 Task: Find a one-way flight from Sarasota (SRQ) to Jacksonville (OAJ) for 9 passengers in Economy class on May 3, with 6 checked bags, a price limit of ₹350,000, and a departure time between 10:00 PM and 12:00 AM.
Action: Mouse moved to (348, 312)
Screenshot: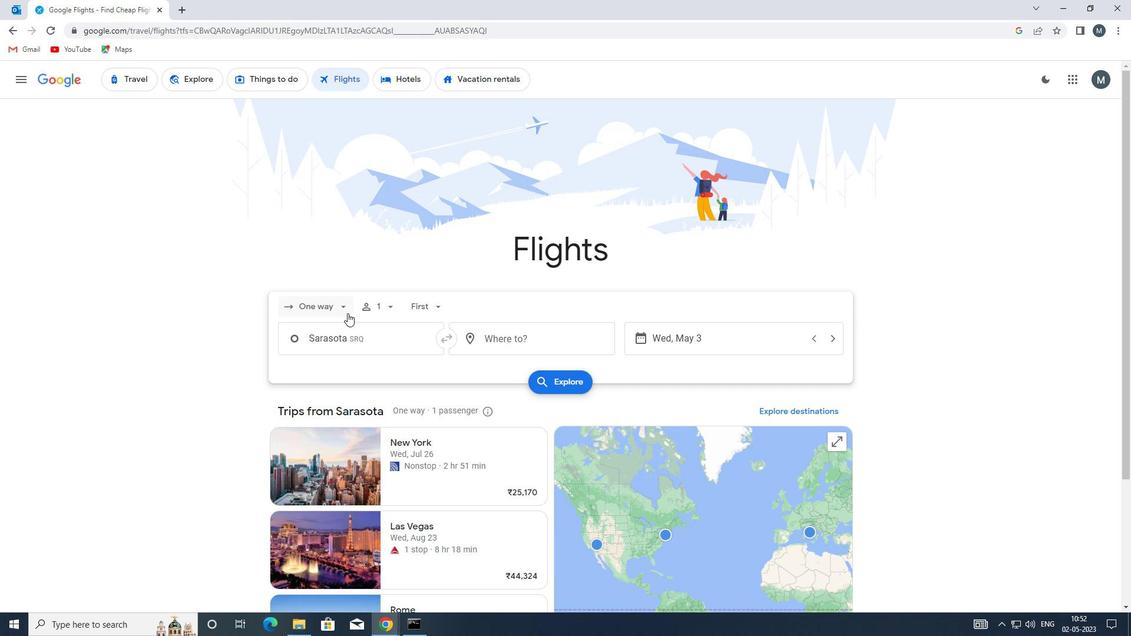 
Action: Mouse pressed left at (348, 312)
Screenshot: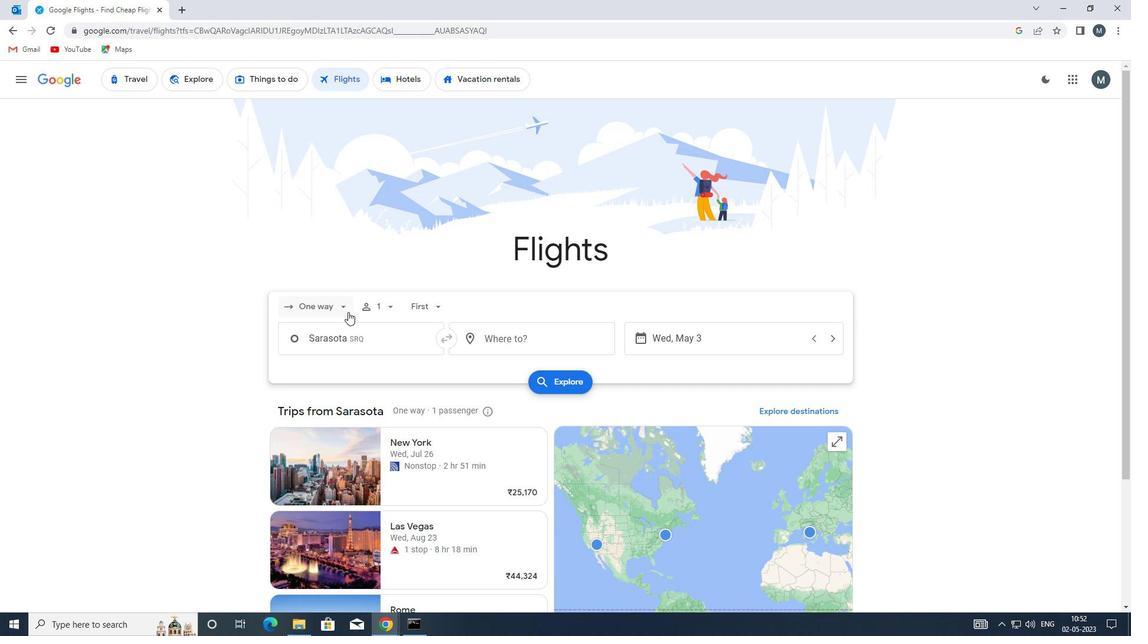 
Action: Mouse moved to (342, 359)
Screenshot: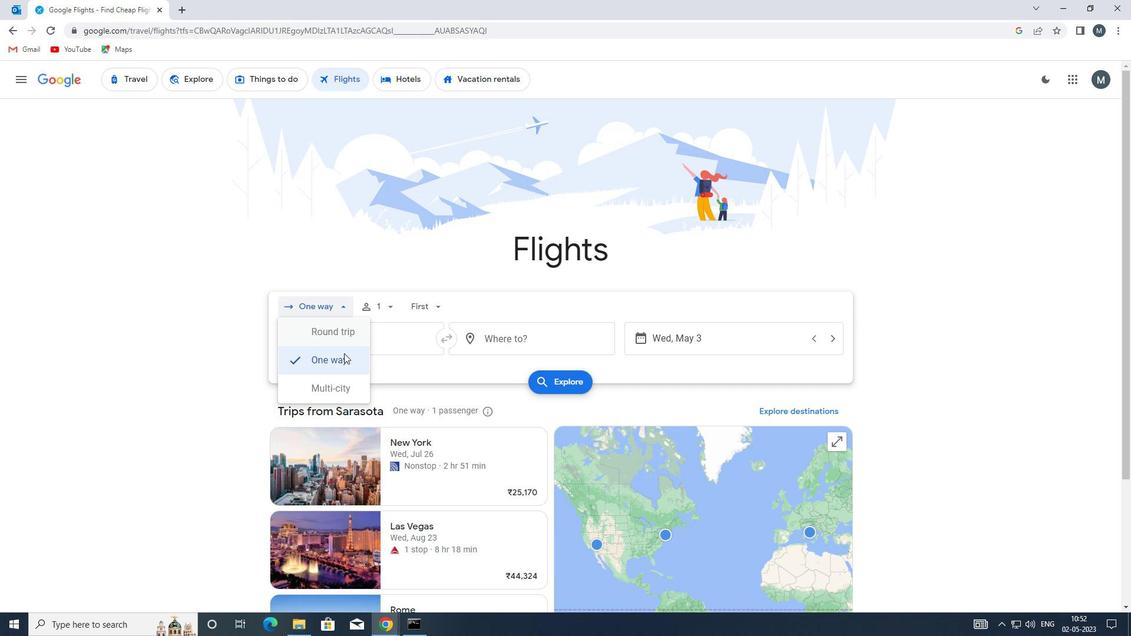 
Action: Mouse pressed left at (342, 359)
Screenshot: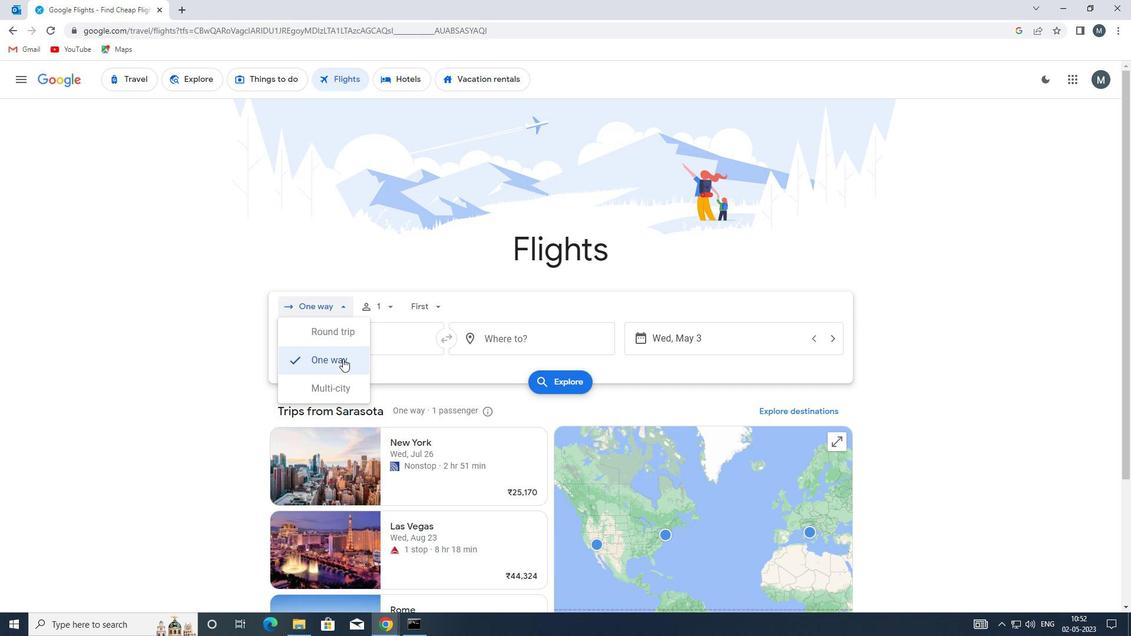 
Action: Mouse moved to (388, 308)
Screenshot: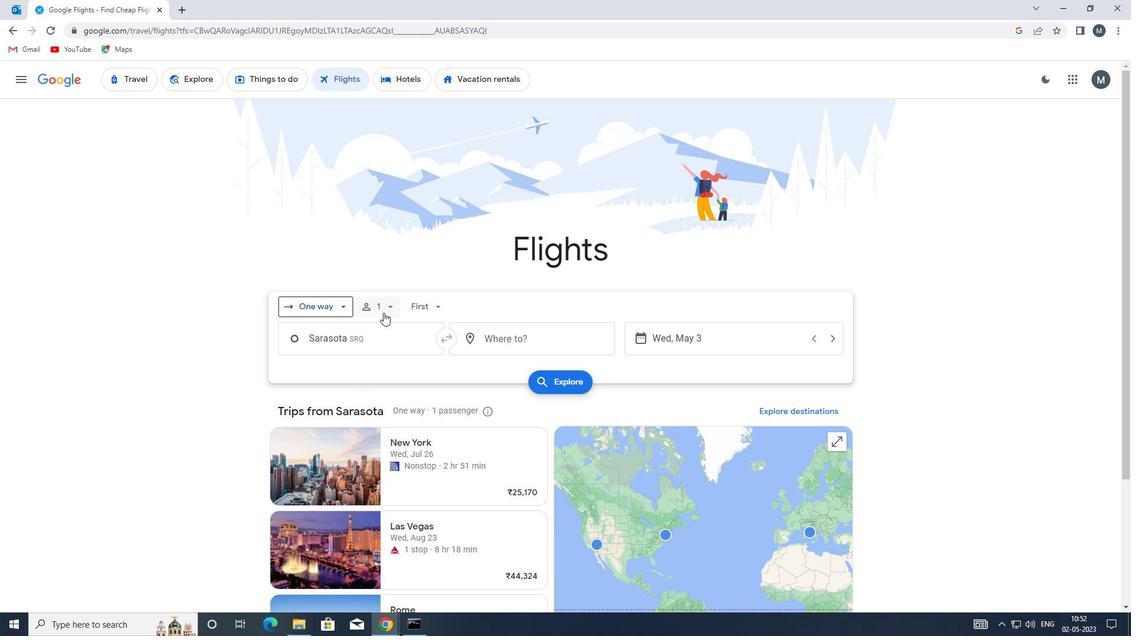 
Action: Mouse pressed left at (388, 308)
Screenshot: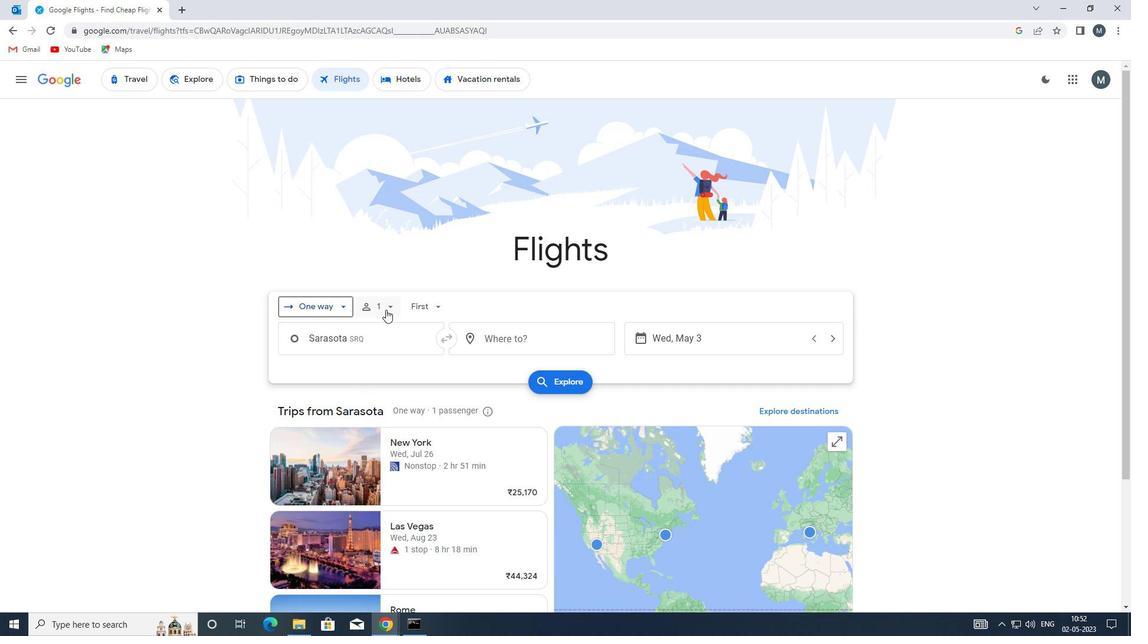 
Action: Mouse moved to (483, 340)
Screenshot: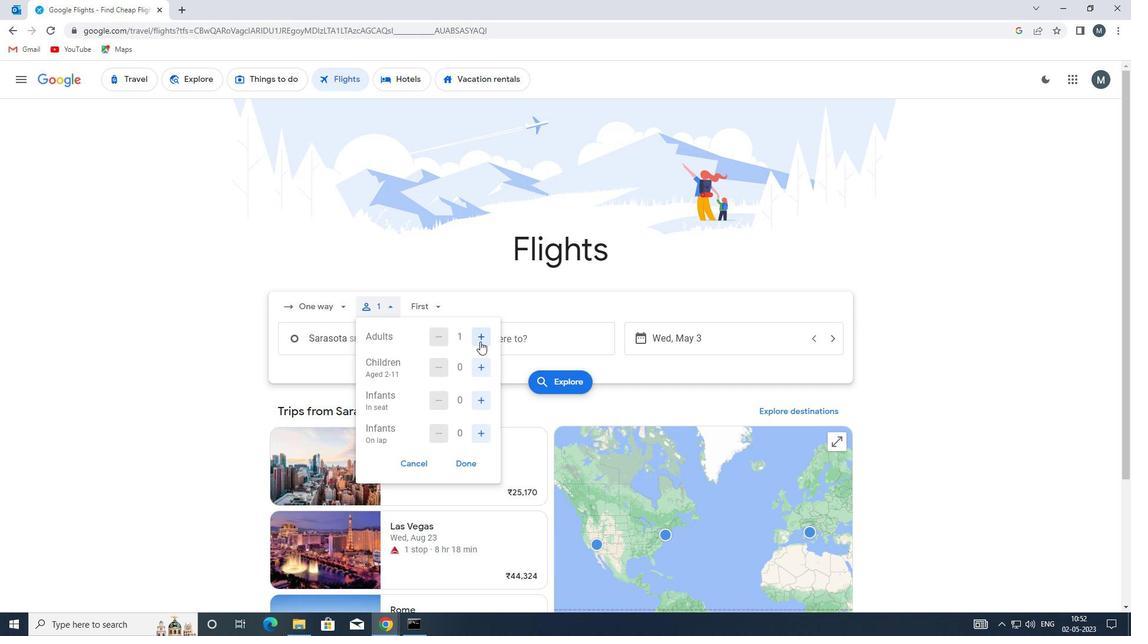 
Action: Mouse pressed left at (483, 340)
Screenshot: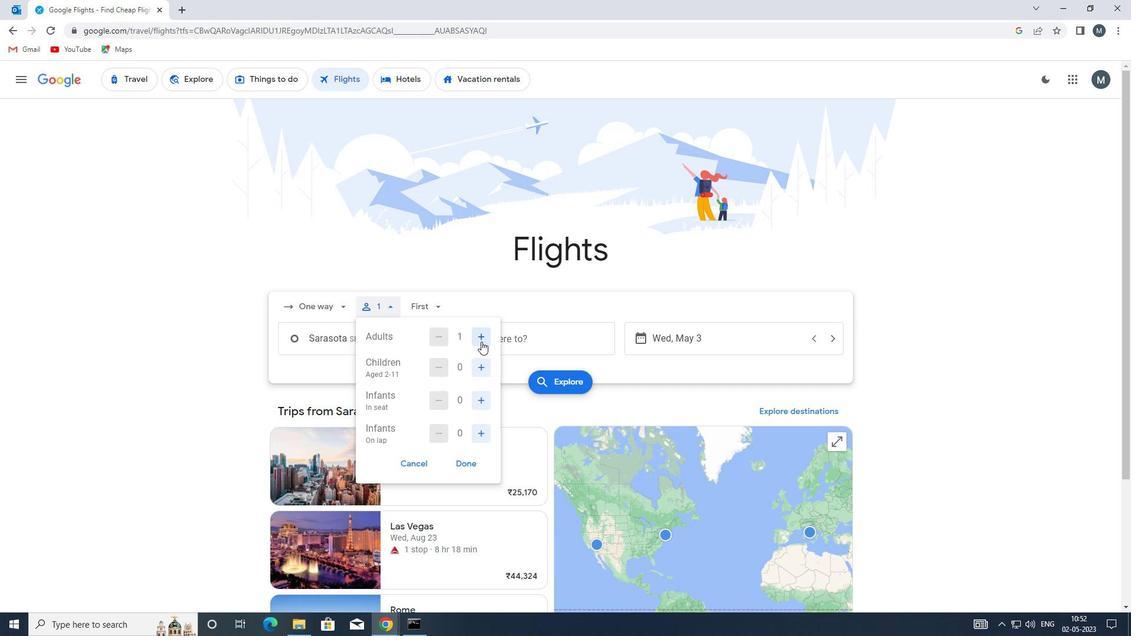 
Action: Mouse pressed left at (483, 340)
Screenshot: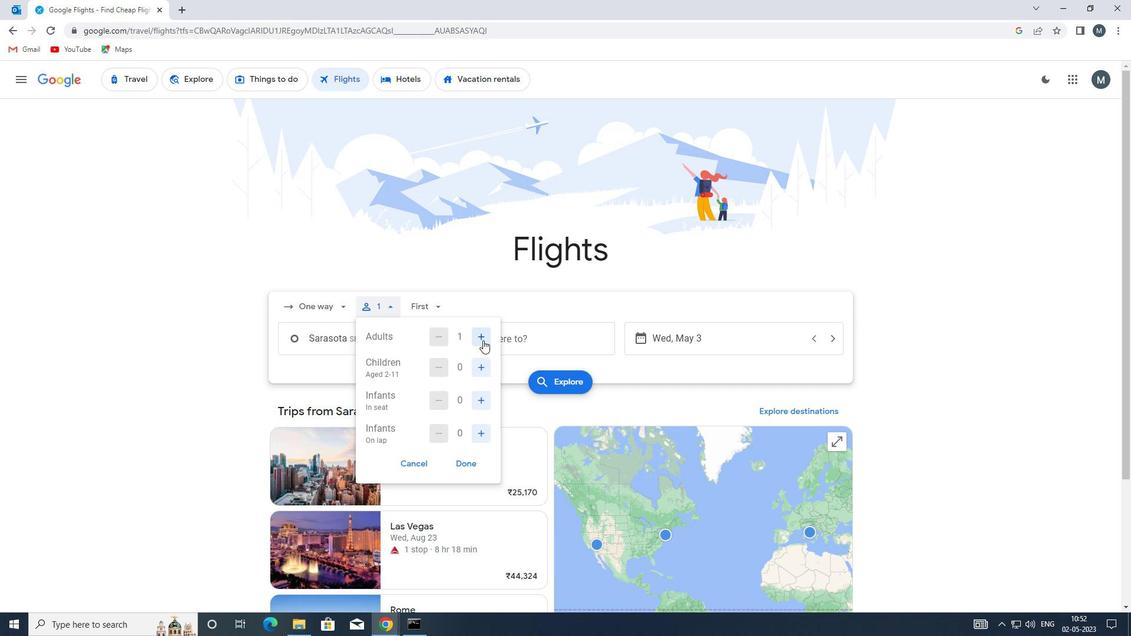 
Action: Mouse pressed left at (483, 340)
Screenshot: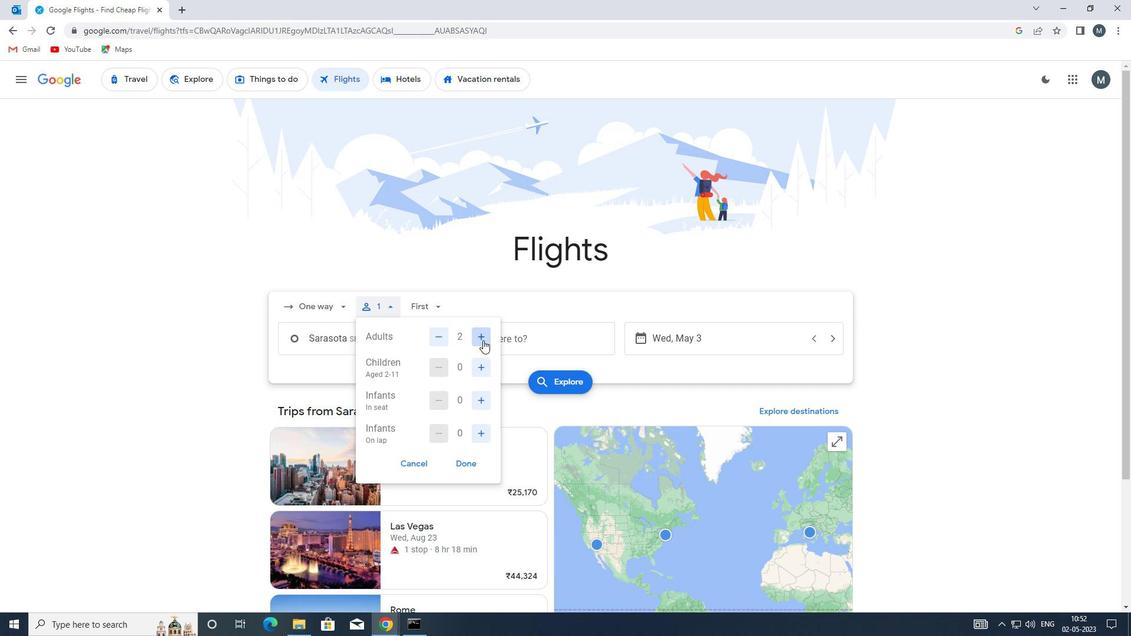 
Action: Mouse pressed left at (483, 340)
Screenshot: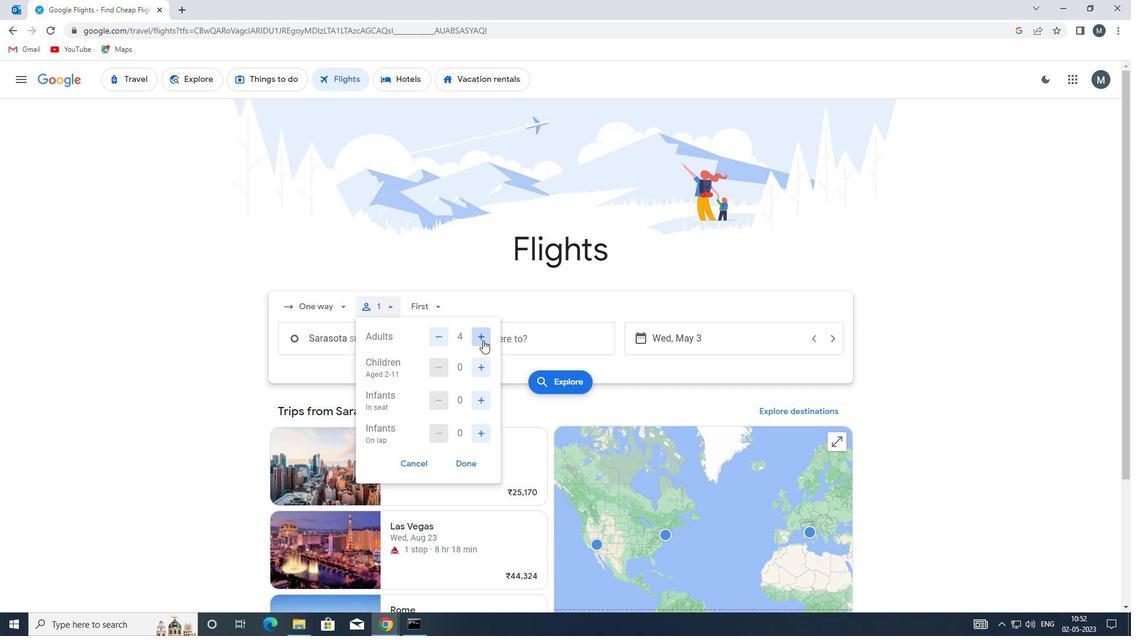 
Action: Mouse moved to (477, 367)
Screenshot: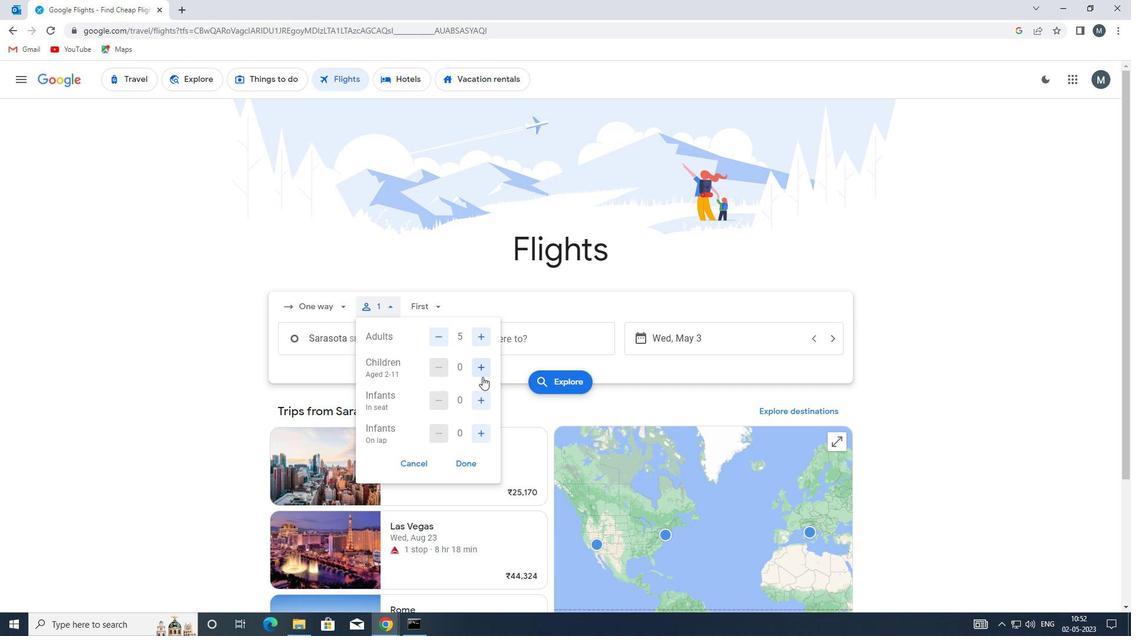 
Action: Mouse pressed left at (477, 367)
Screenshot: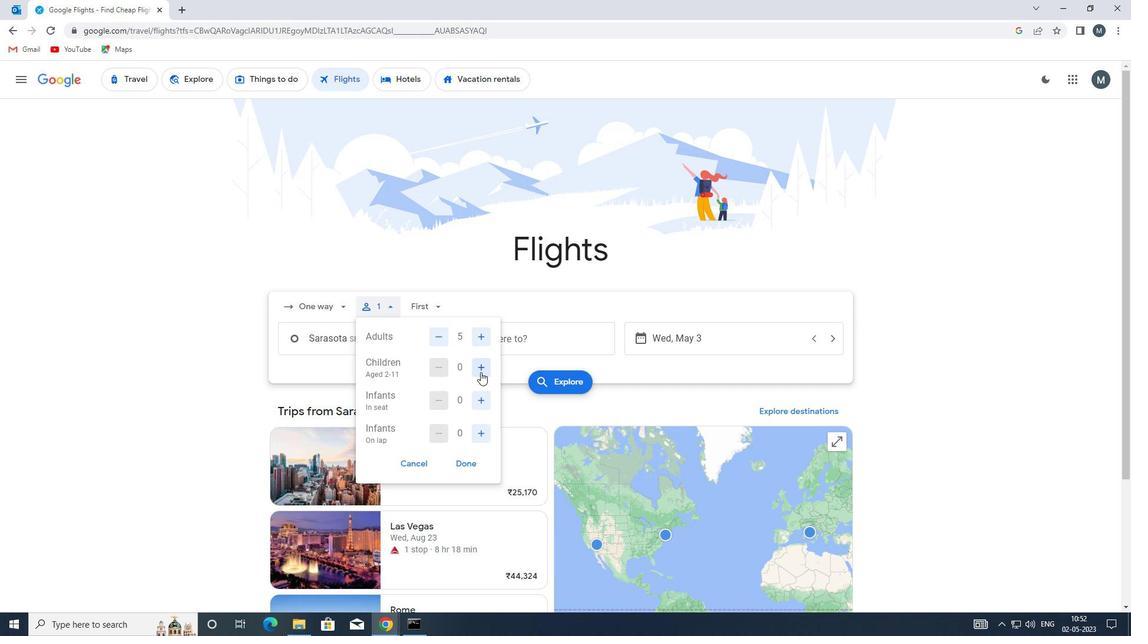 
Action: Mouse moved to (477, 366)
Screenshot: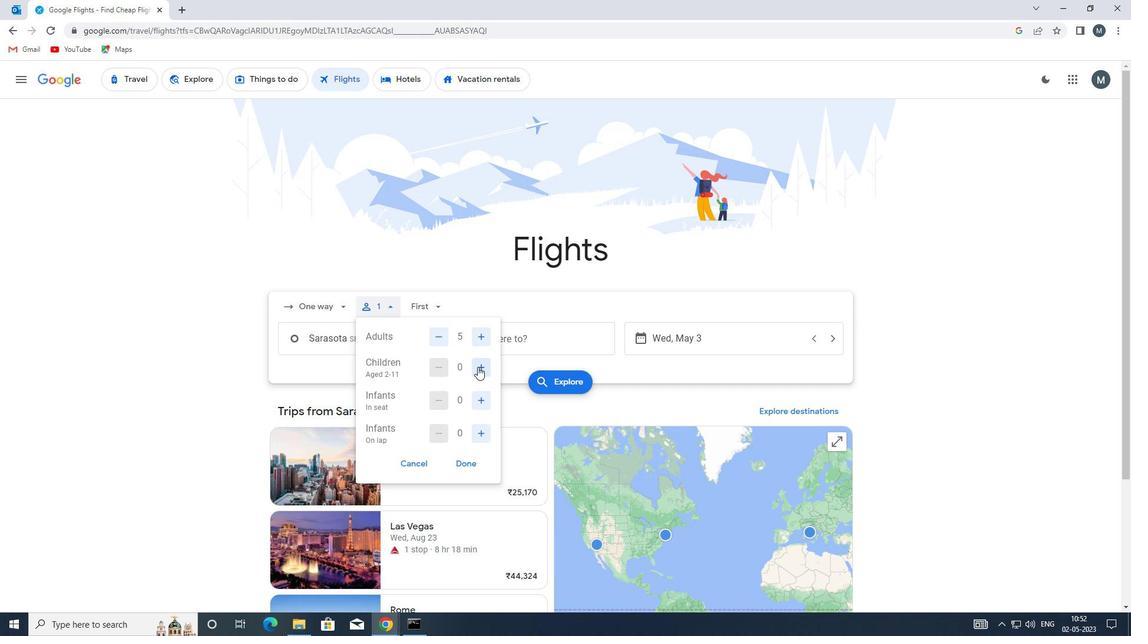 
Action: Mouse pressed left at (477, 366)
Screenshot: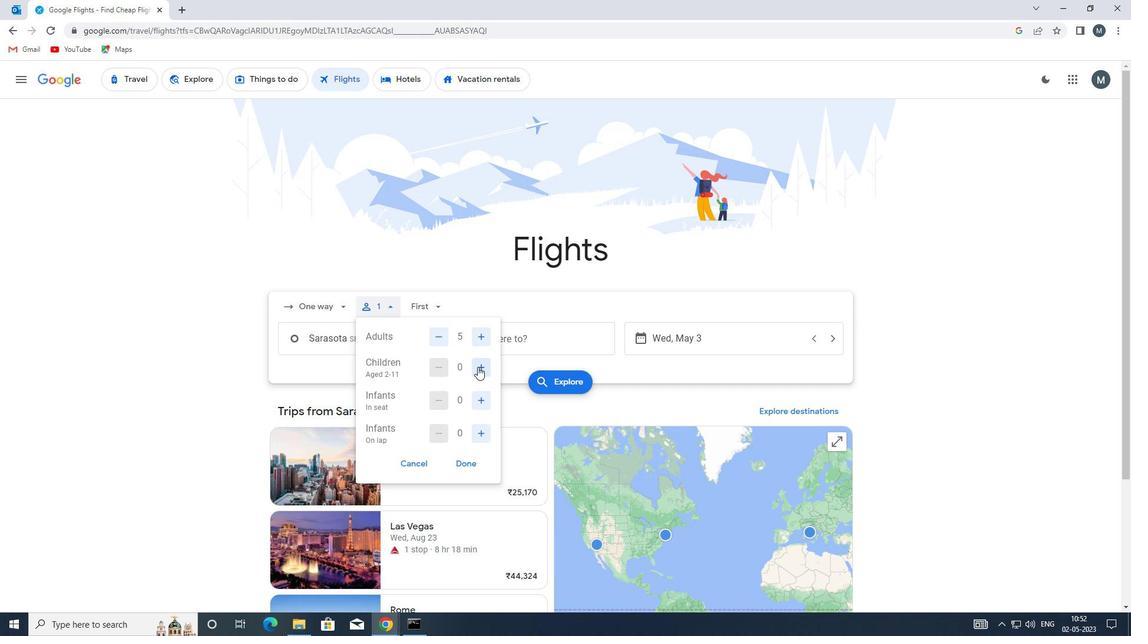 
Action: Mouse moved to (478, 400)
Screenshot: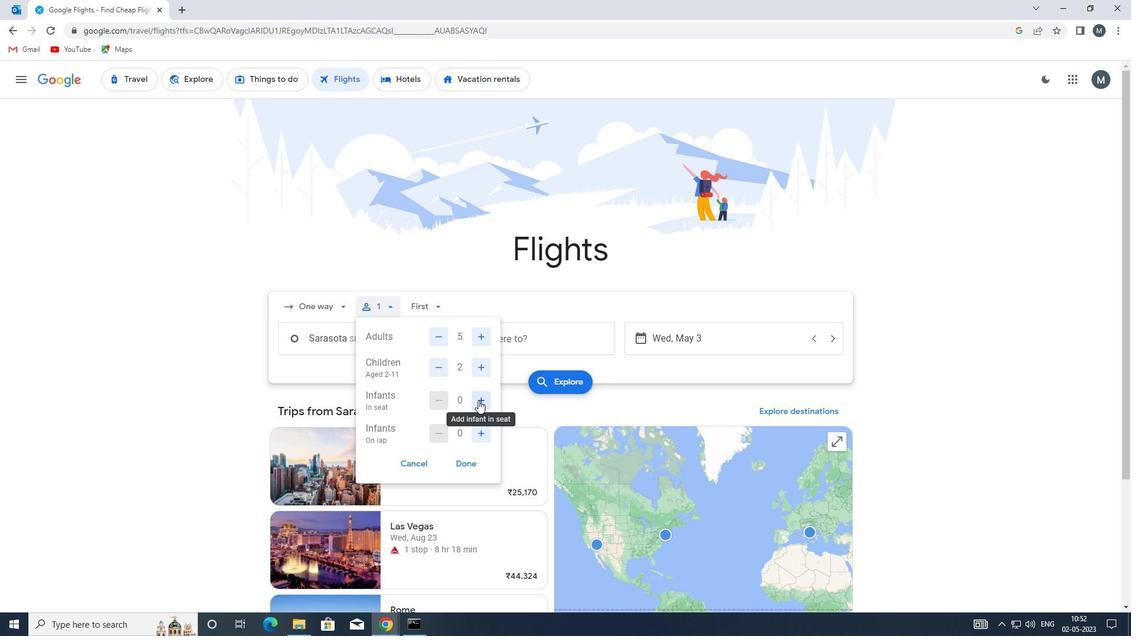 
Action: Mouse pressed left at (478, 400)
Screenshot: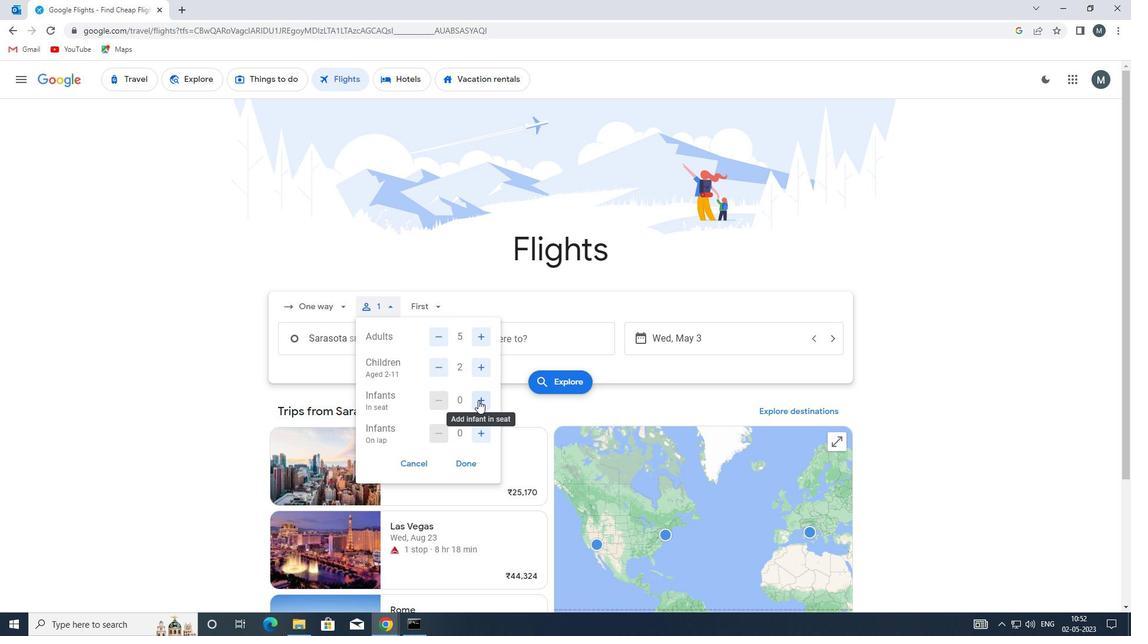 
Action: Mouse moved to (480, 434)
Screenshot: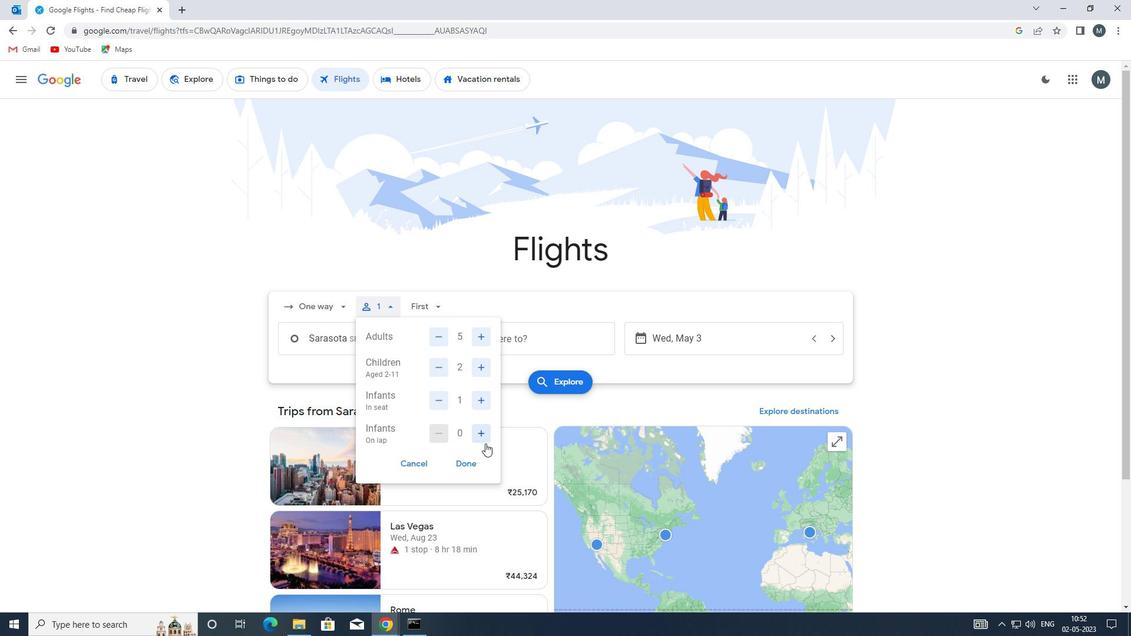 
Action: Mouse pressed left at (480, 434)
Screenshot: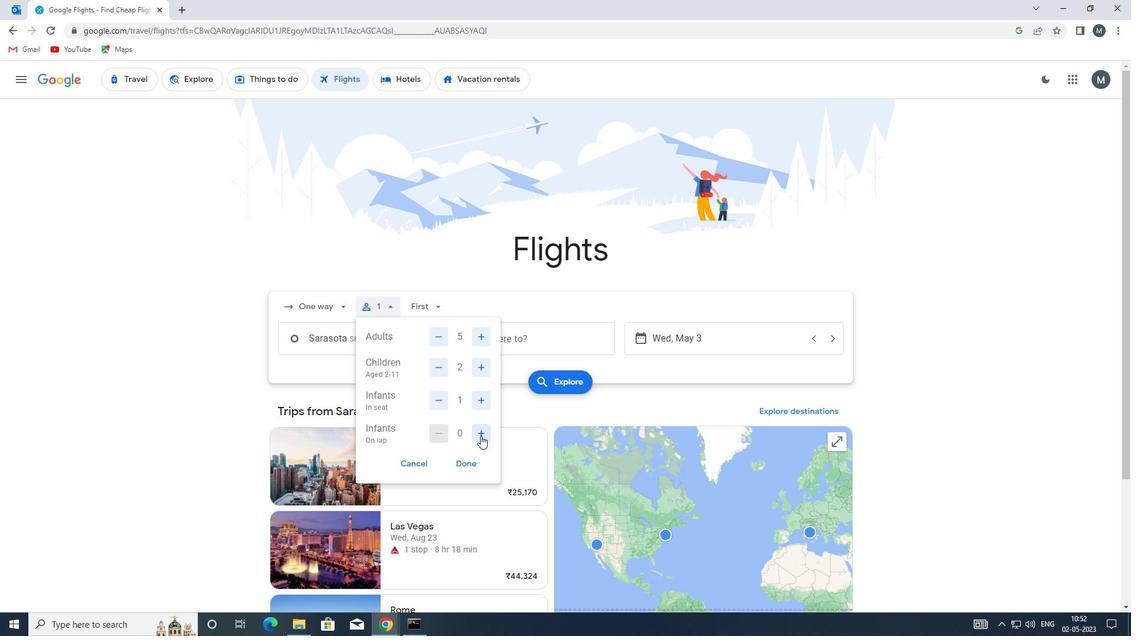 
Action: Mouse pressed left at (480, 434)
Screenshot: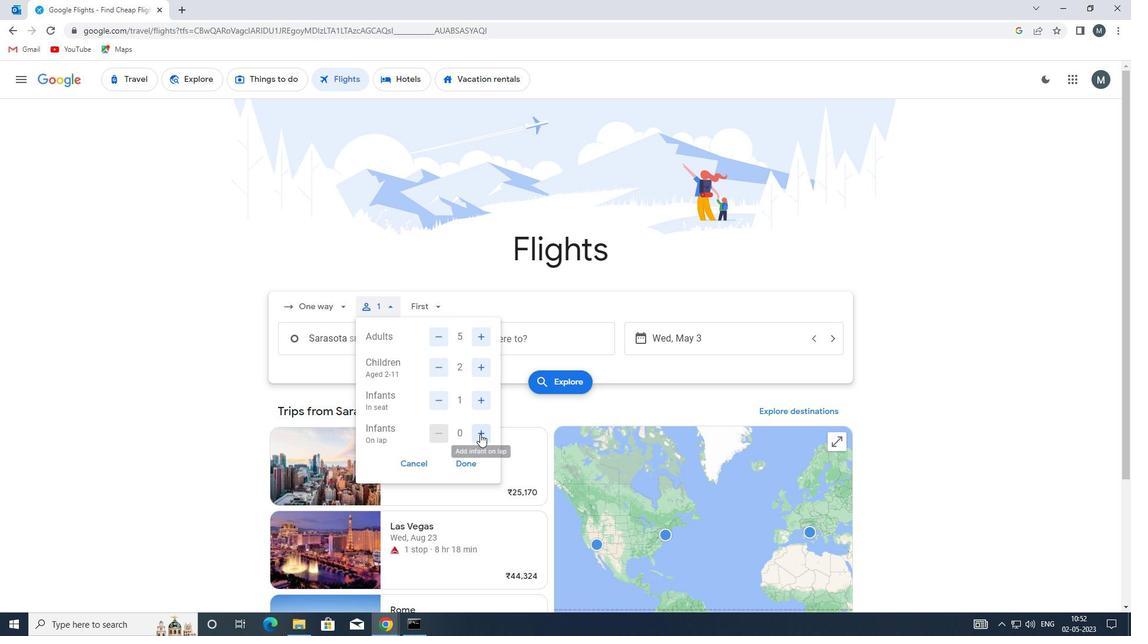 
Action: Mouse moved to (437, 434)
Screenshot: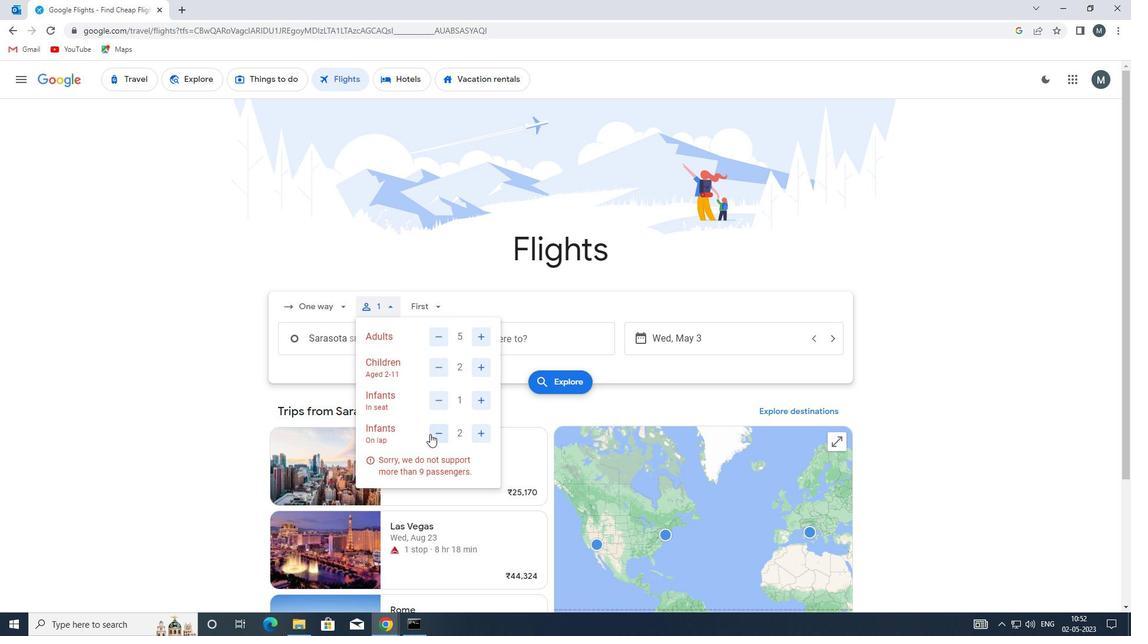 
Action: Mouse pressed left at (437, 434)
Screenshot: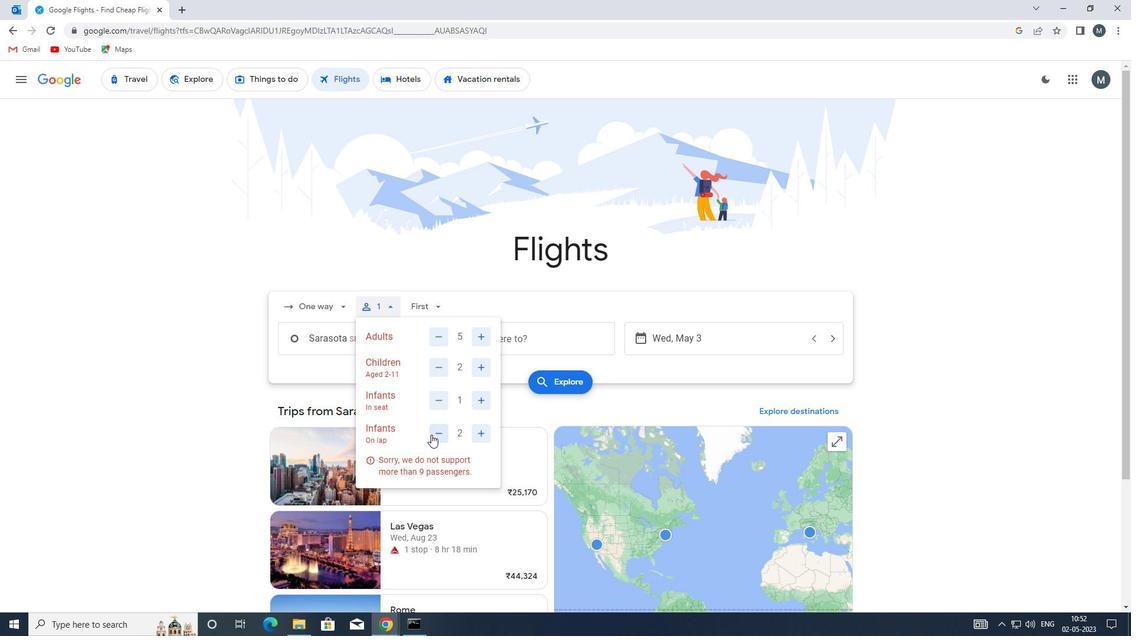 
Action: Mouse moved to (456, 463)
Screenshot: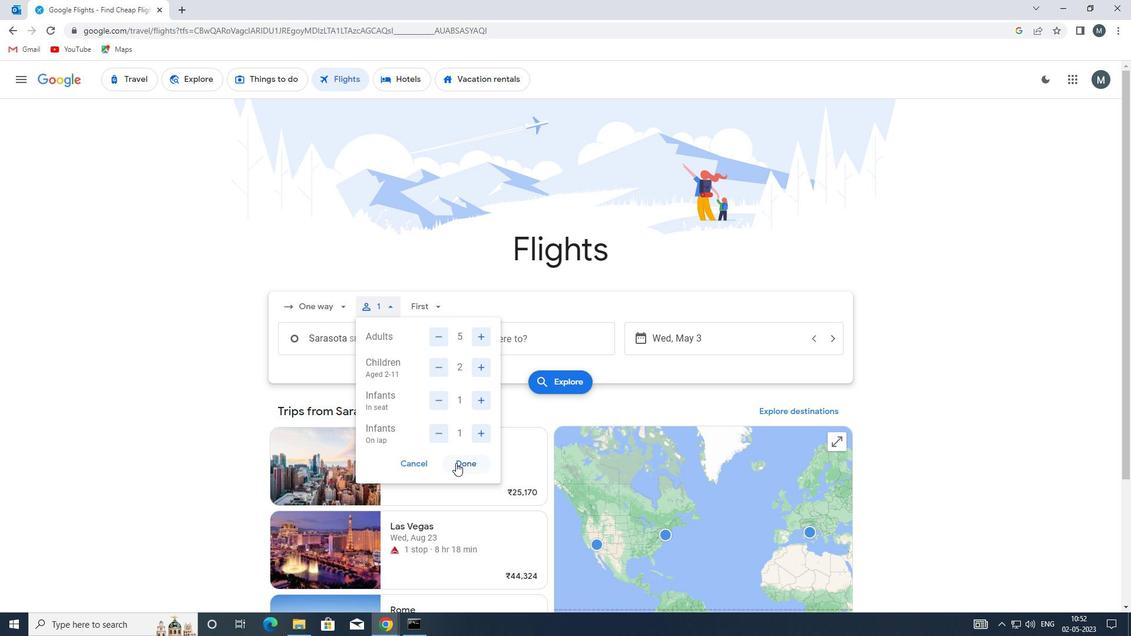 
Action: Mouse pressed left at (456, 463)
Screenshot: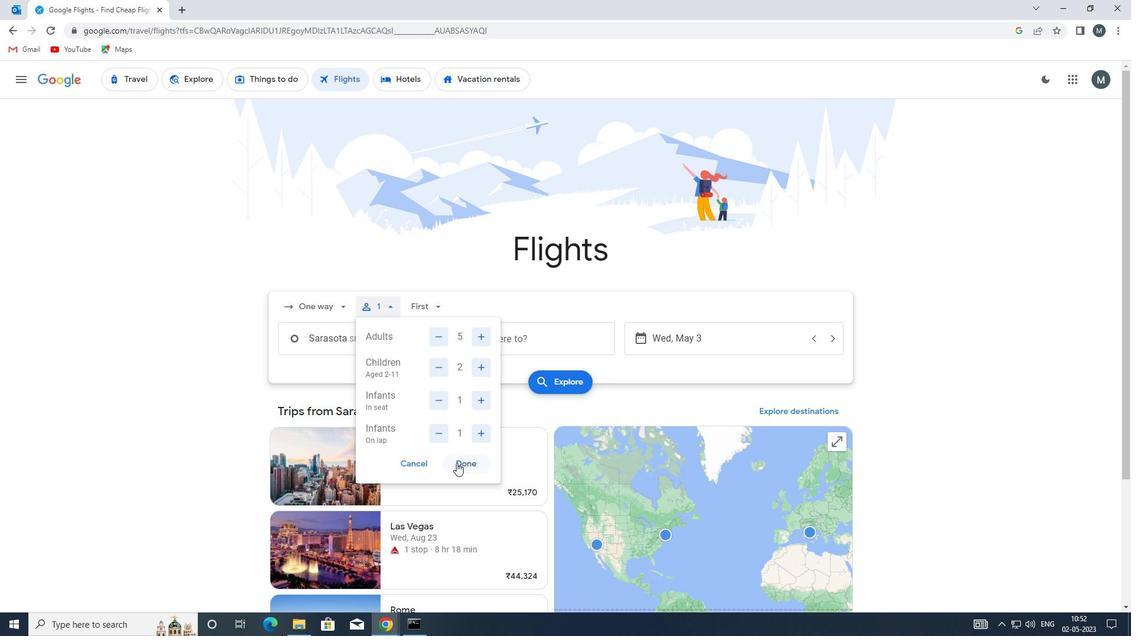 
Action: Mouse moved to (432, 303)
Screenshot: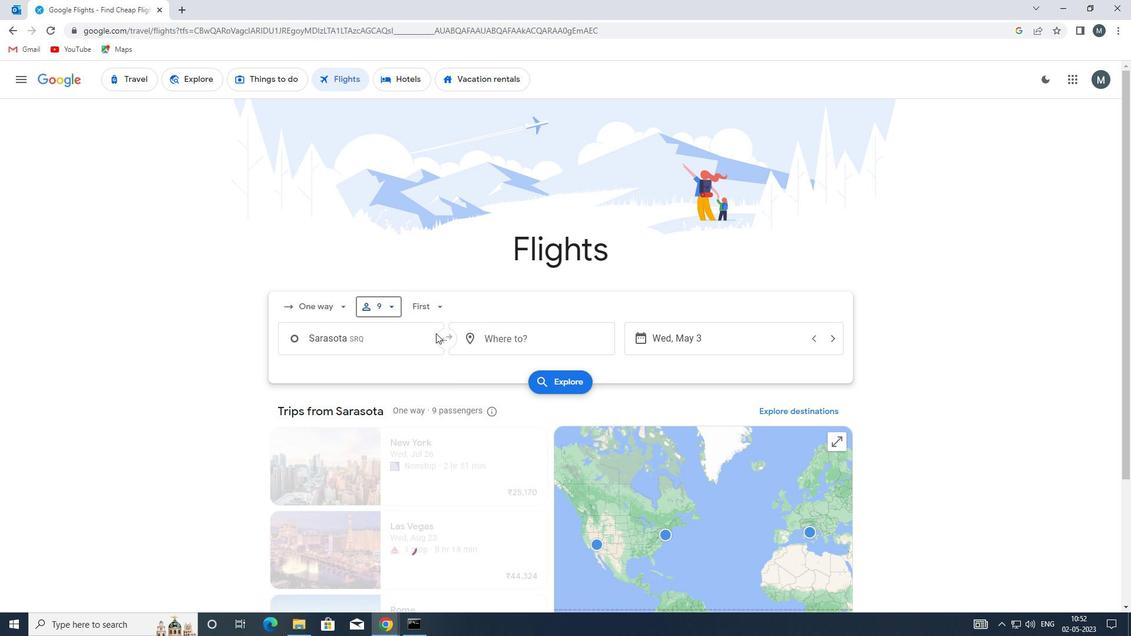
Action: Mouse pressed left at (432, 303)
Screenshot: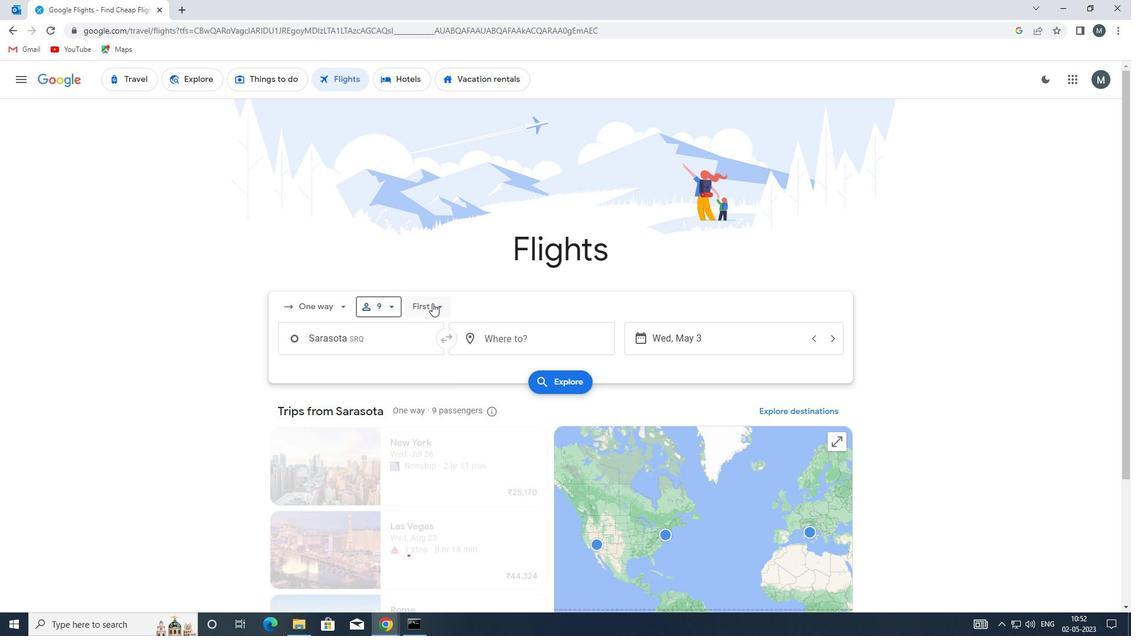 
Action: Mouse moved to (456, 334)
Screenshot: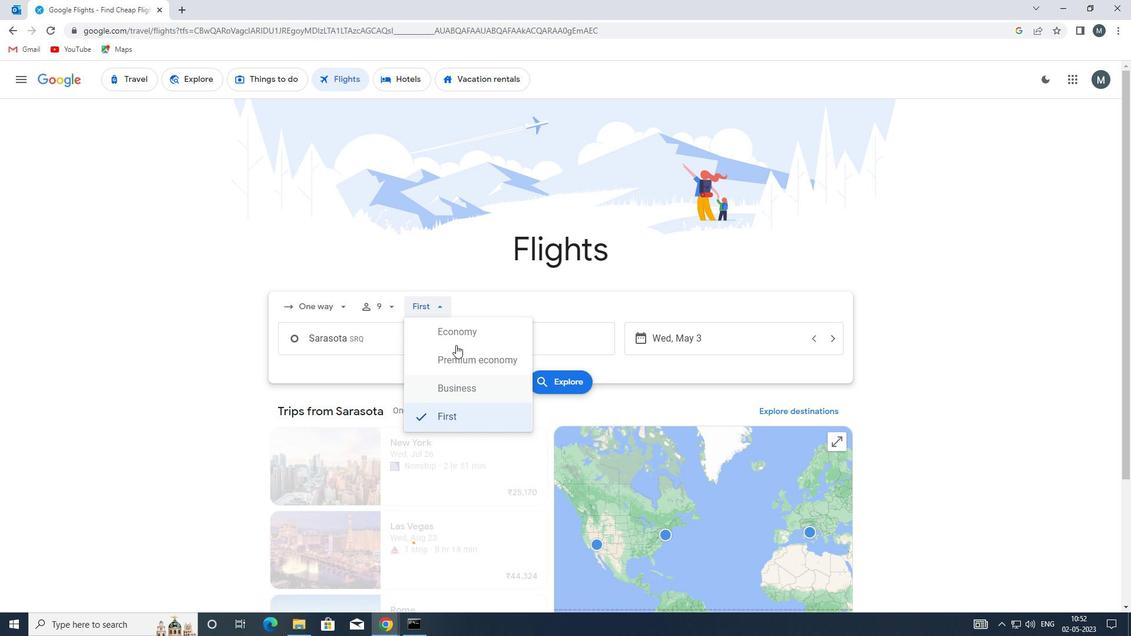 
Action: Mouse pressed left at (456, 334)
Screenshot: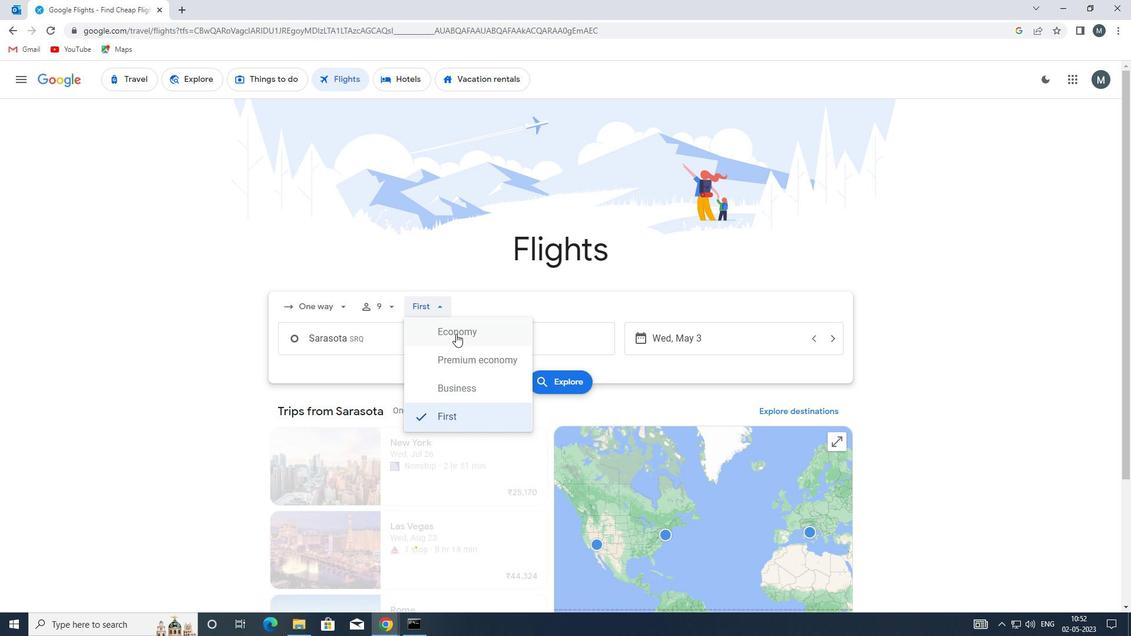 
Action: Mouse moved to (379, 344)
Screenshot: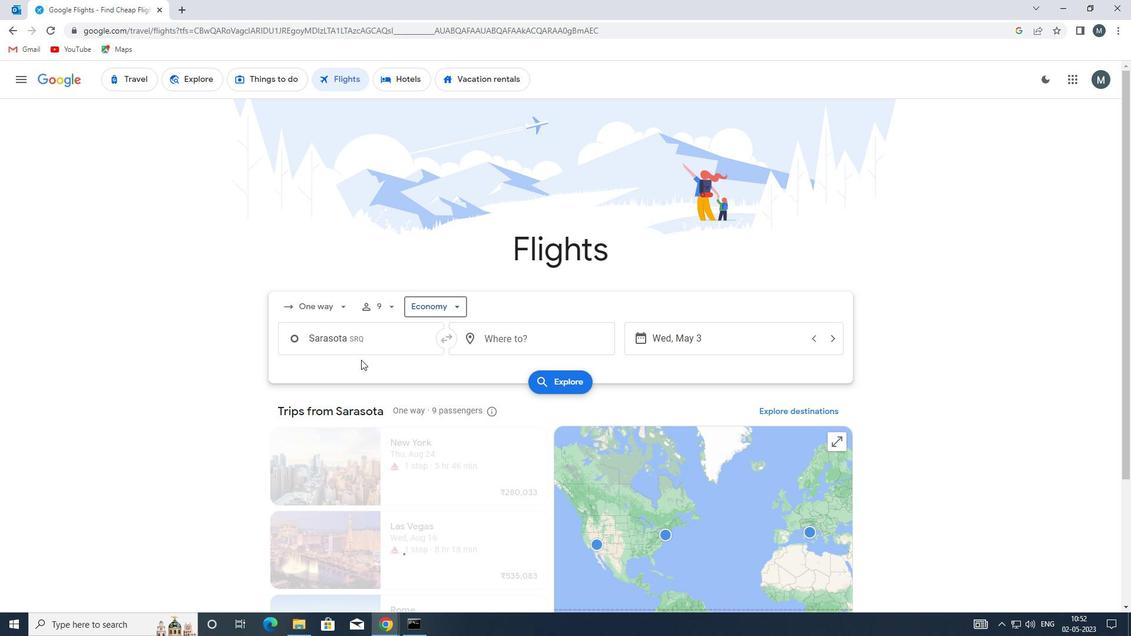 
Action: Mouse pressed left at (379, 344)
Screenshot: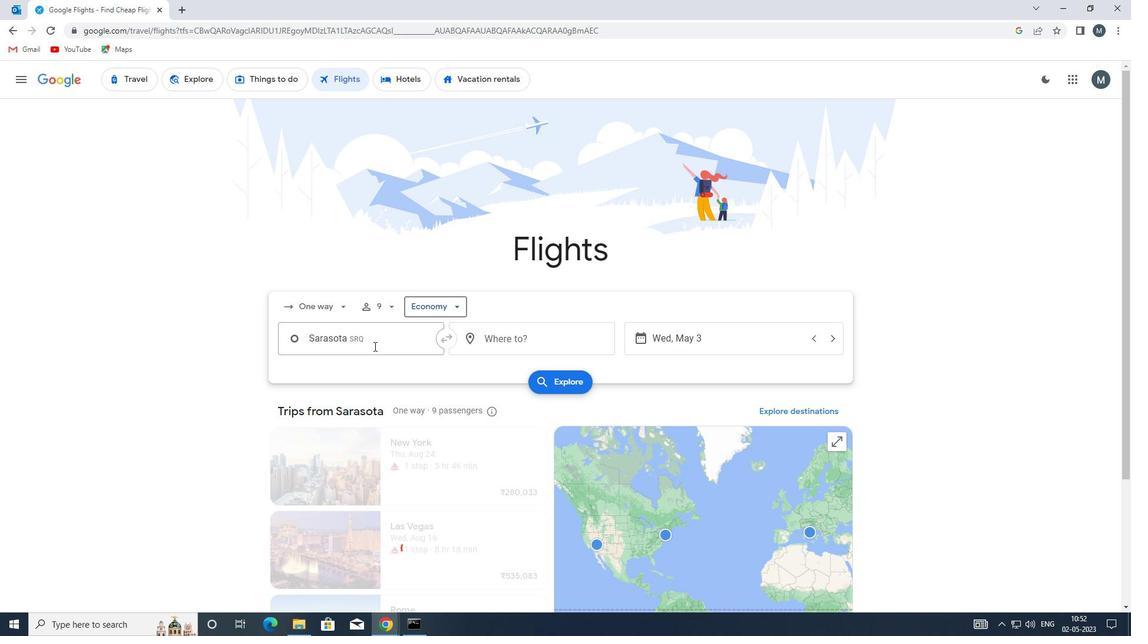 
Action: Mouse moved to (476, 365)
Screenshot: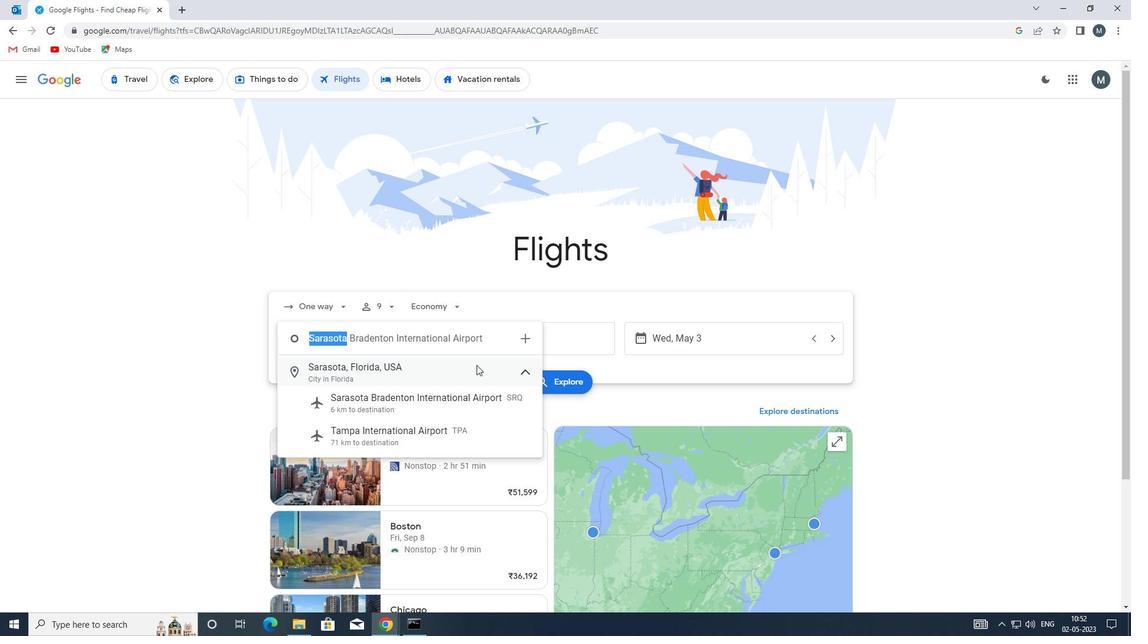 
Action: Key pressed <Key.enter>
Screenshot: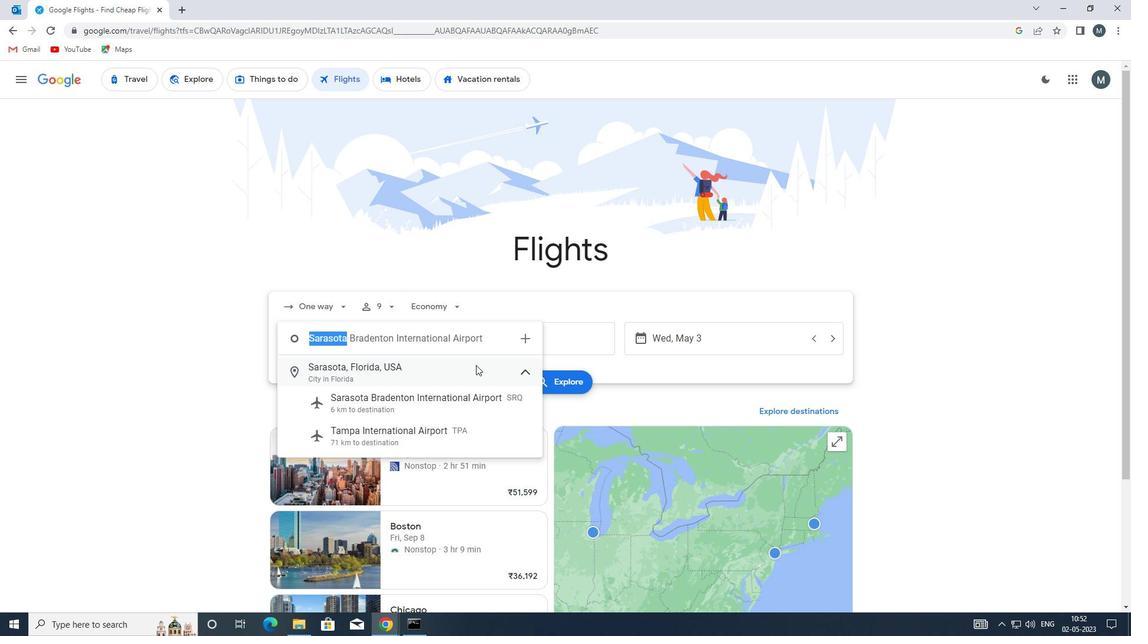 
Action: Mouse moved to (517, 342)
Screenshot: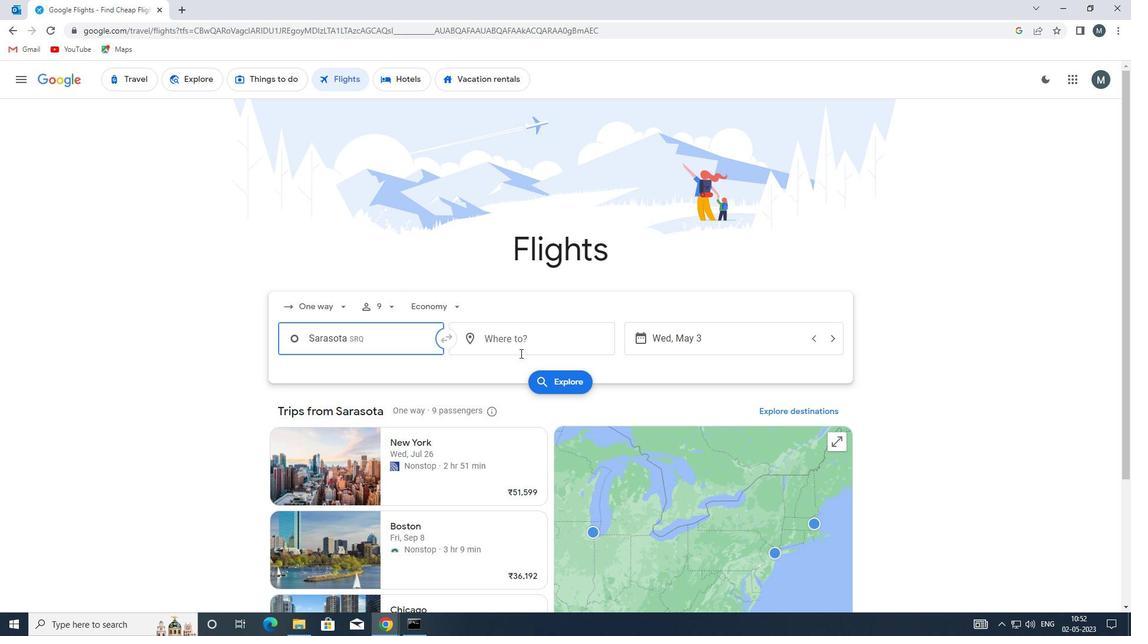 
Action: Mouse pressed left at (517, 342)
Screenshot: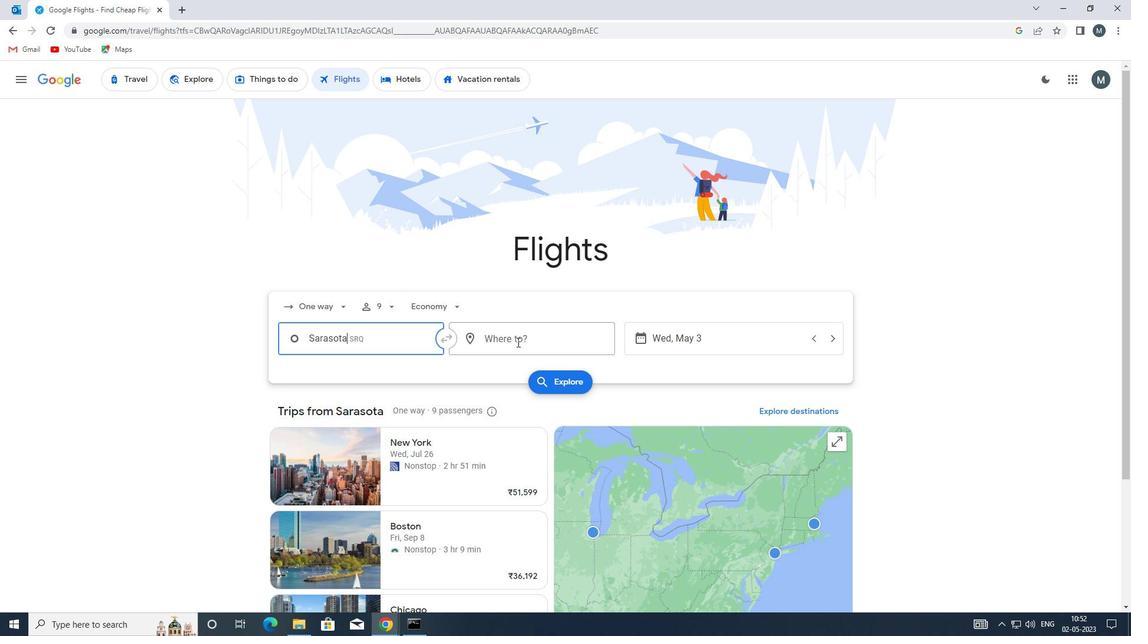 
Action: Mouse moved to (559, 336)
Screenshot: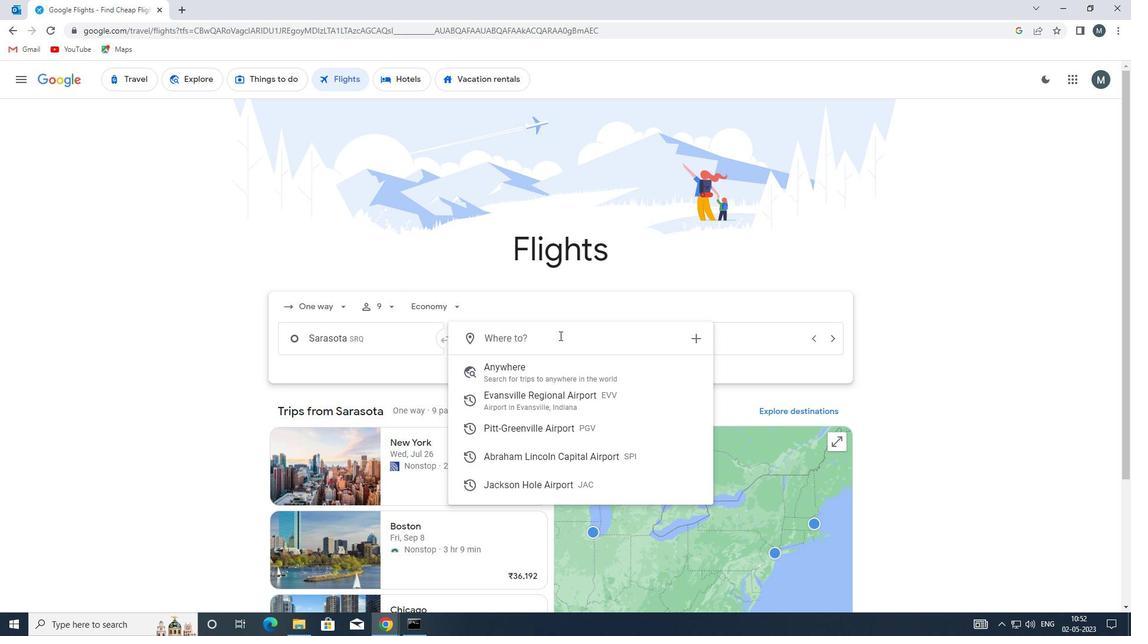 
Action: Key pressed oaj
Screenshot: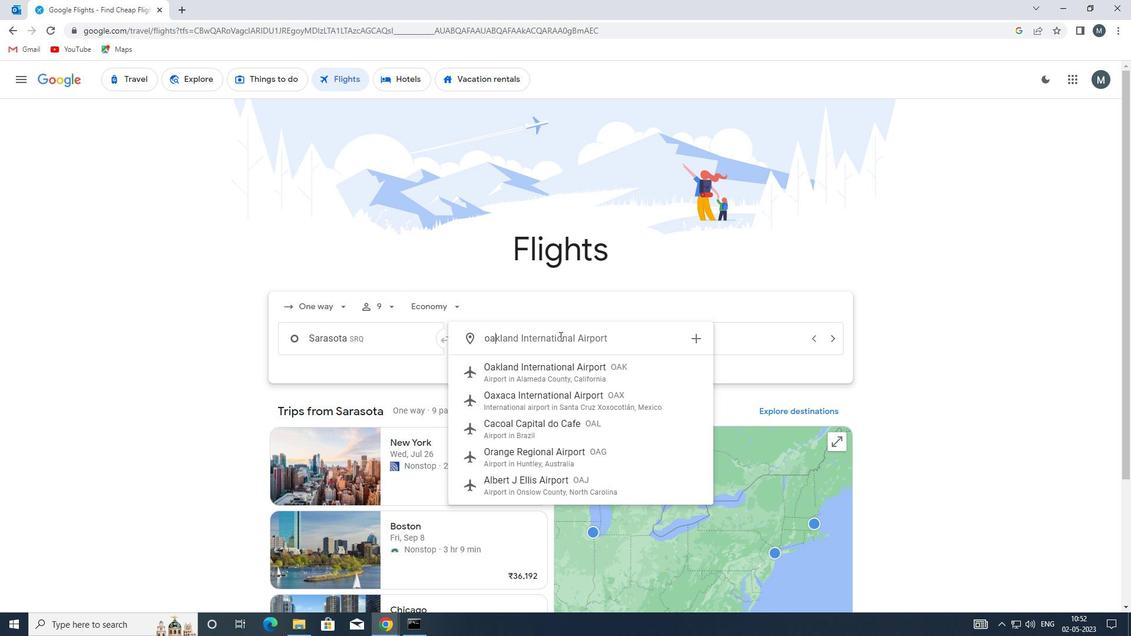 
Action: Mouse moved to (582, 381)
Screenshot: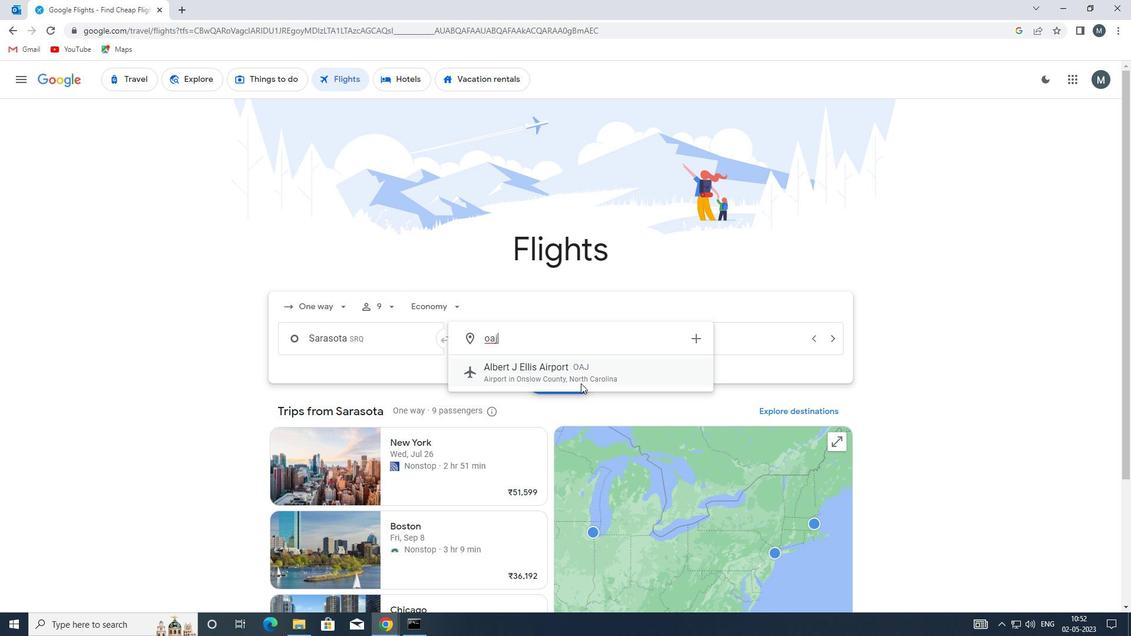 
Action: Mouse pressed left at (582, 381)
Screenshot: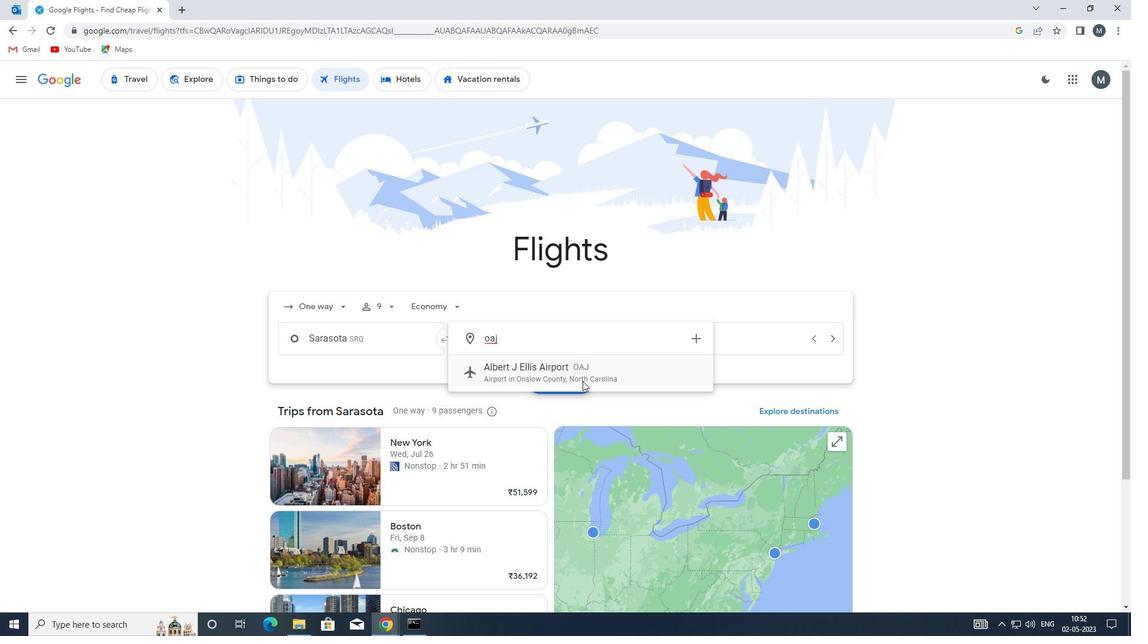 
Action: Mouse moved to (664, 333)
Screenshot: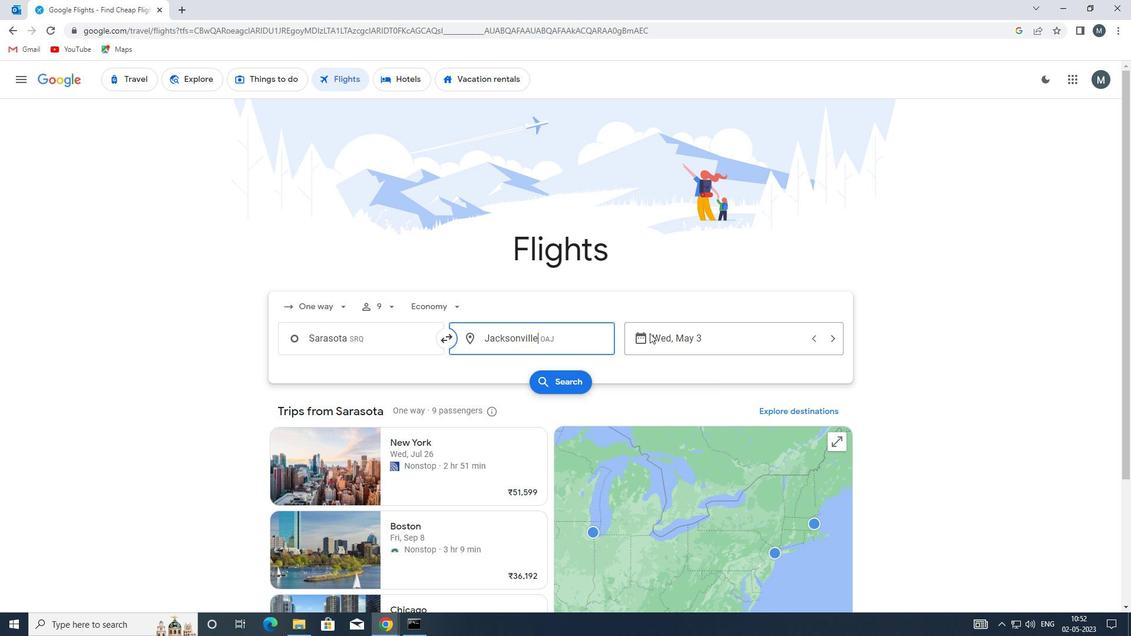 
Action: Mouse pressed left at (664, 333)
Screenshot: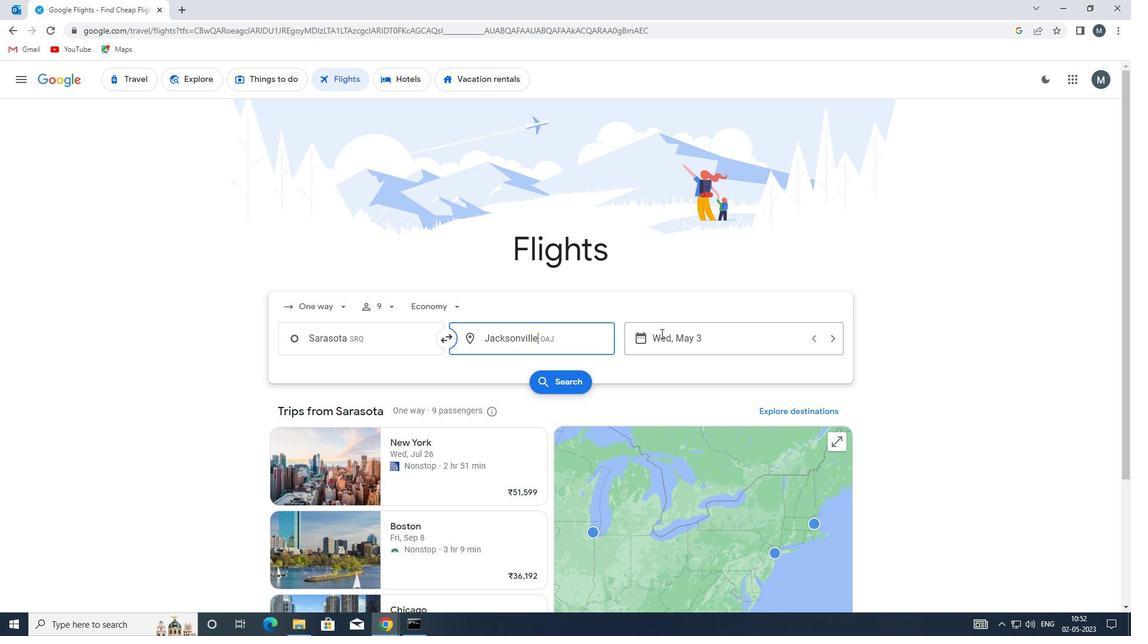 
Action: Mouse moved to (508, 403)
Screenshot: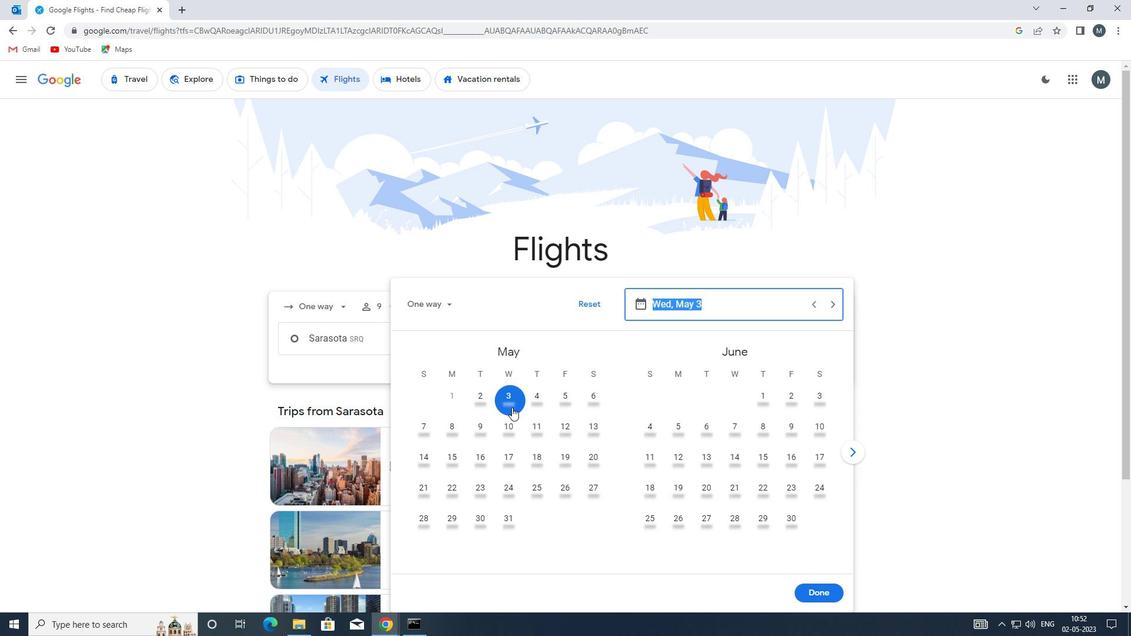 
Action: Mouse pressed left at (508, 403)
Screenshot: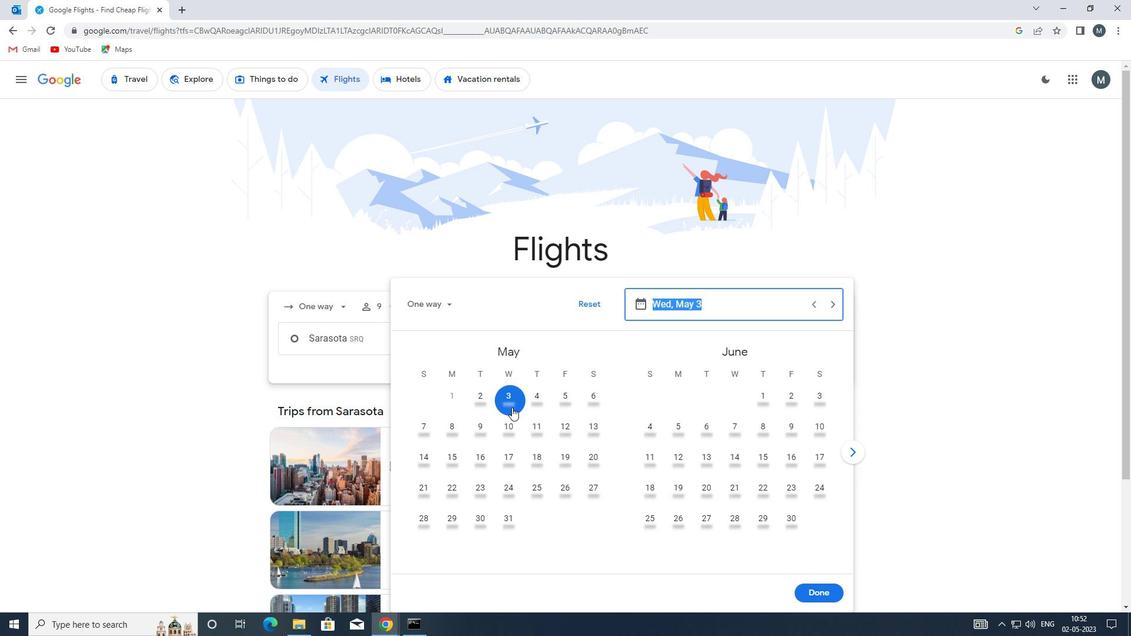 
Action: Mouse moved to (815, 594)
Screenshot: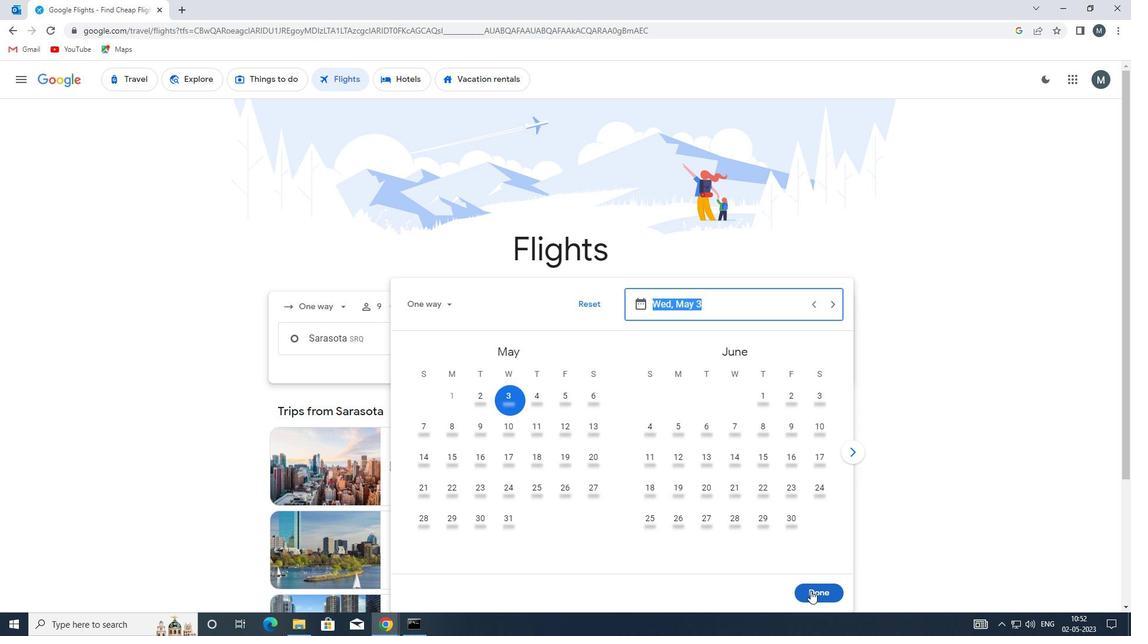 
Action: Mouse pressed left at (815, 594)
Screenshot: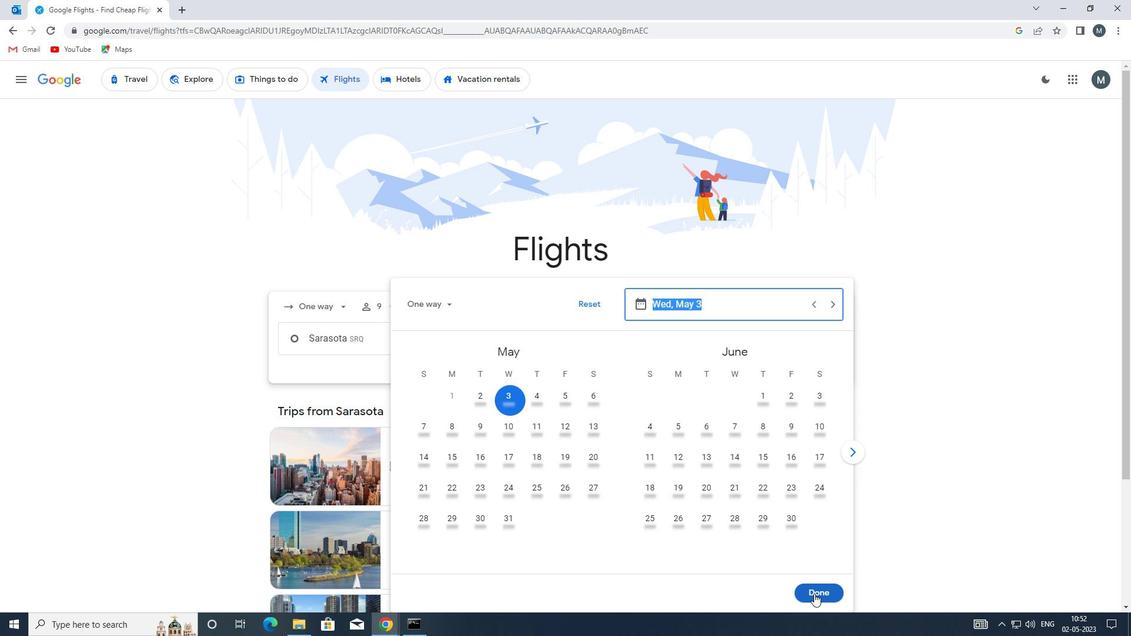 
Action: Mouse moved to (558, 381)
Screenshot: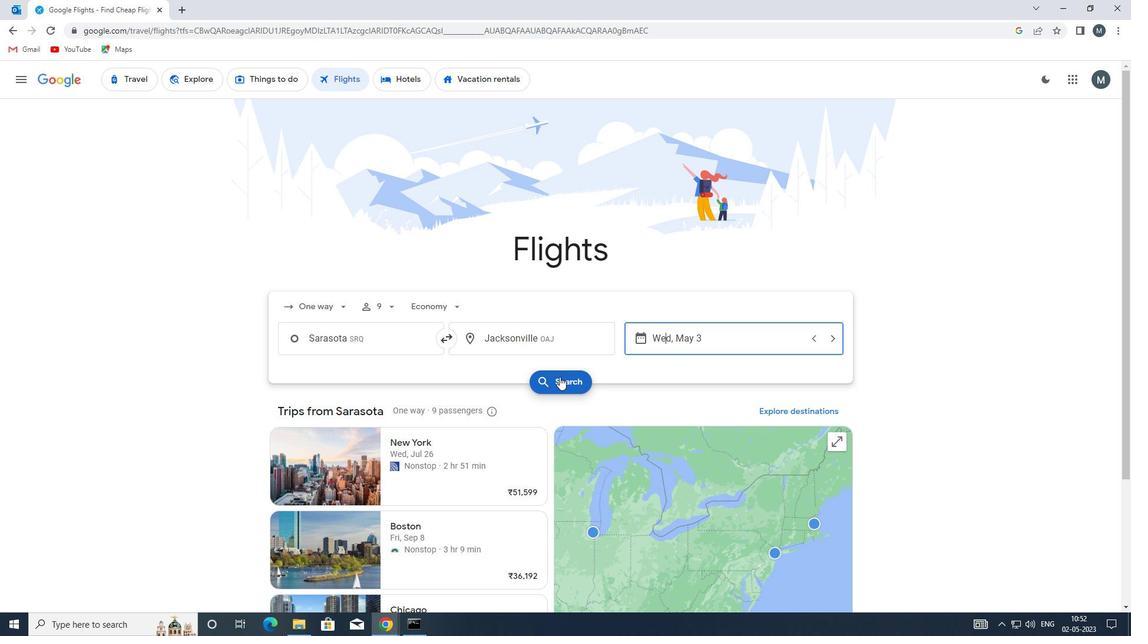 
Action: Mouse pressed left at (558, 381)
Screenshot: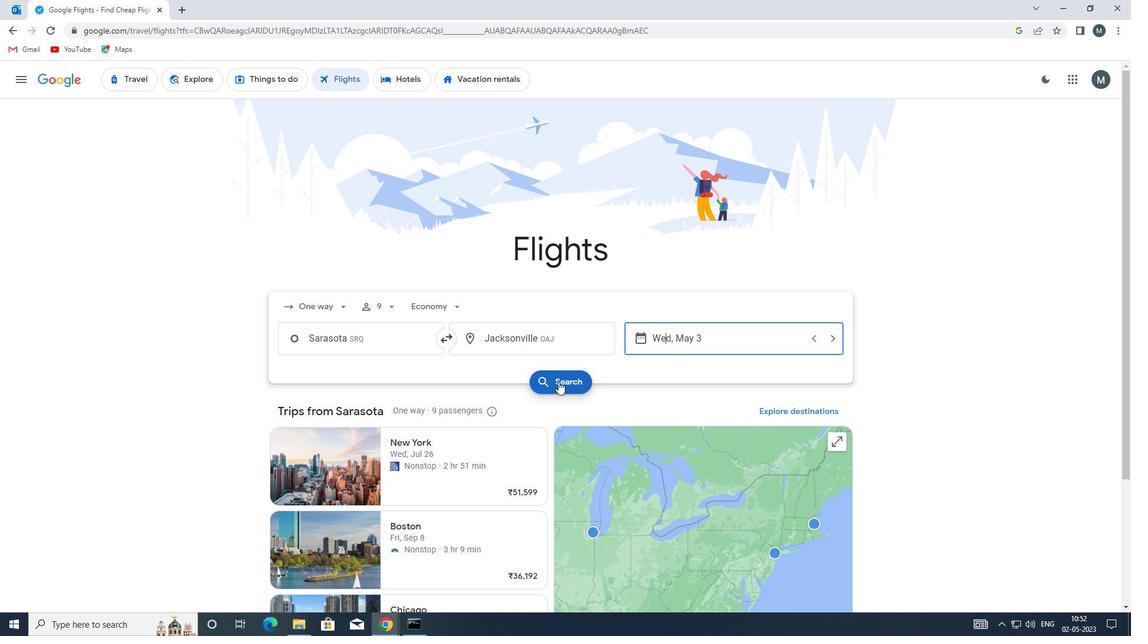 
Action: Mouse moved to (287, 185)
Screenshot: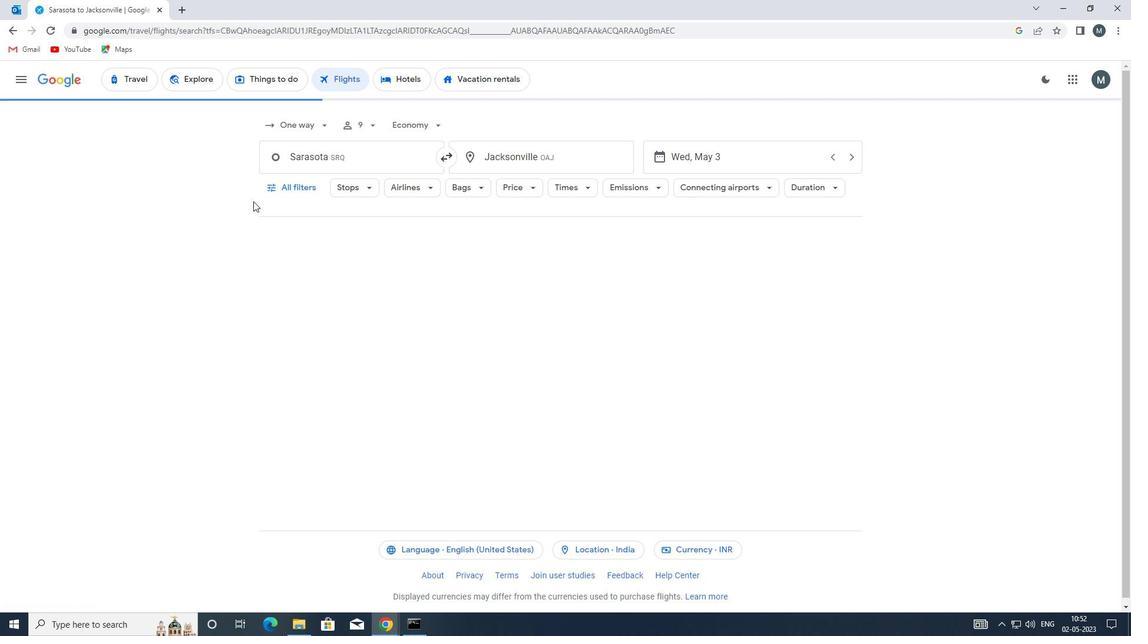 
Action: Mouse pressed left at (287, 185)
Screenshot: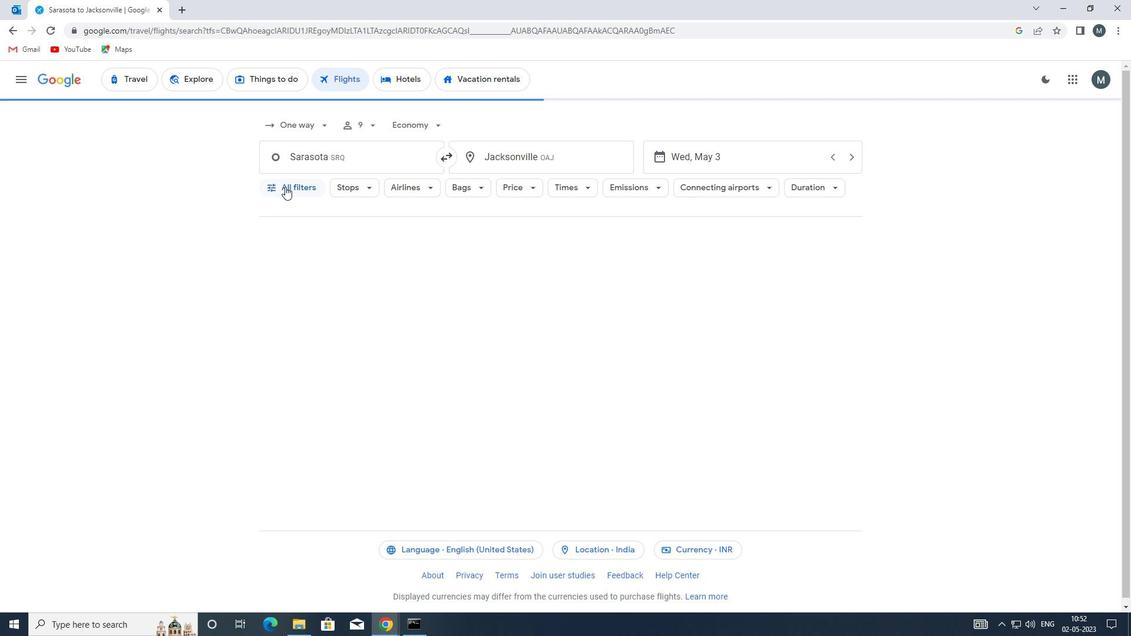 
Action: Mouse moved to (338, 320)
Screenshot: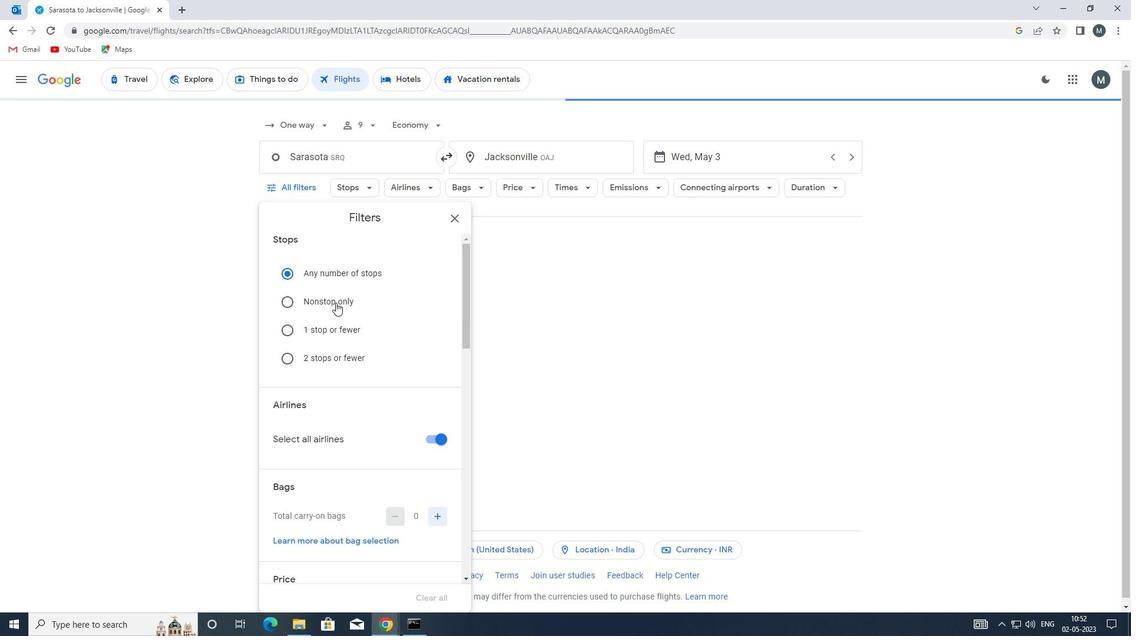 
Action: Mouse scrolled (338, 320) with delta (0, 0)
Screenshot: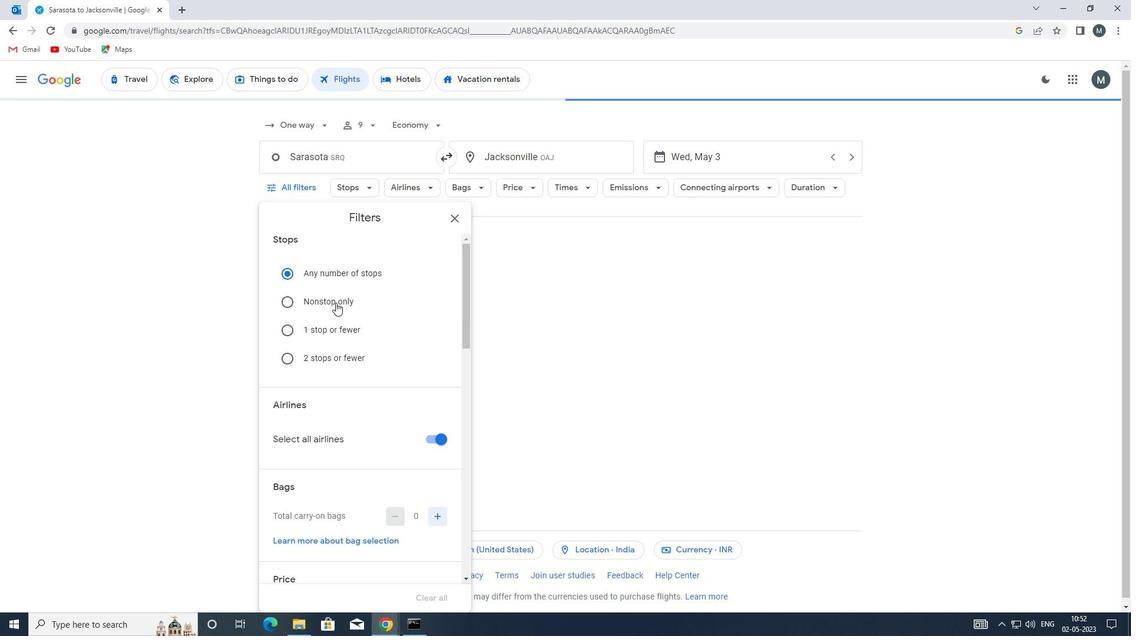 
Action: Mouse moved to (339, 322)
Screenshot: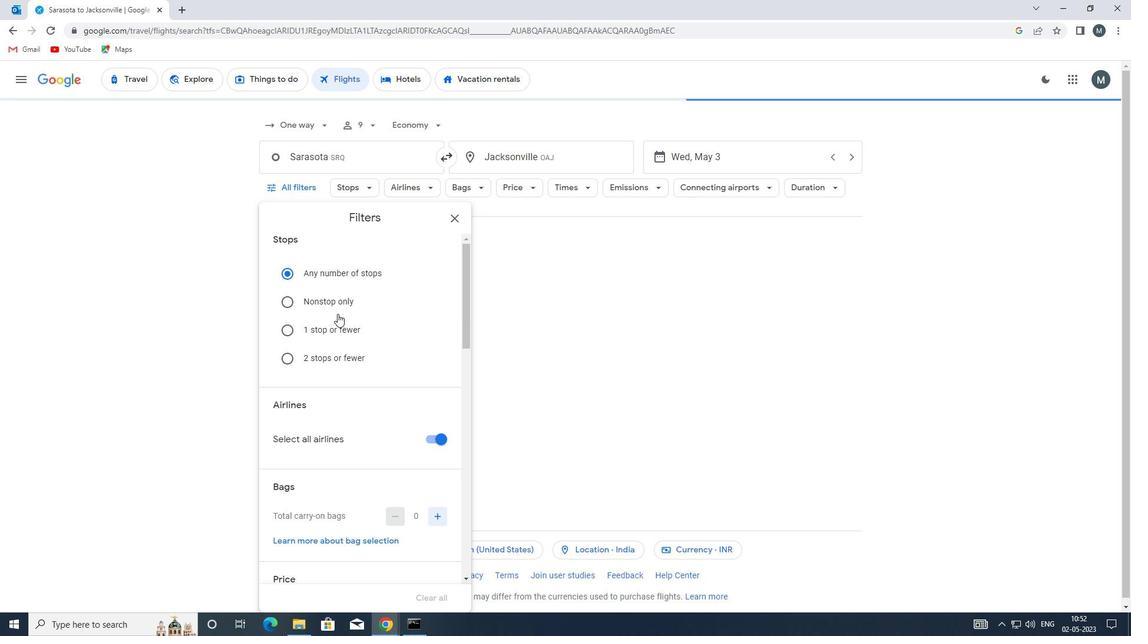 
Action: Mouse scrolled (339, 321) with delta (0, 0)
Screenshot: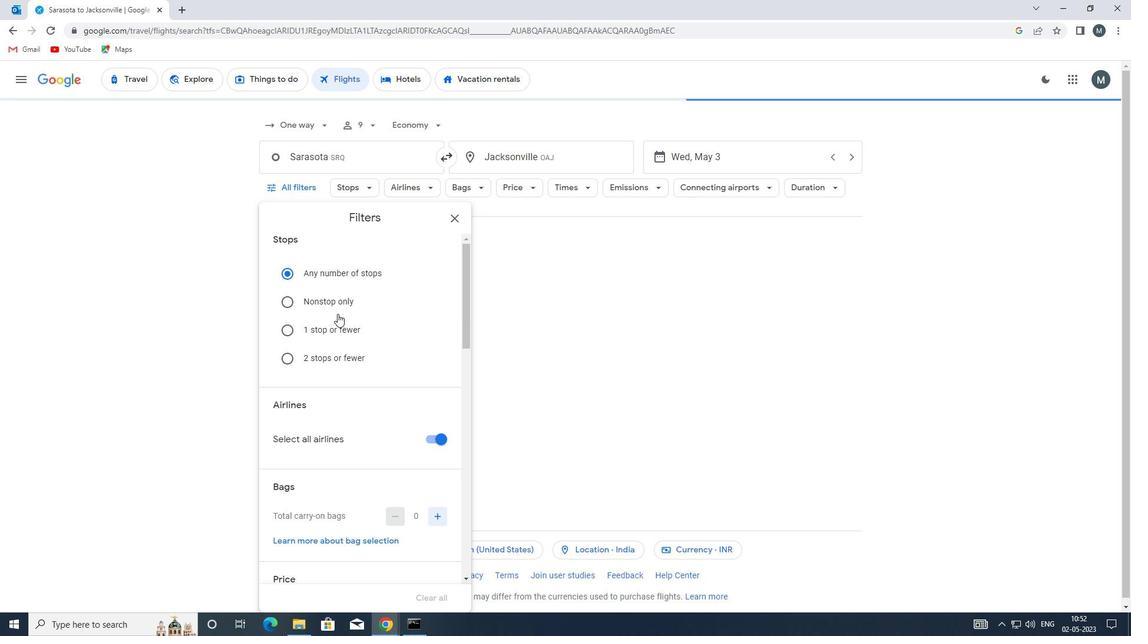 
Action: Mouse moved to (437, 322)
Screenshot: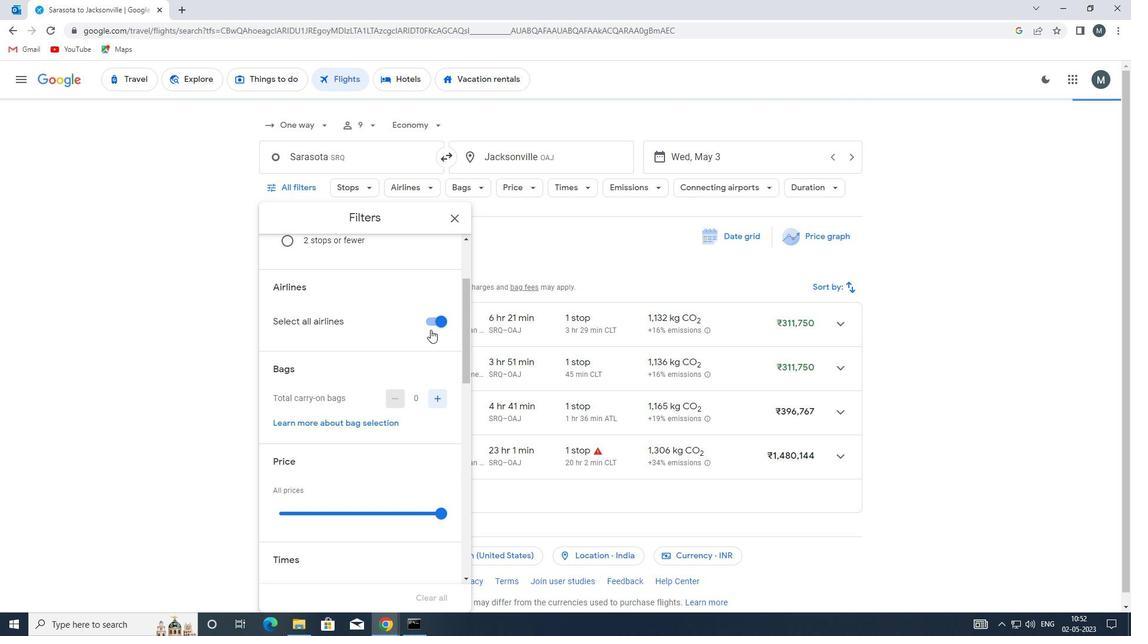 
Action: Mouse pressed left at (437, 322)
Screenshot: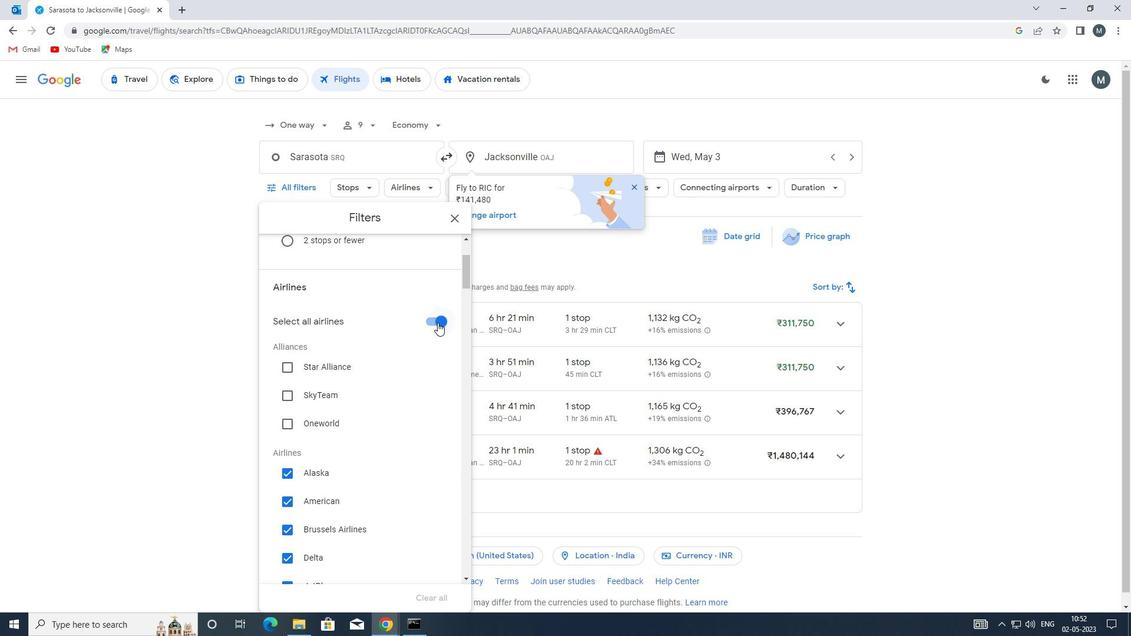 
Action: Mouse moved to (392, 338)
Screenshot: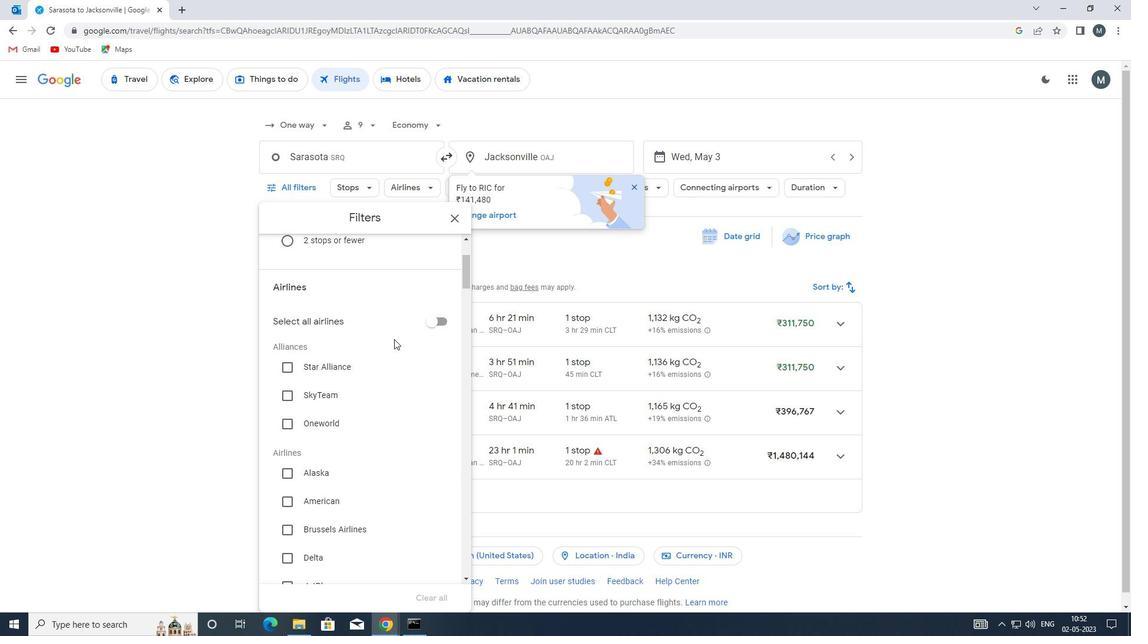 
Action: Mouse scrolled (392, 338) with delta (0, 0)
Screenshot: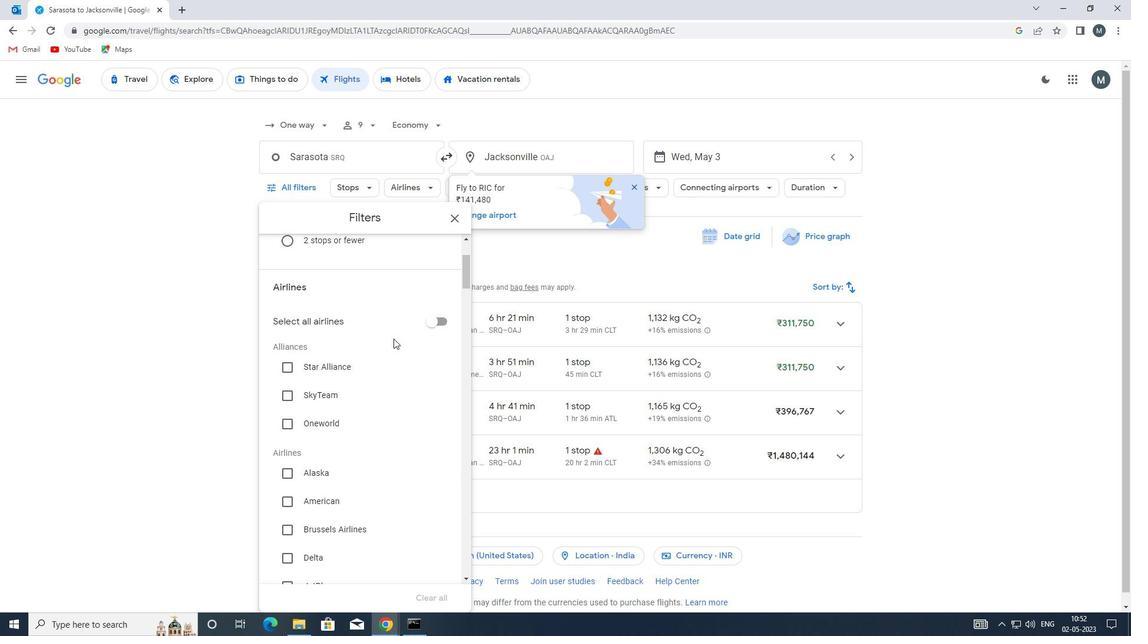 
Action: Mouse moved to (388, 341)
Screenshot: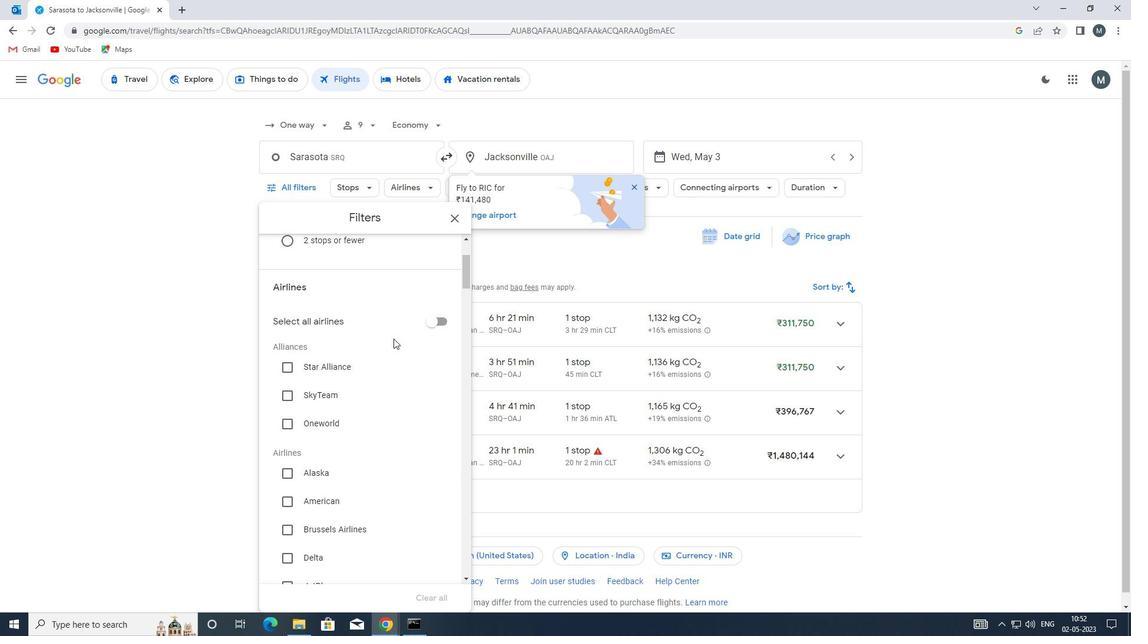 
Action: Mouse scrolled (388, 341) with delta (0, 0)
Screenshot: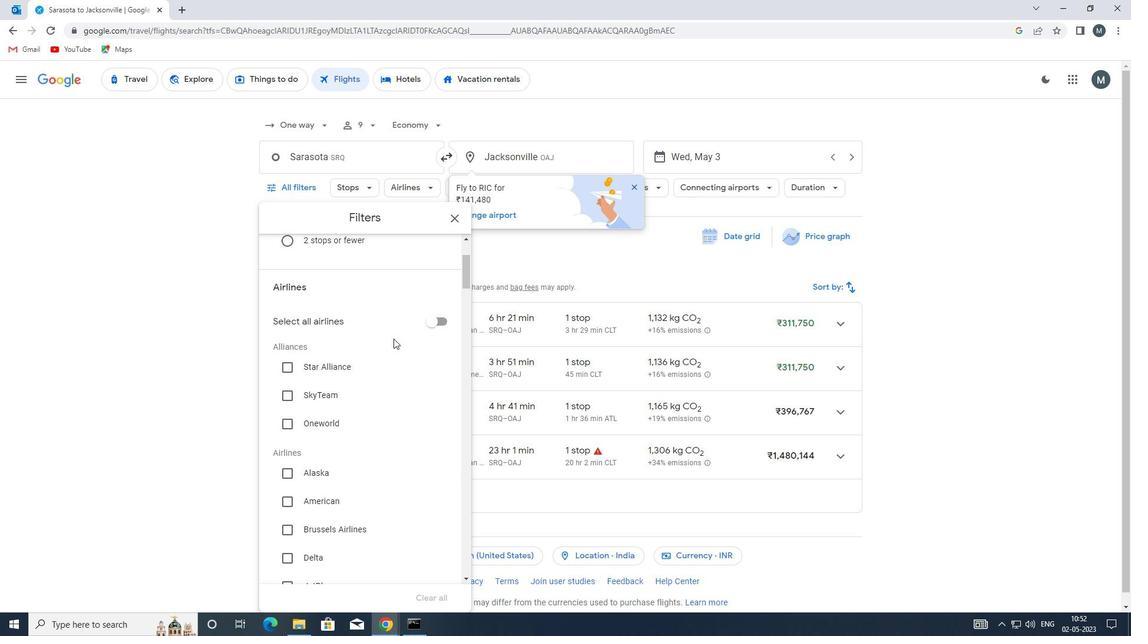 
Action: Mouse moved to (357, 356)
Screenshot: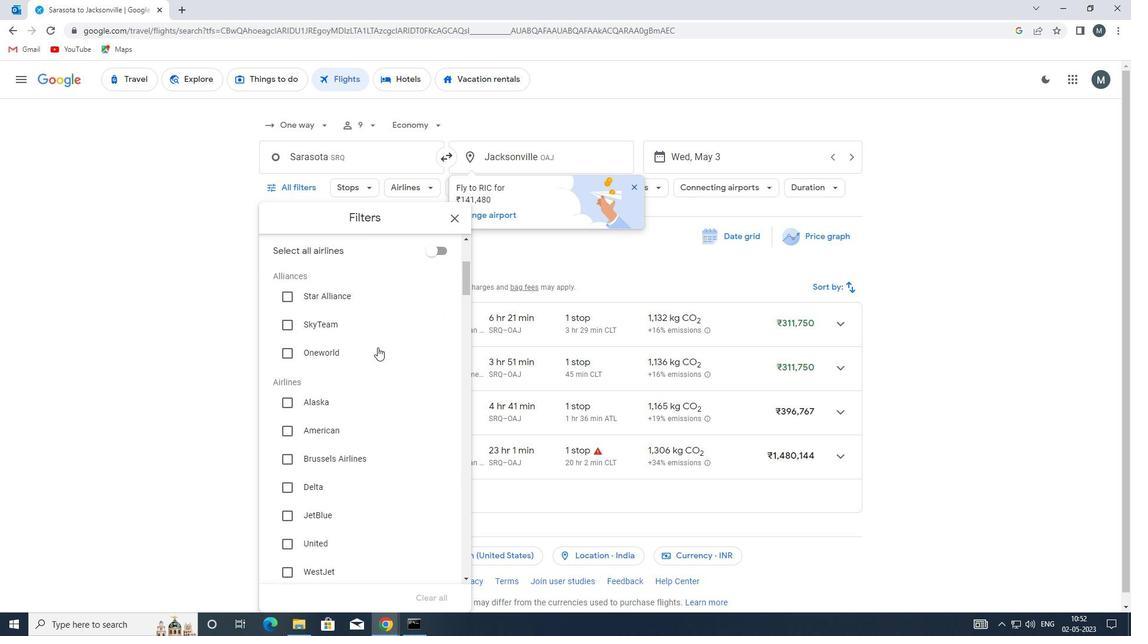 
Action: Mouse scrolled (357, 355) with delta (0, 0)
Screenshot: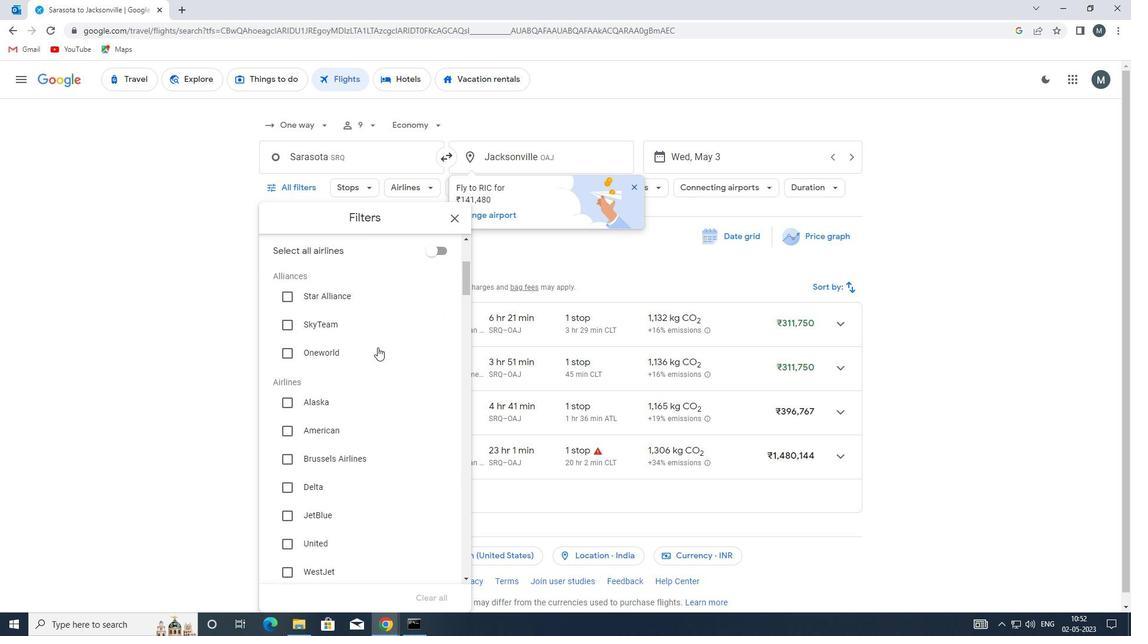 
Action: Mouse moved to (343, 353)
Screenshot: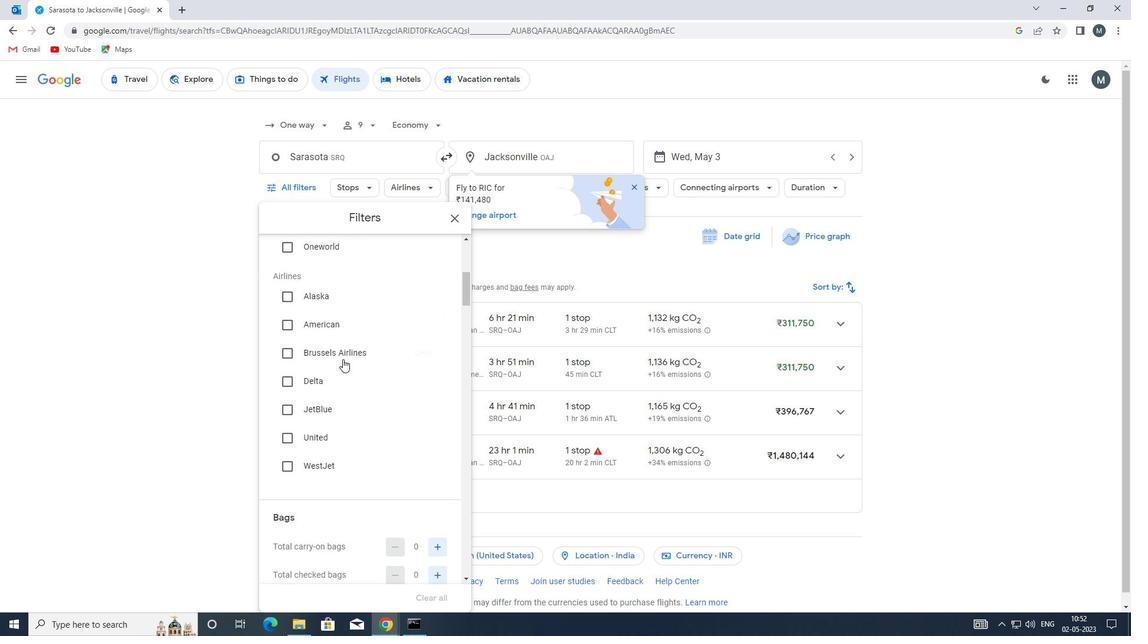 
Action: Mouse scrolled (343, 354) with delta (0, 0)
Screenshot: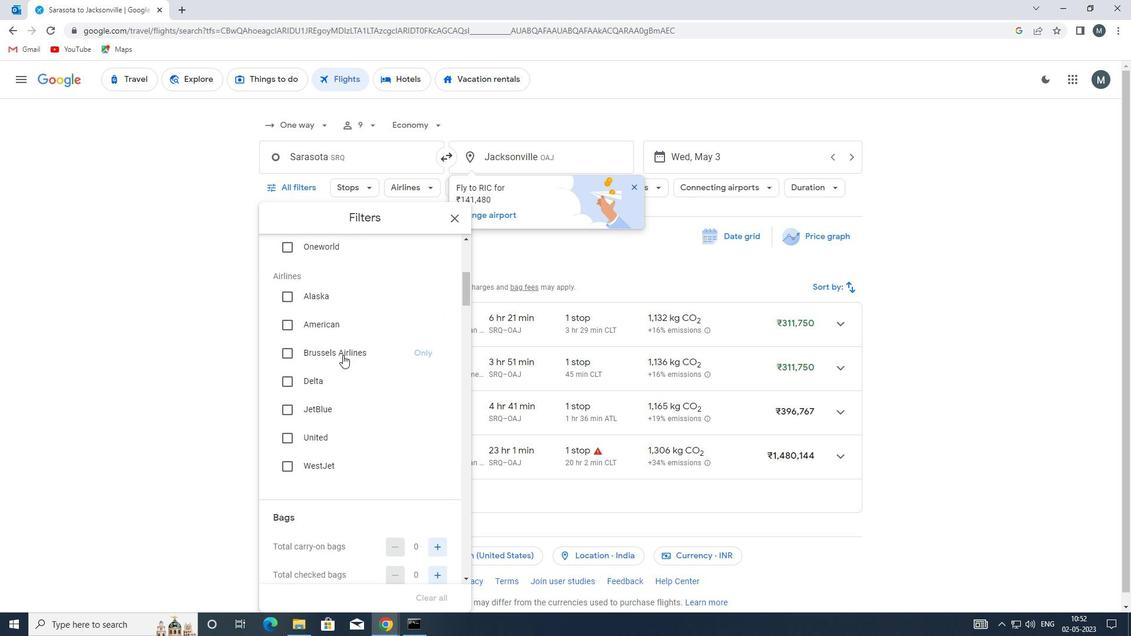 
Action: Mouse scrolled (343, 353) with delta (0, 0)
Screenshot: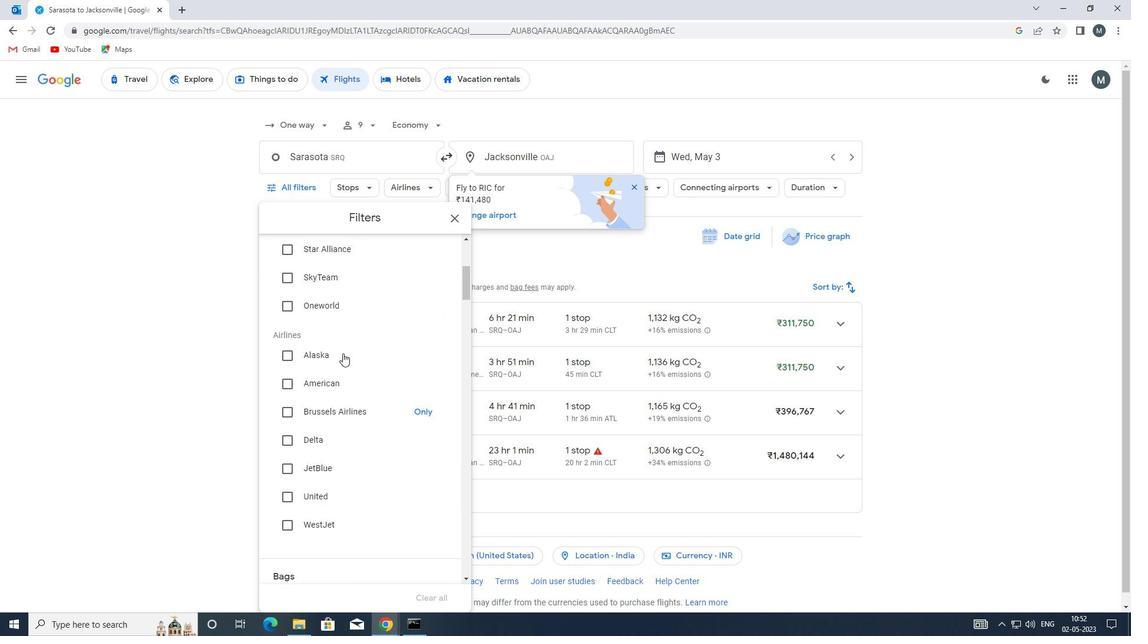 
Action: Mouse scrolled (343, 353) with delta (0, 0)
Screenshot: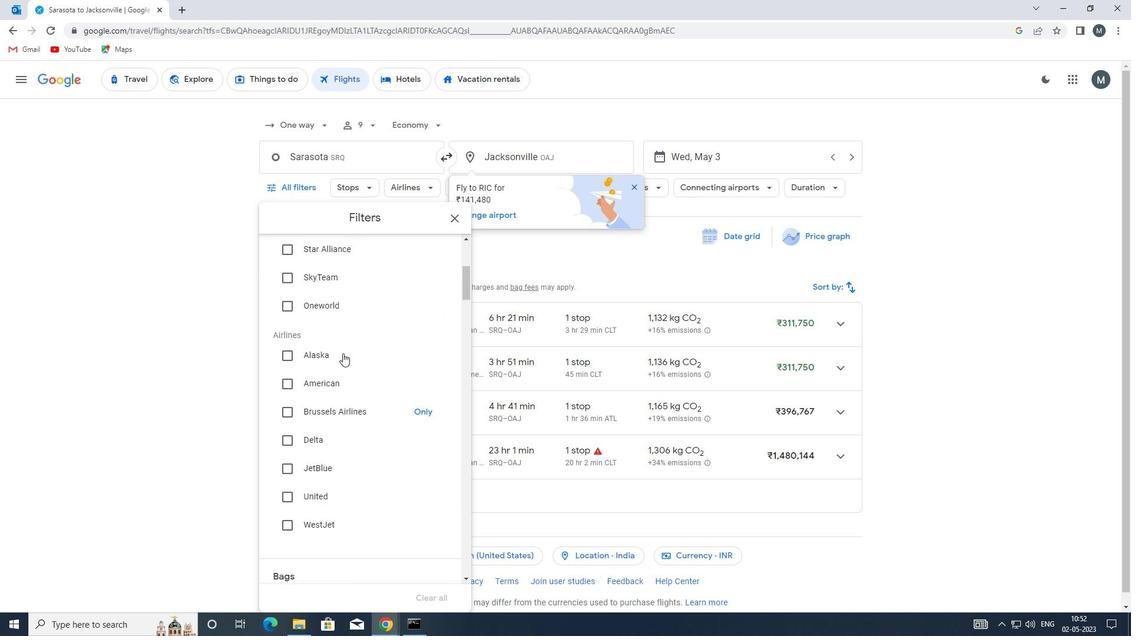 
Action: Mouse scrolled (343, 353) with delta (0, 0)
Screenshot: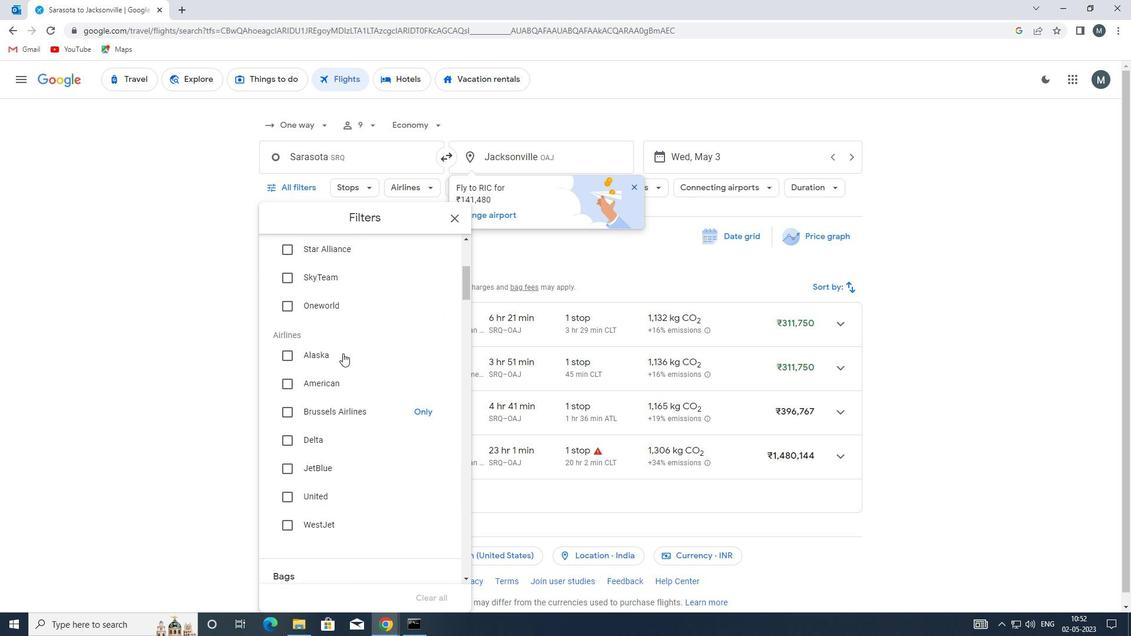 
Action: Mouse moved to (369, 384)
Screenshot: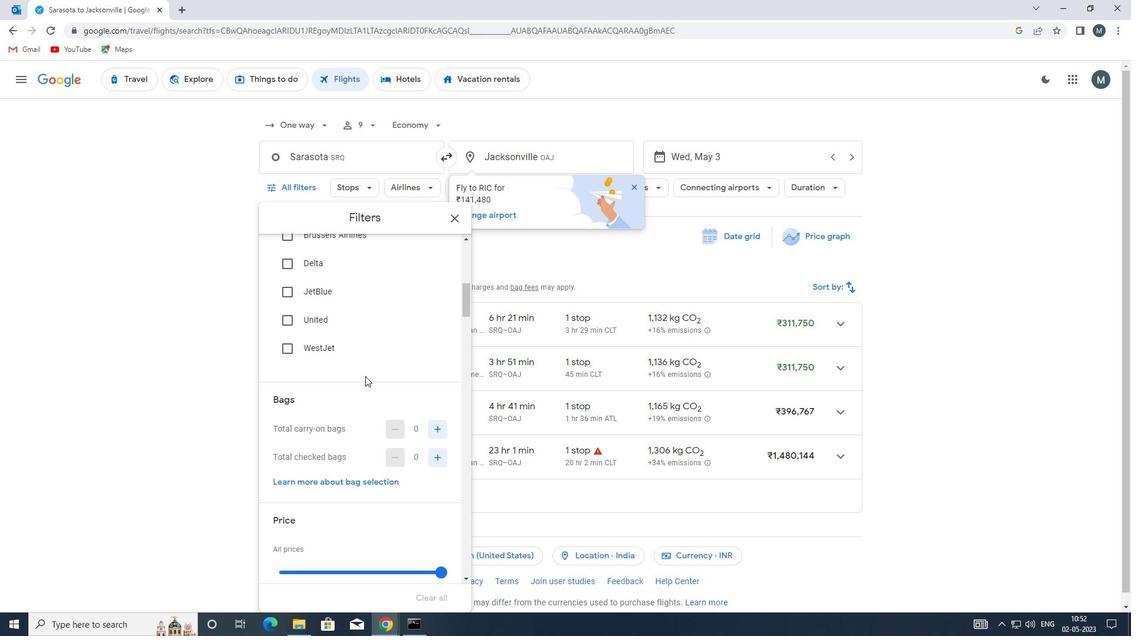 
Action: Mouse scrolled (369, 383) with delta (0, 0)
Screenshot: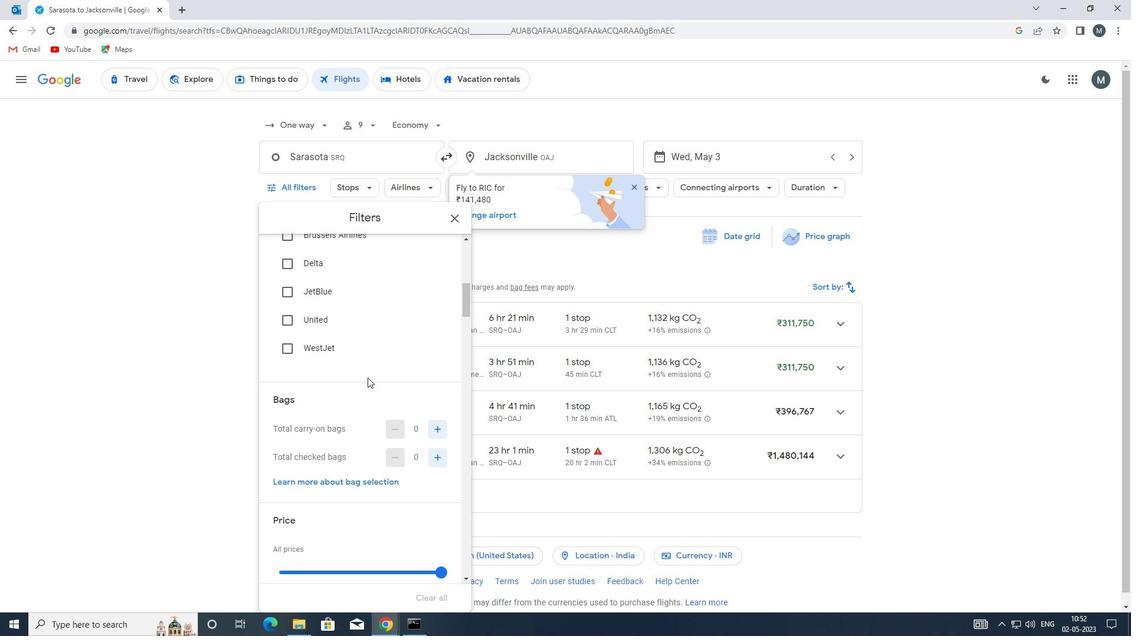 
Action: Mouse moved to (439, 401)
Screenshot: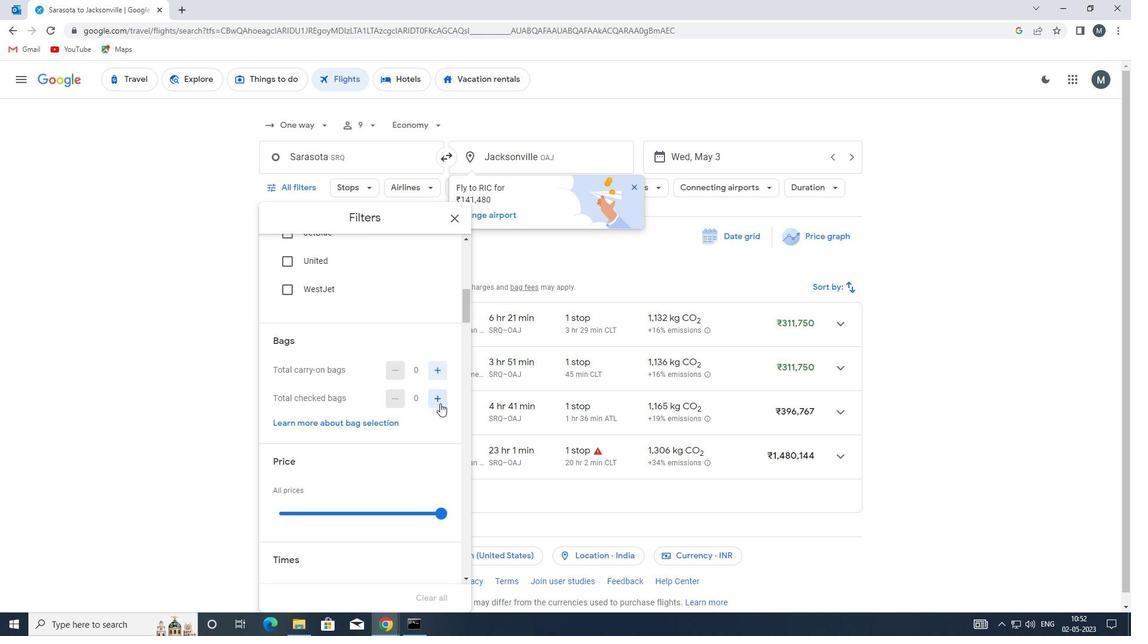 
Action: Mouse pressed left at (439, 401)
Screenshot: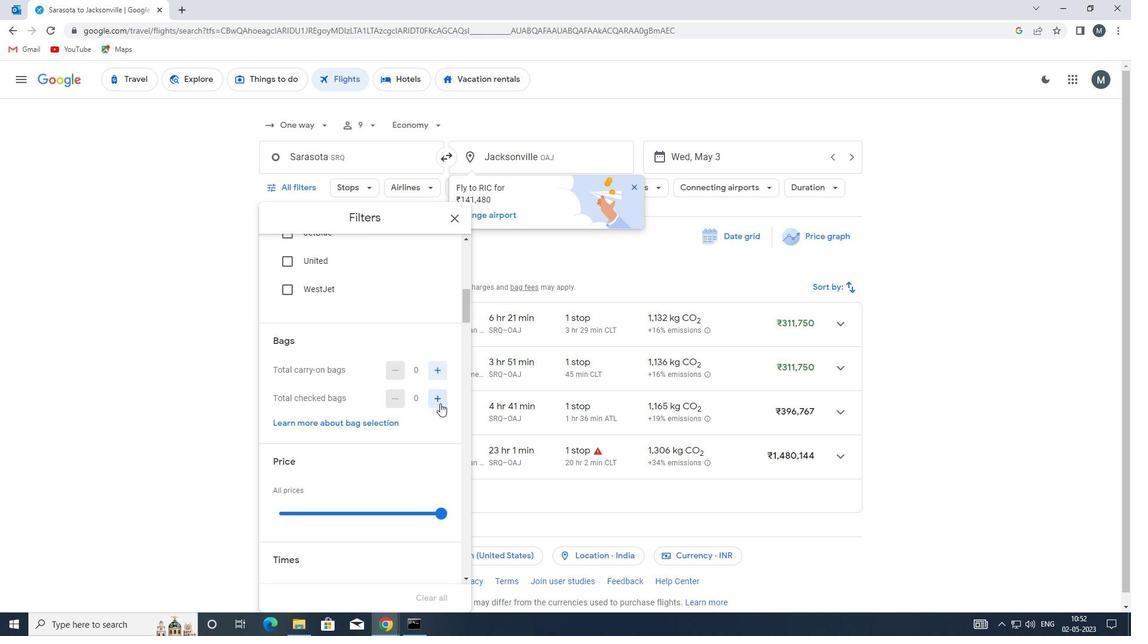 
Action: Mouse pressed left at (439, 401)
Screenshot: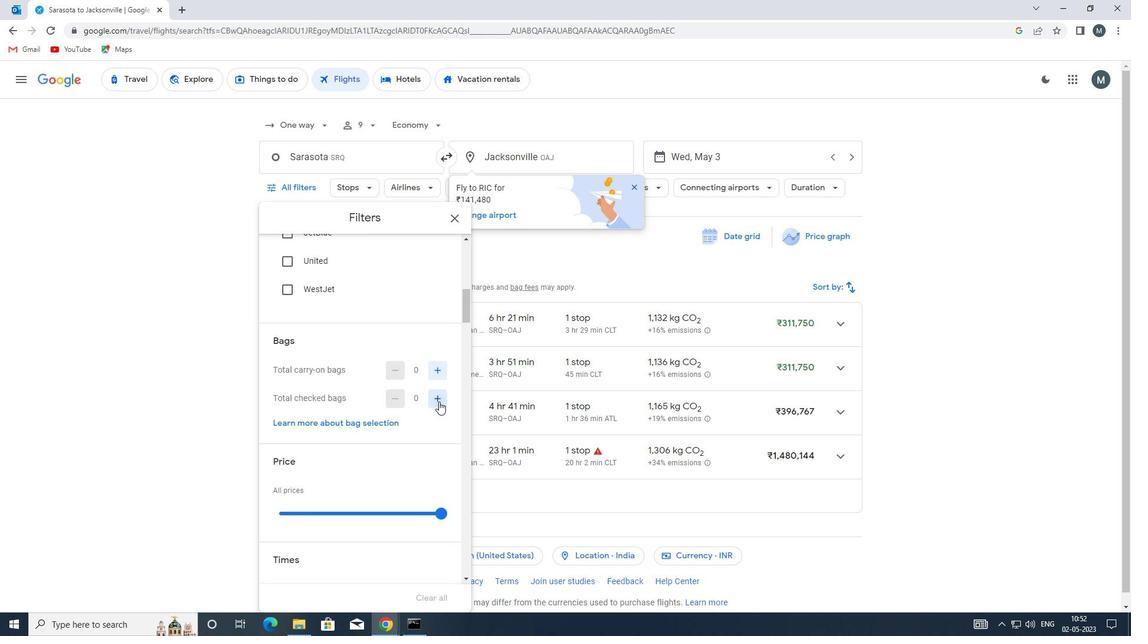 
Action: Mouse pressed left at (439, 401)
Screenshot: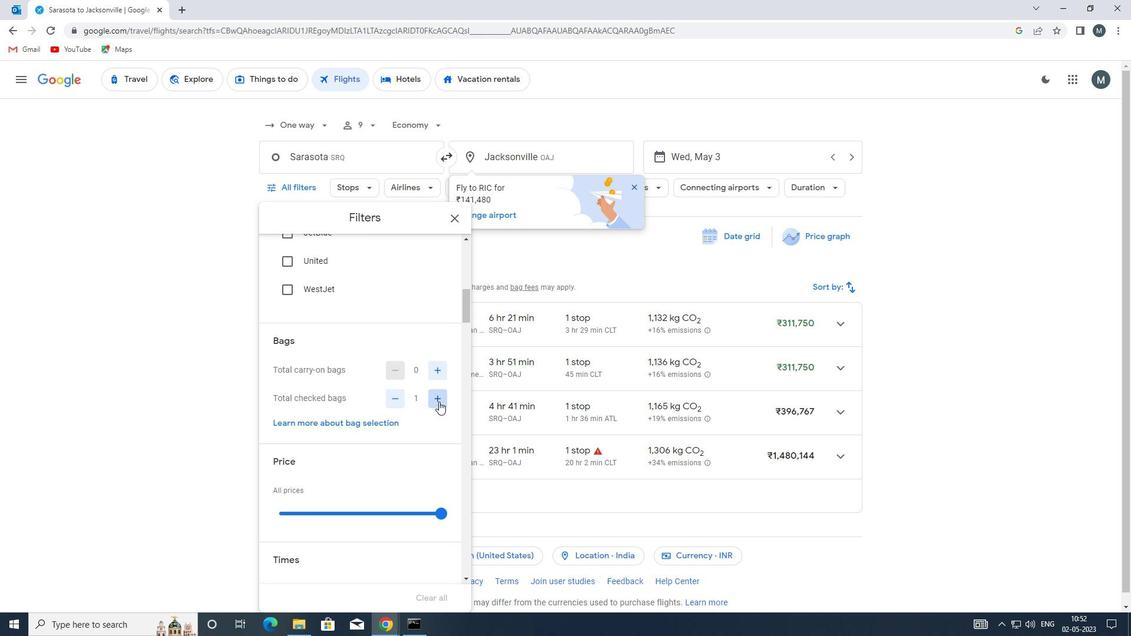 
Action: Mouse pressed left at (439, 401)
Screenshot: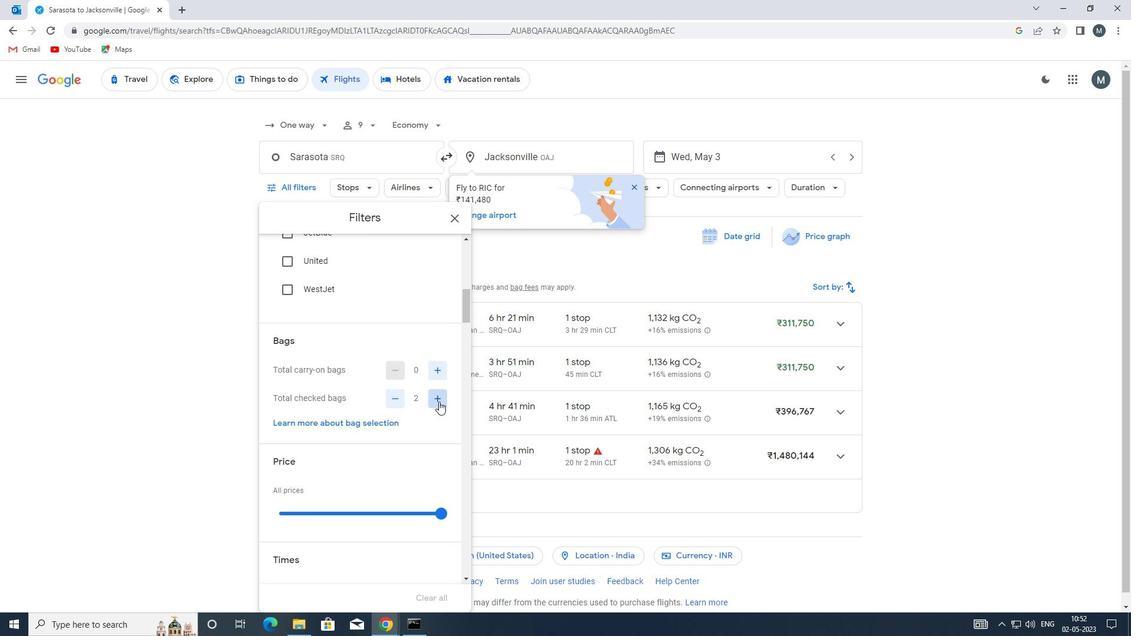 
Action: Mouse pressed left at (439, 401)
Screenshot: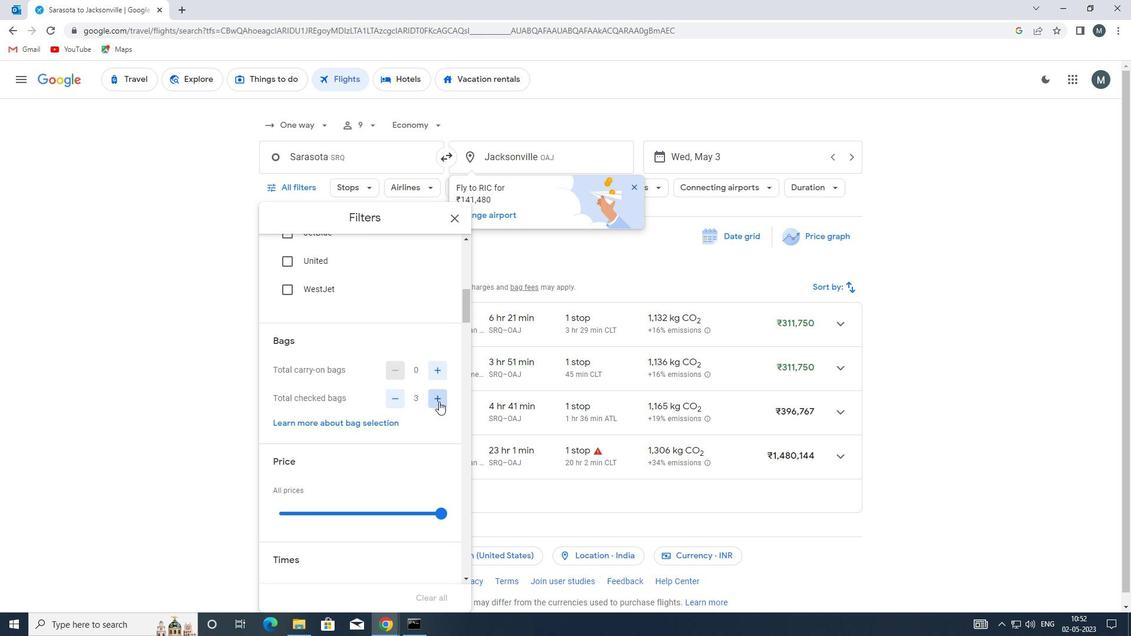 
Action: Mouse pressed left at (439, 401)
Screenshot: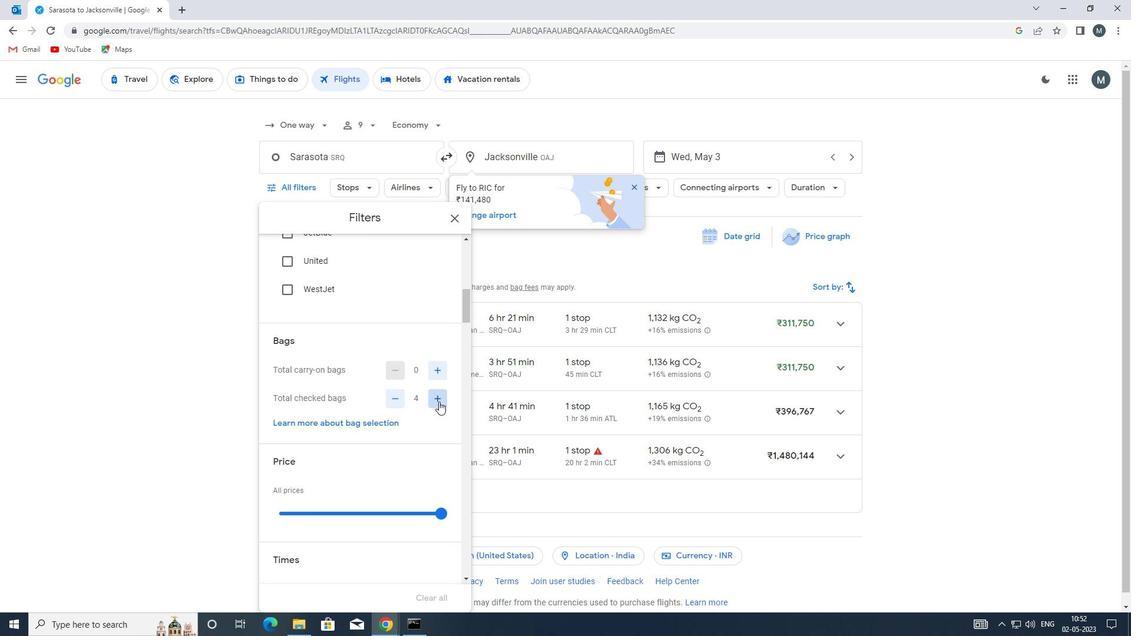 
Action: Mouse moved to (438, 401)
Screenshot: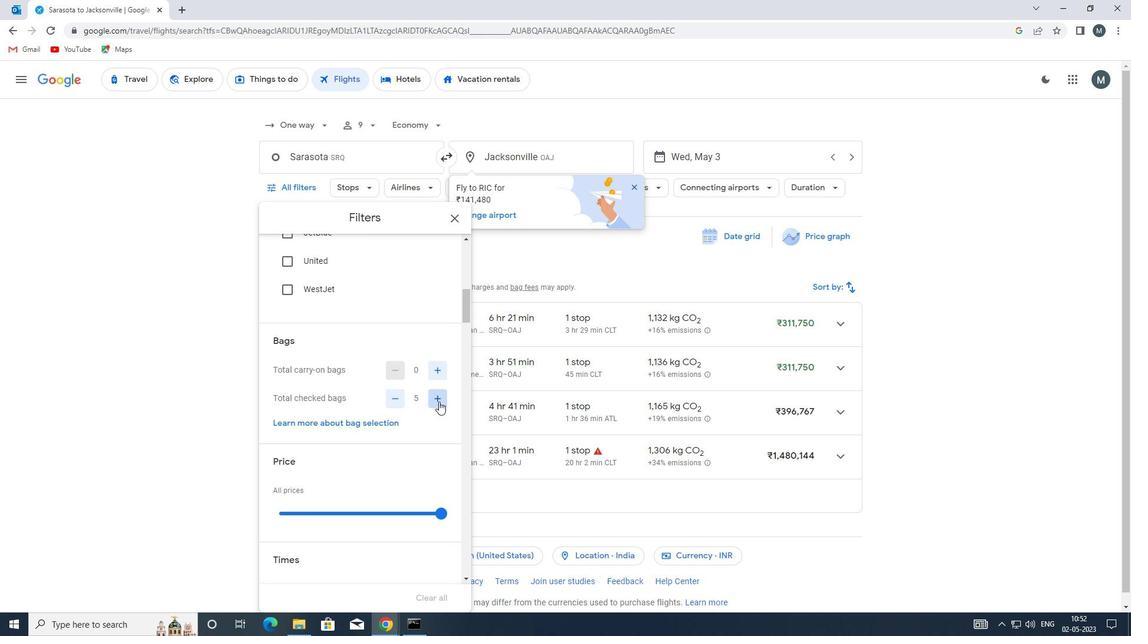 
Action: Mouse pressed left at (438, 401)
Screenshot: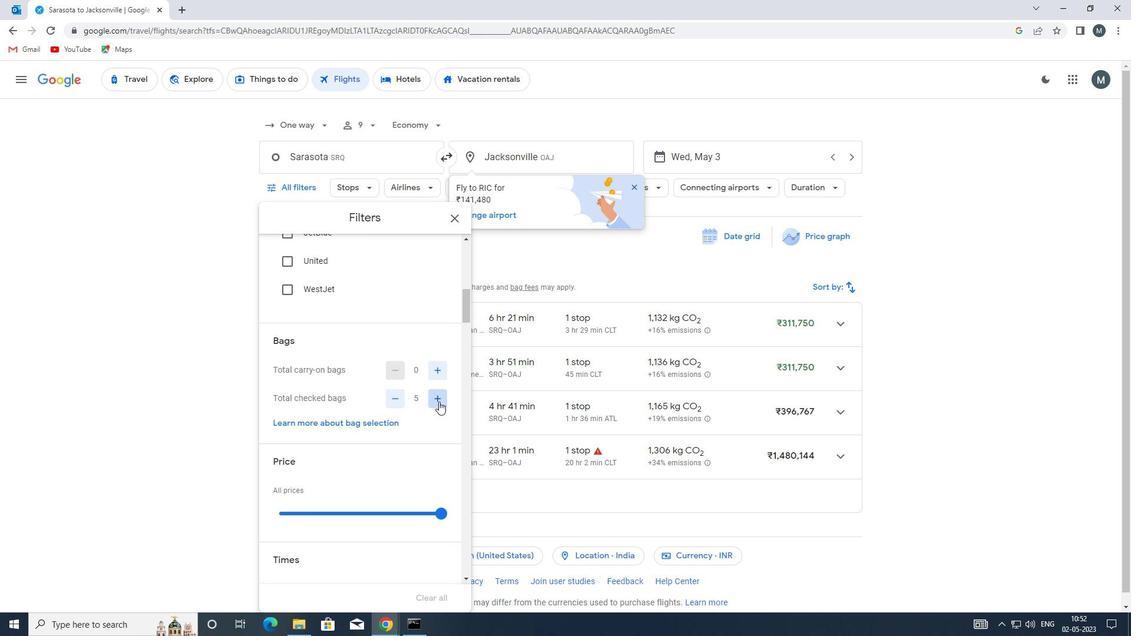 
Action: Mouse moved to (400, 401)
Screenshot: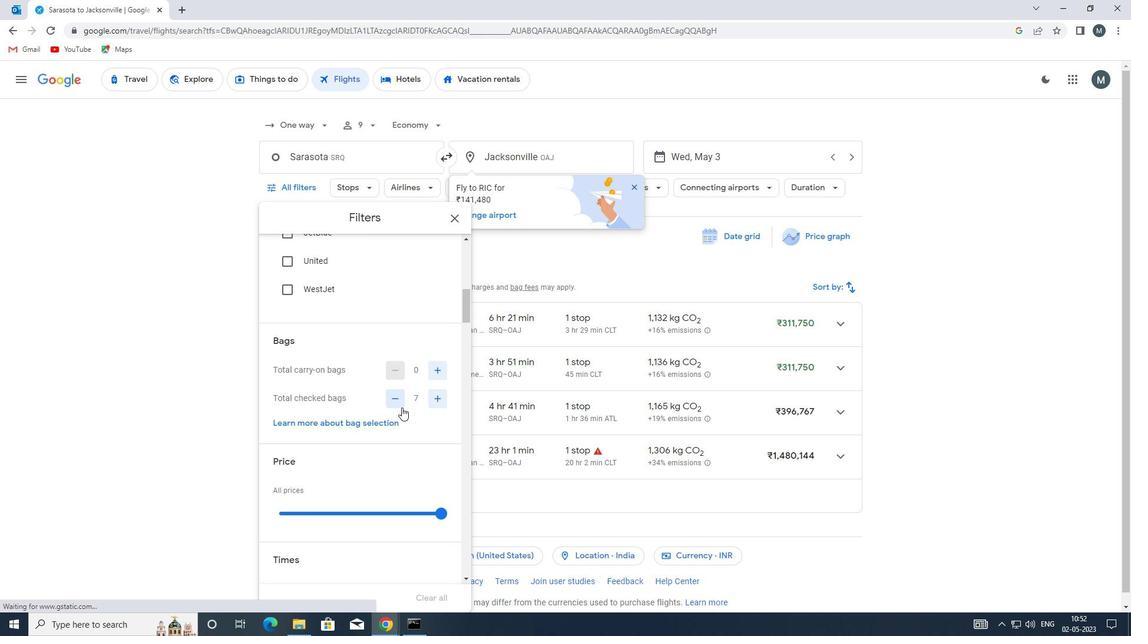 
Action: Mouse pressed left at (400, 401)
Screenshot: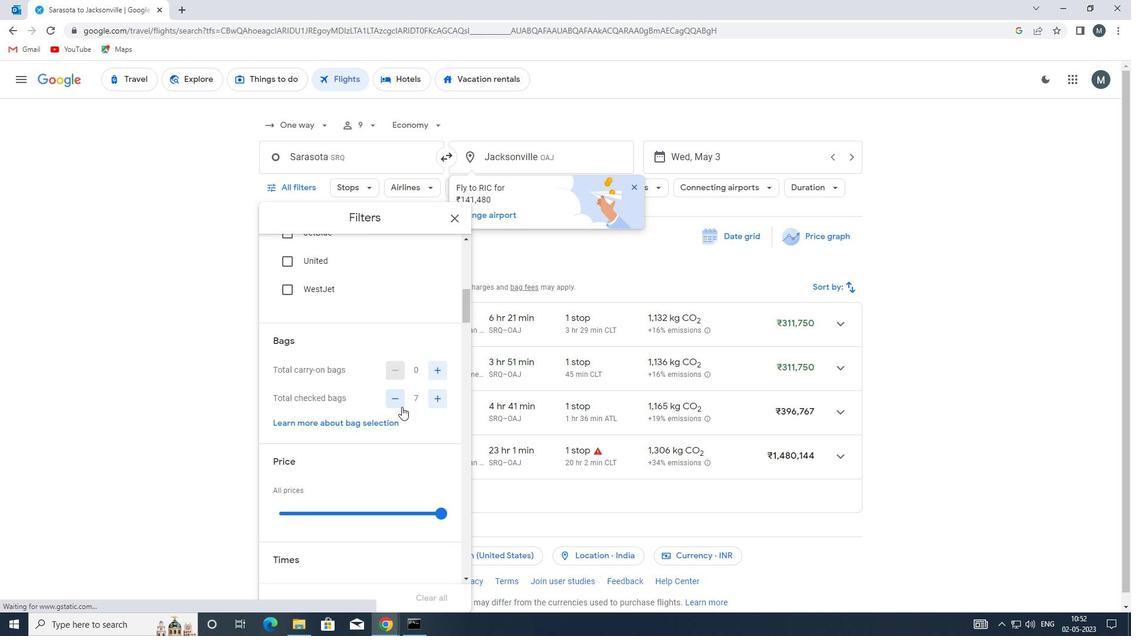 
Action: Mouse moved to (402, 393)
Screenshot: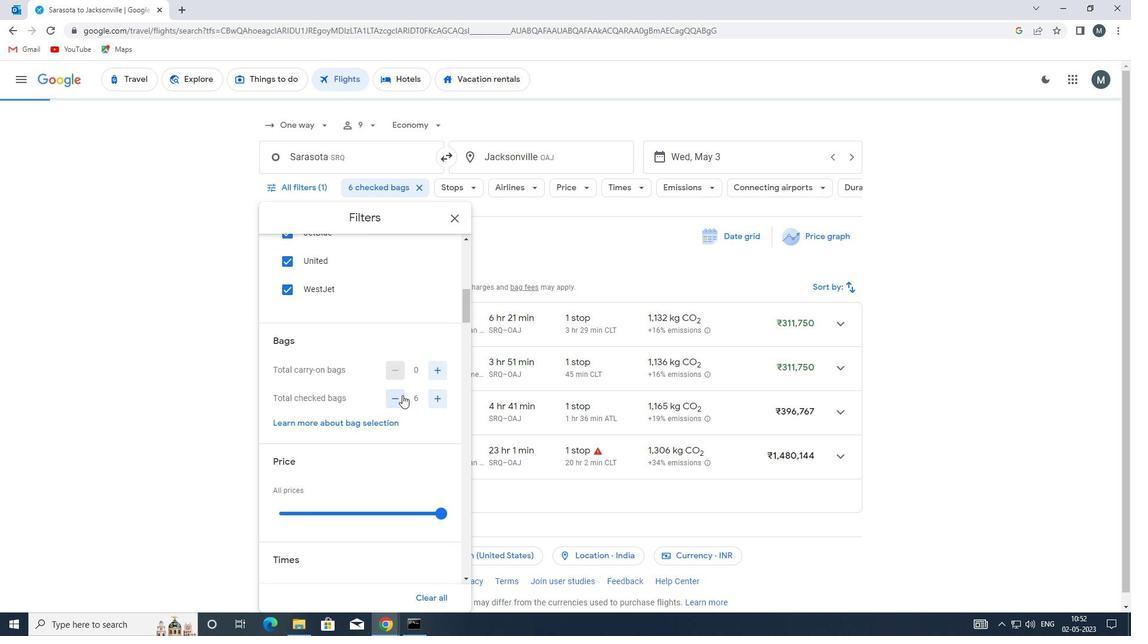 
Action: Mouse scrolled (402, 393) with delta (0, 0)
Screenshot: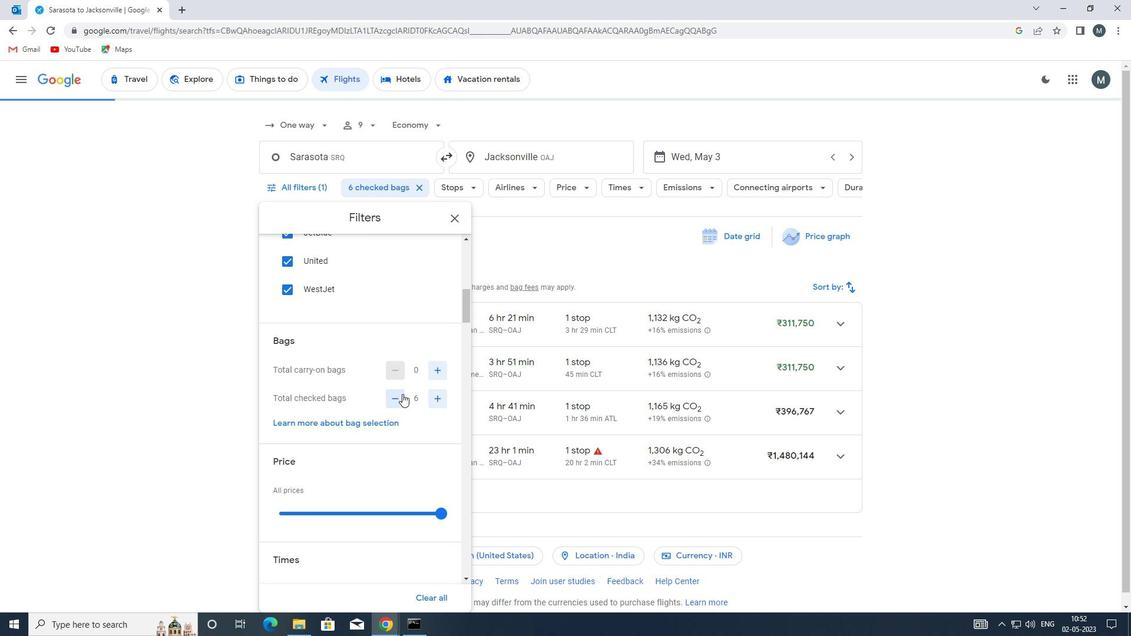 
Action: Mouse scrolled (402, 393) with delta (0, 0)
Screenshot: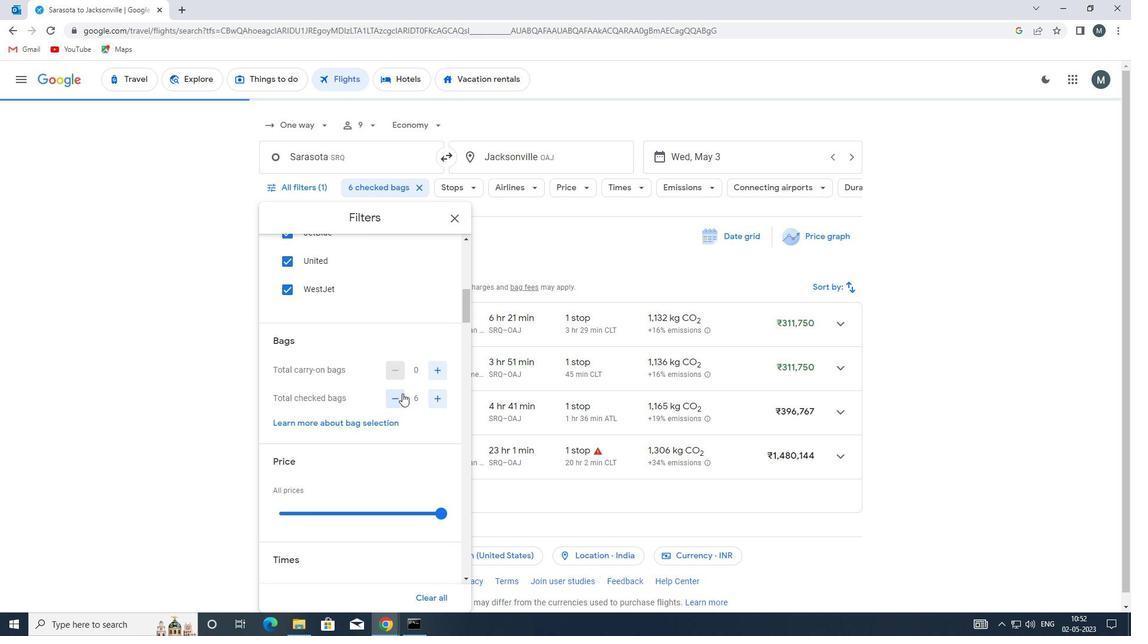 
Action: Mouse moved to (315, 394)
Screenshot: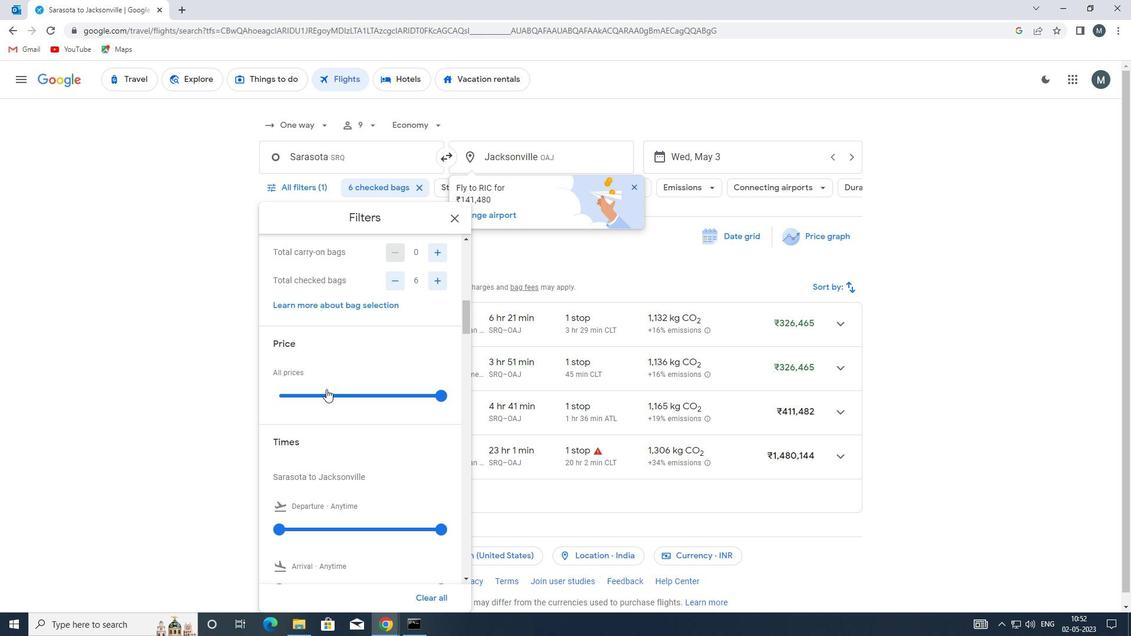 
Action: Mouse pressed left at (315, 394)
Screenshot: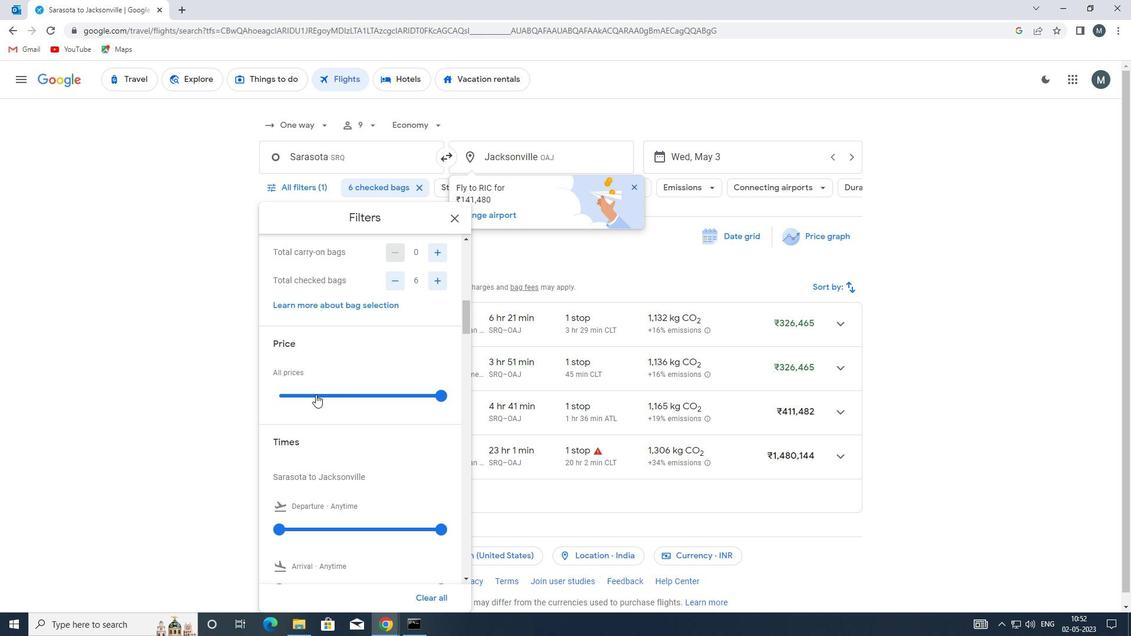 
Action: Mouse pressed left at (315, 394)
Screenshot: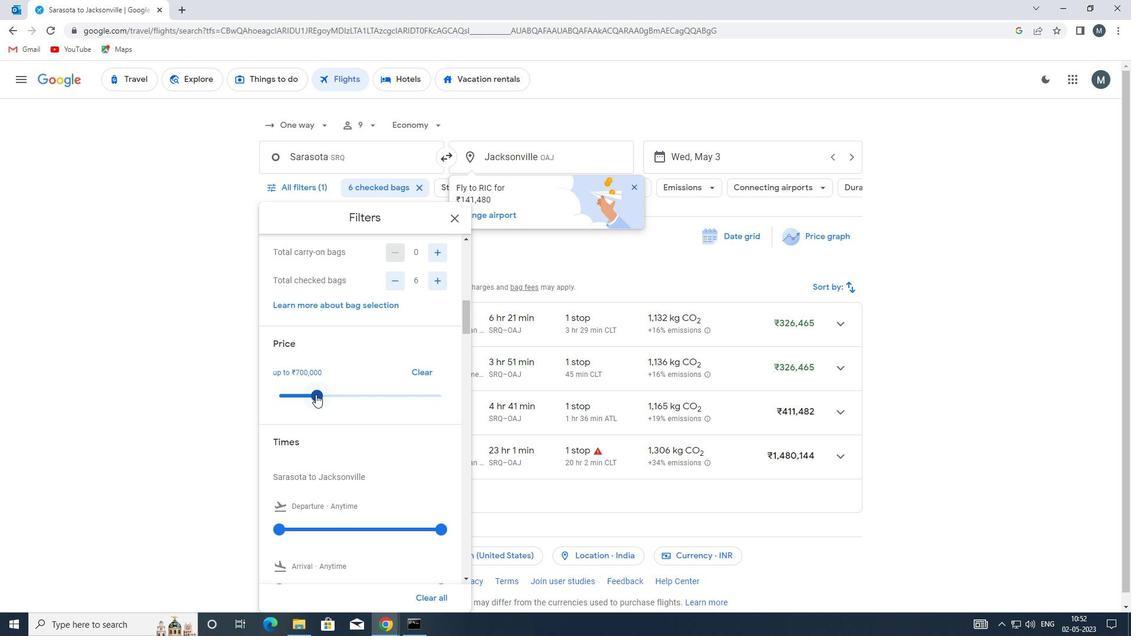 
Action: Mouse moved to (356, 364)
Screenshot: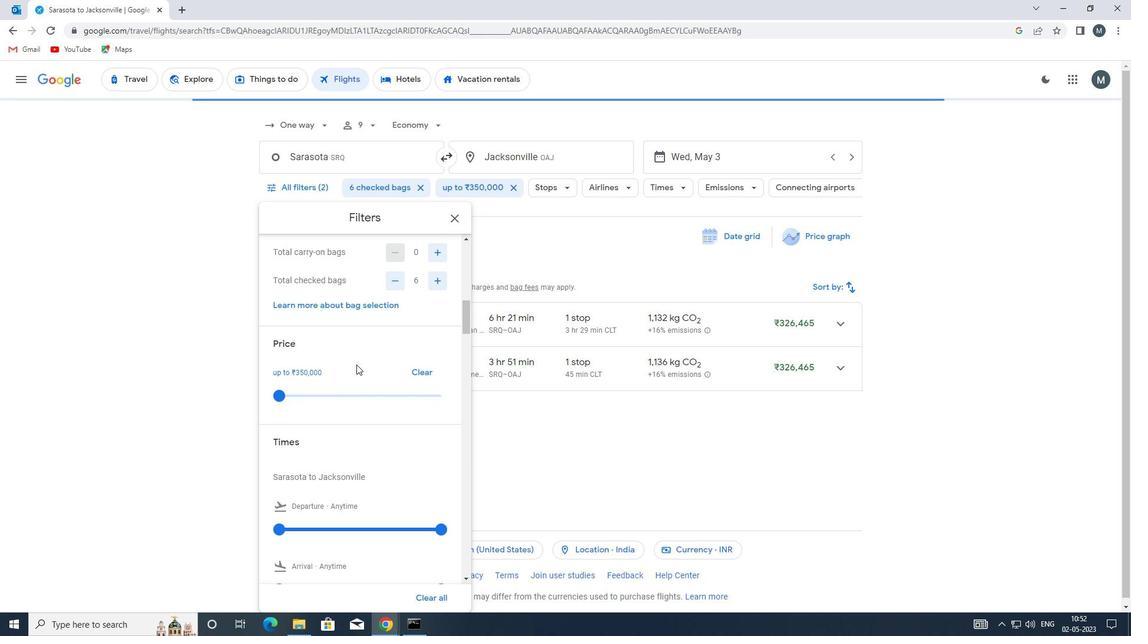 
Action: Mouse scrolled (356, 364) with delta (0, 0)
Screenshot: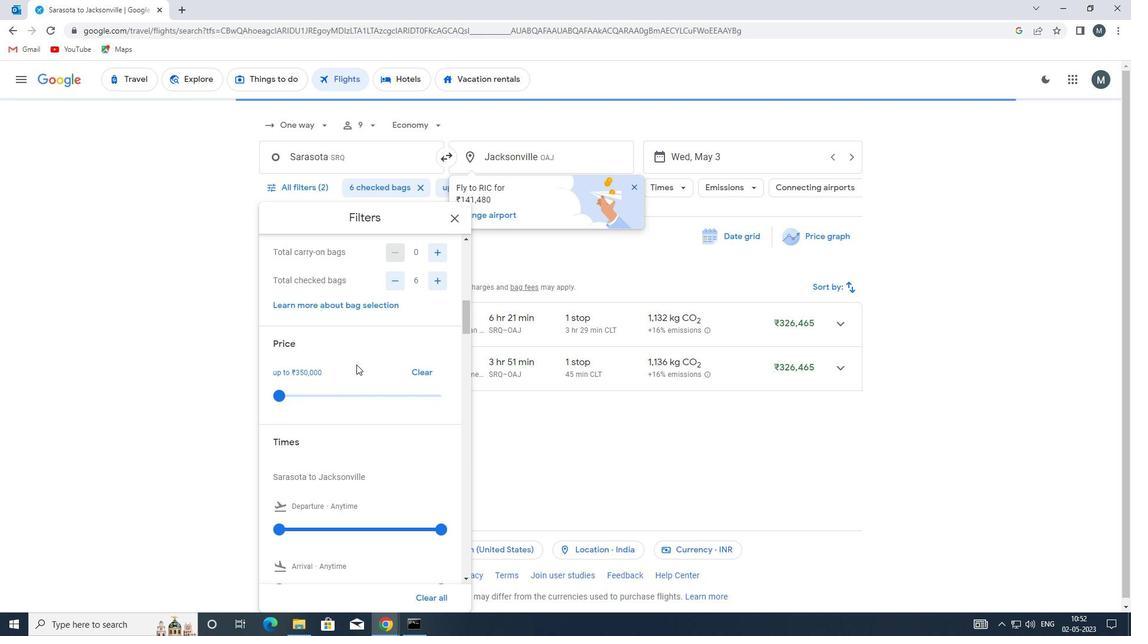 
Action: Mouse scrolled (356, 364) with delta (0, 0)
Screenshot: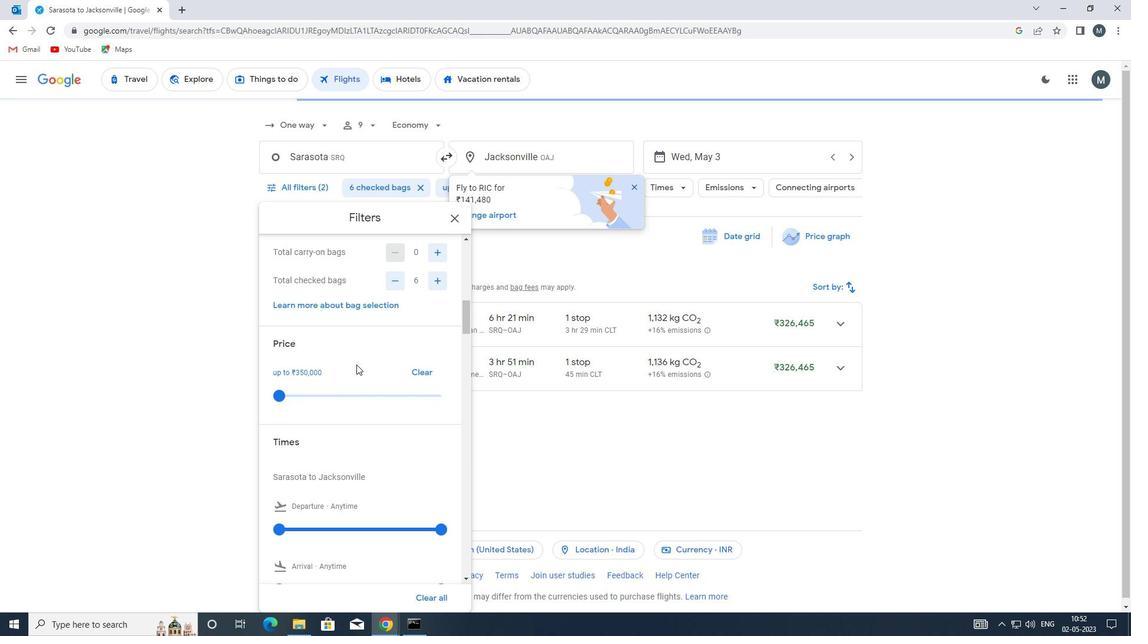 
Action: Mouse moved to (356, 363)
Screenshot: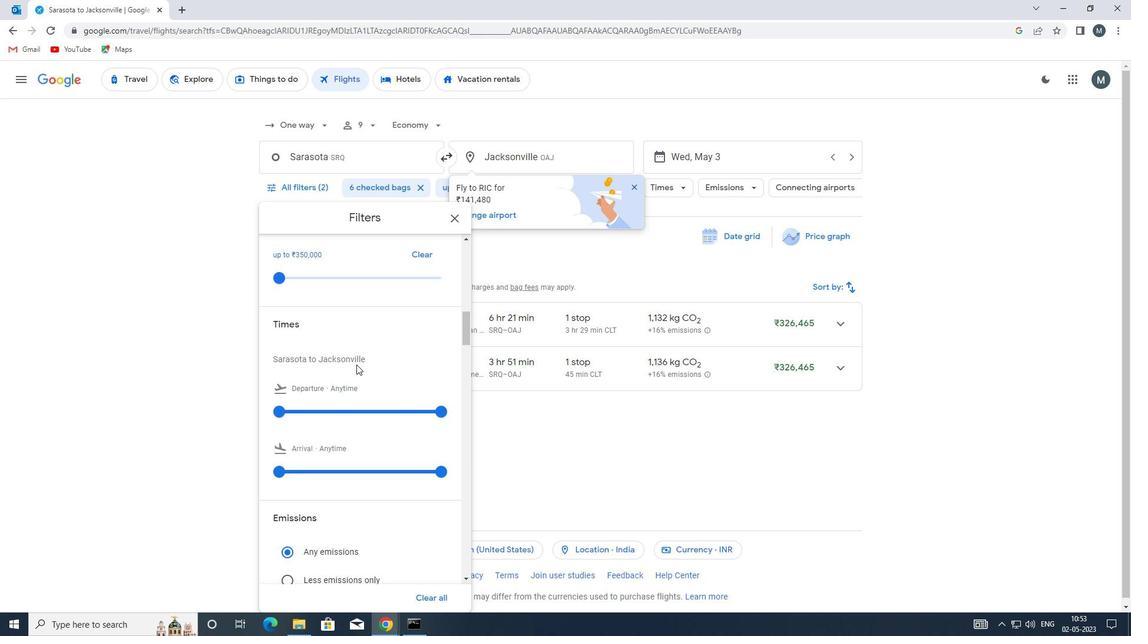 
Action: Mouse scrolled (356, 362) with delta (0, 0)
Screenshot: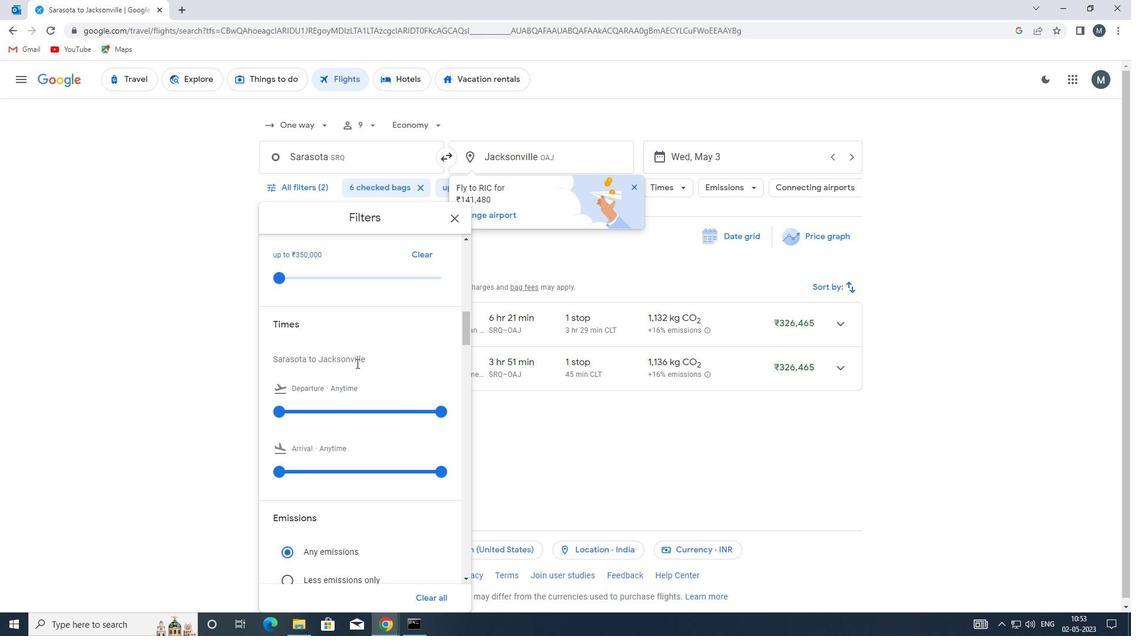 
Action: Mouse moved to (285, 351)
Screenshot: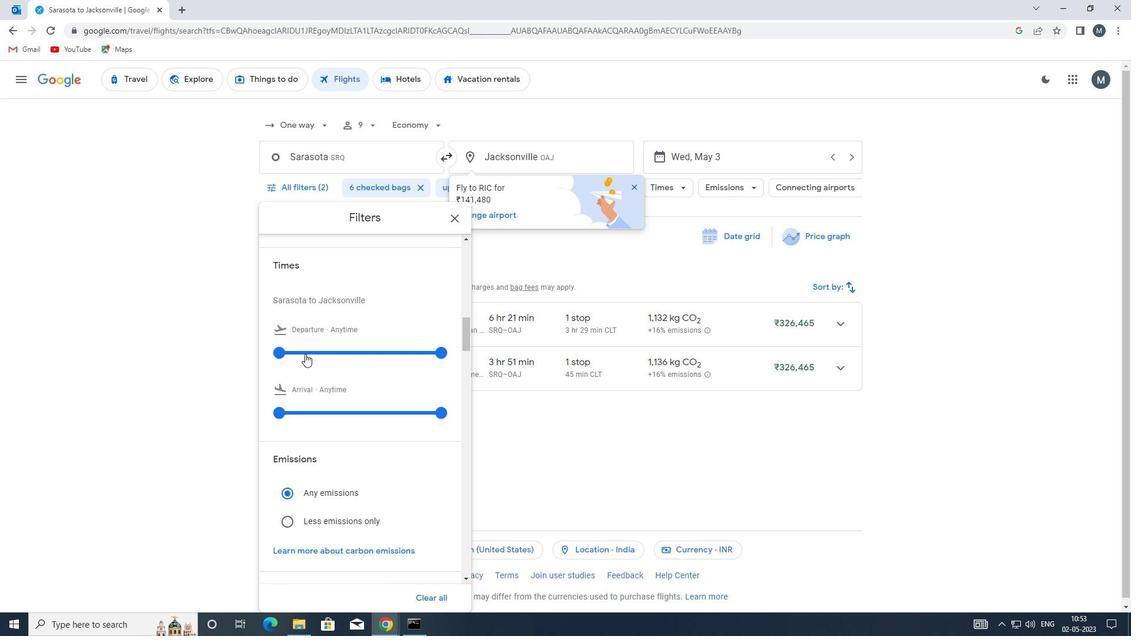 
Action: Mouse pressed left at (285, 351)
Screenshot: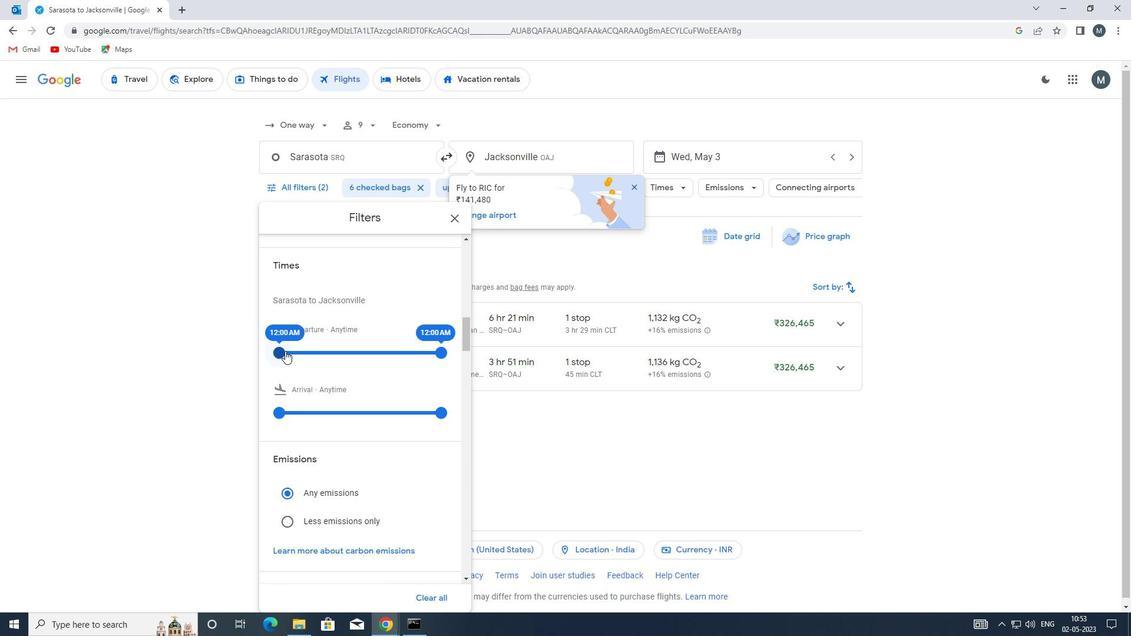 
Action: Mouse moved to (423, 353)
Screenshot: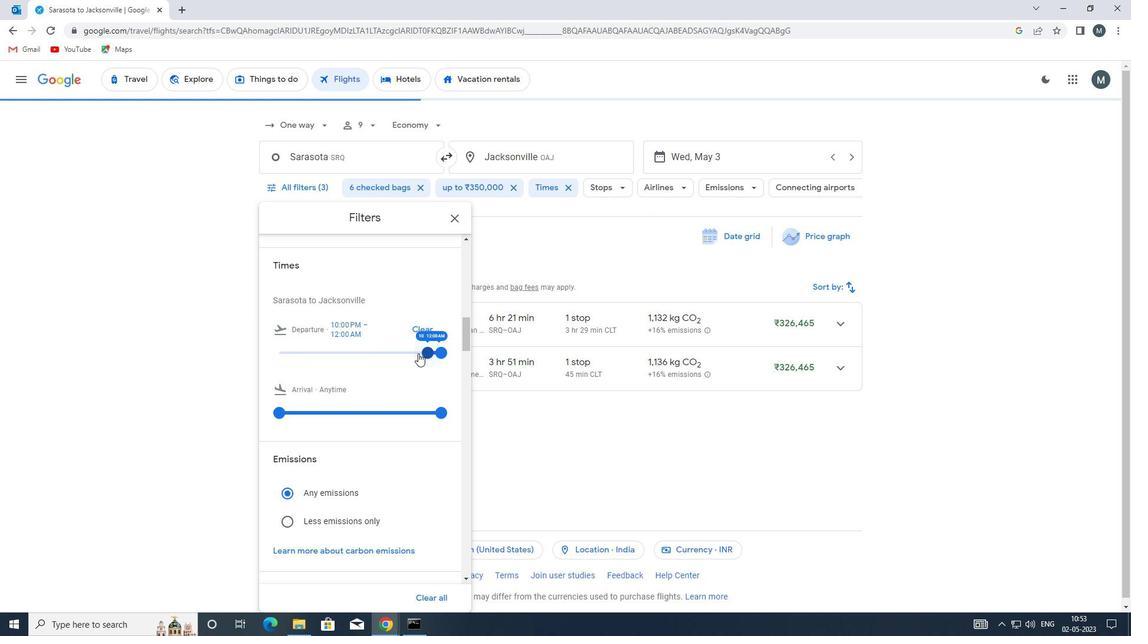 
Action: Mouse pressed left at (423, 353)
Screenshot: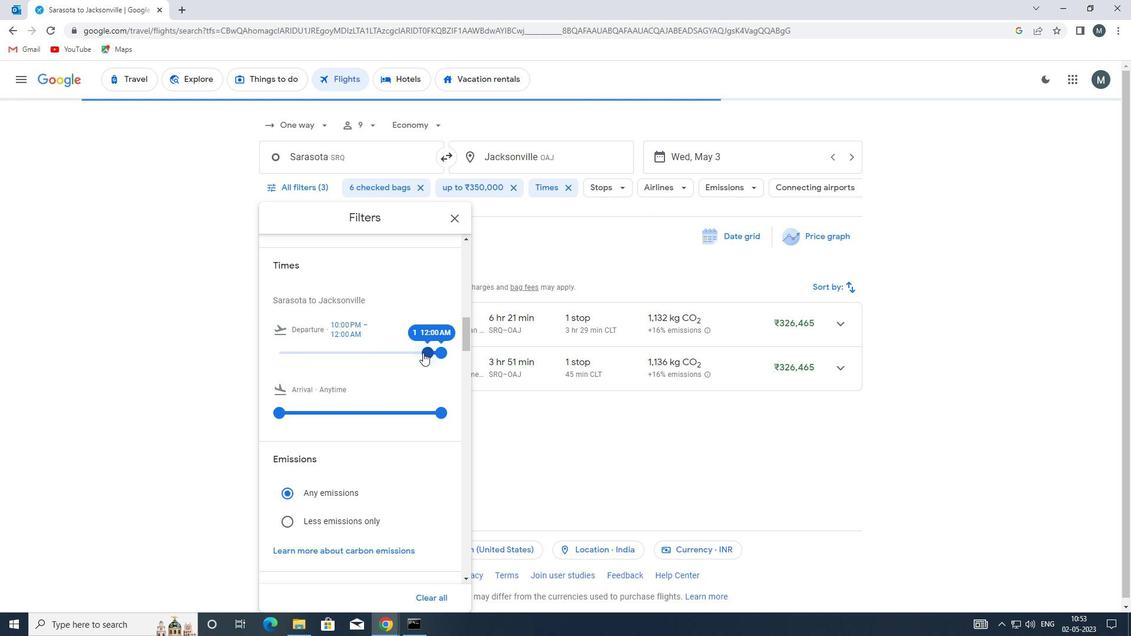
Action: Mouse moved to (388, 354)
Screenshot: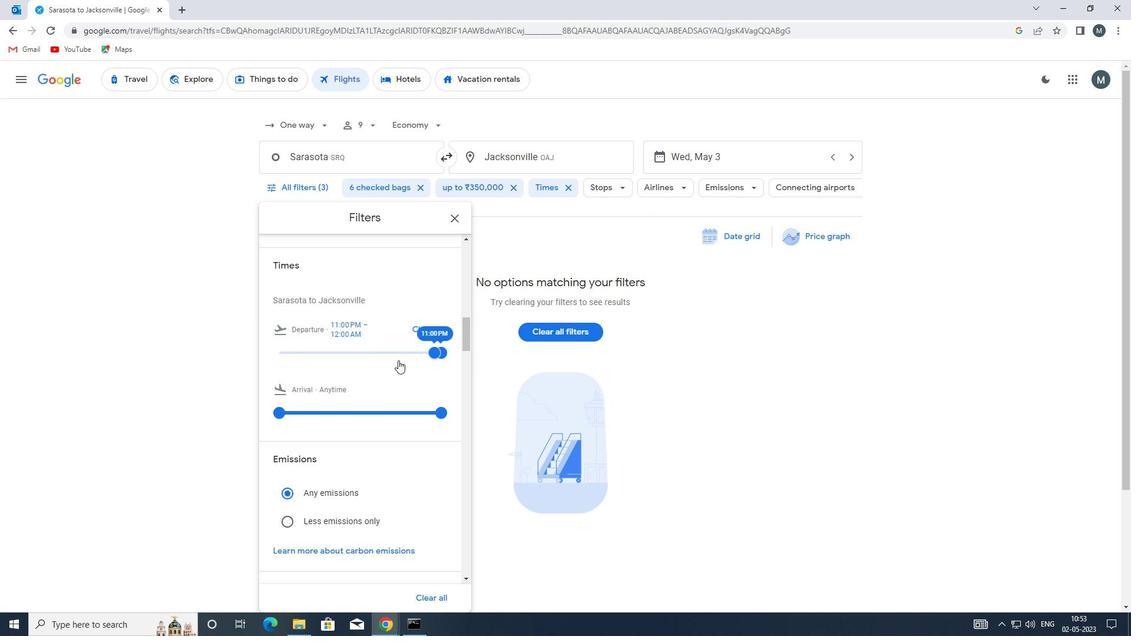 
Action: Mouse scrolled (388, 353) with delta (0, 0)
Screenshot: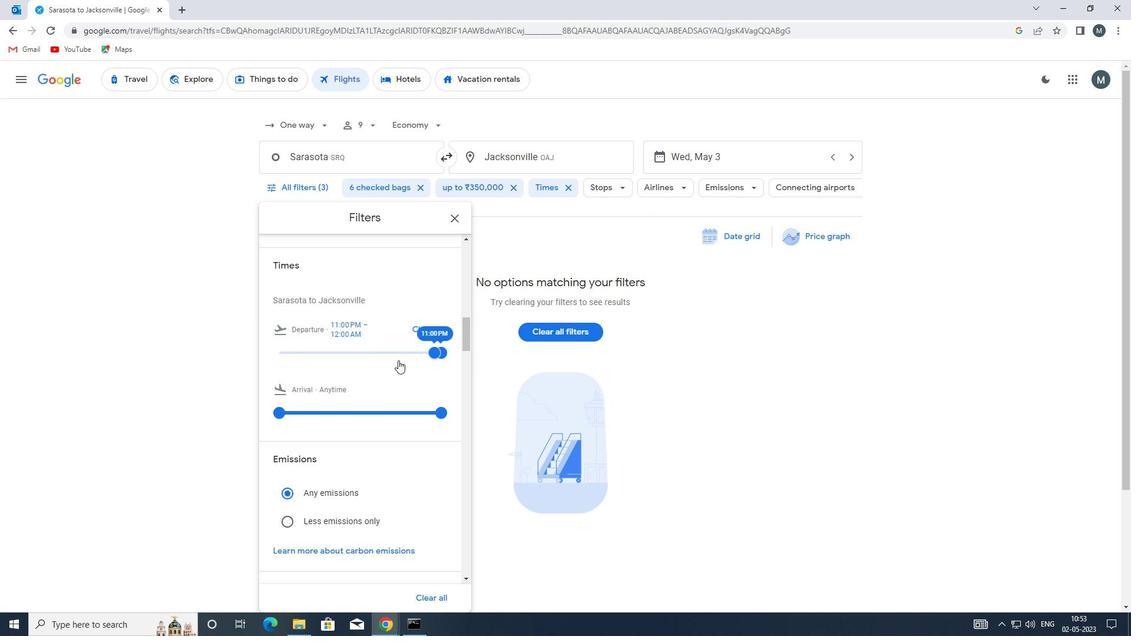 
Action: Mouse moved to (388, 354)
Screenshot: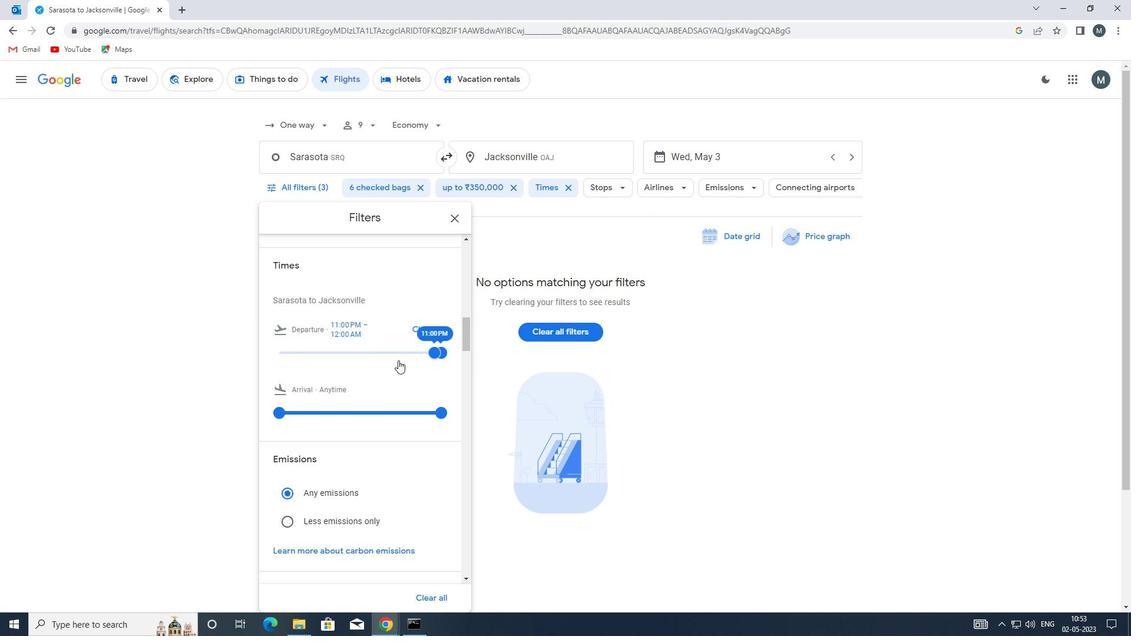 
Action: Mouse scrolled (388, 353) with delta (0, 0)
Screenshot: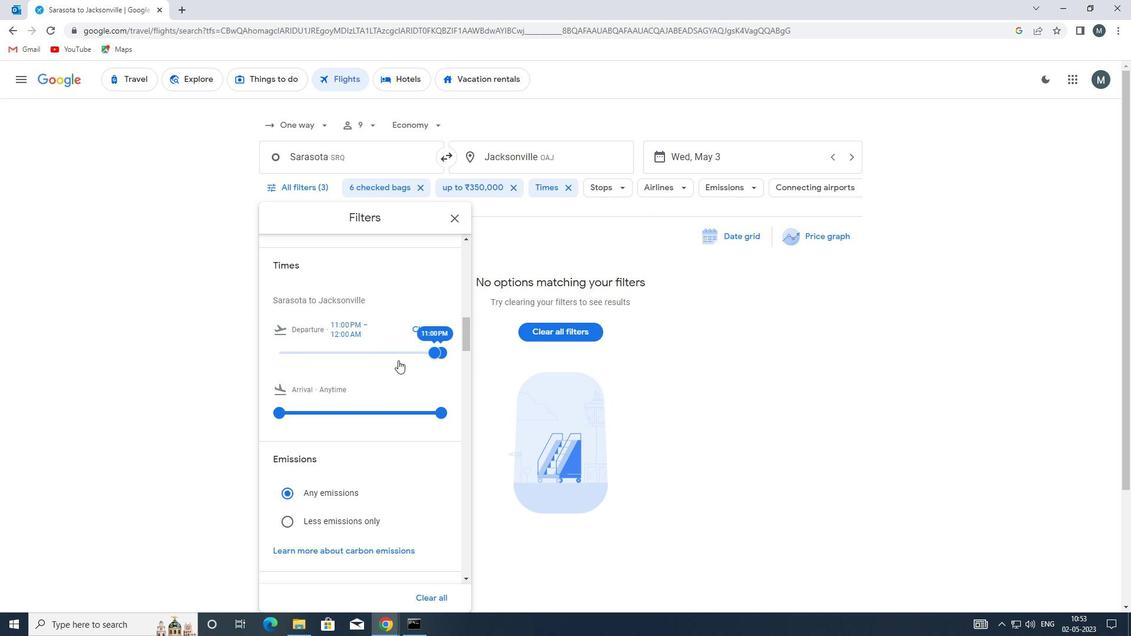 
Action: Mouse scrolled (388, 353) with delta (0, 0)
Screenshot: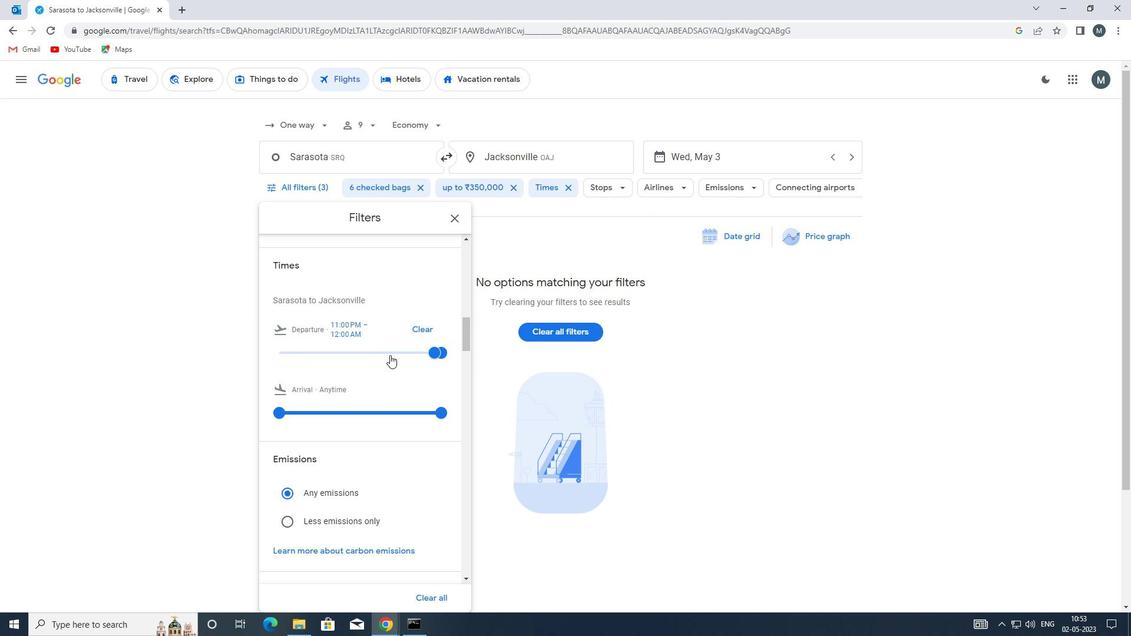 
Action: Mouse moved to (452, 219)
Screenshot: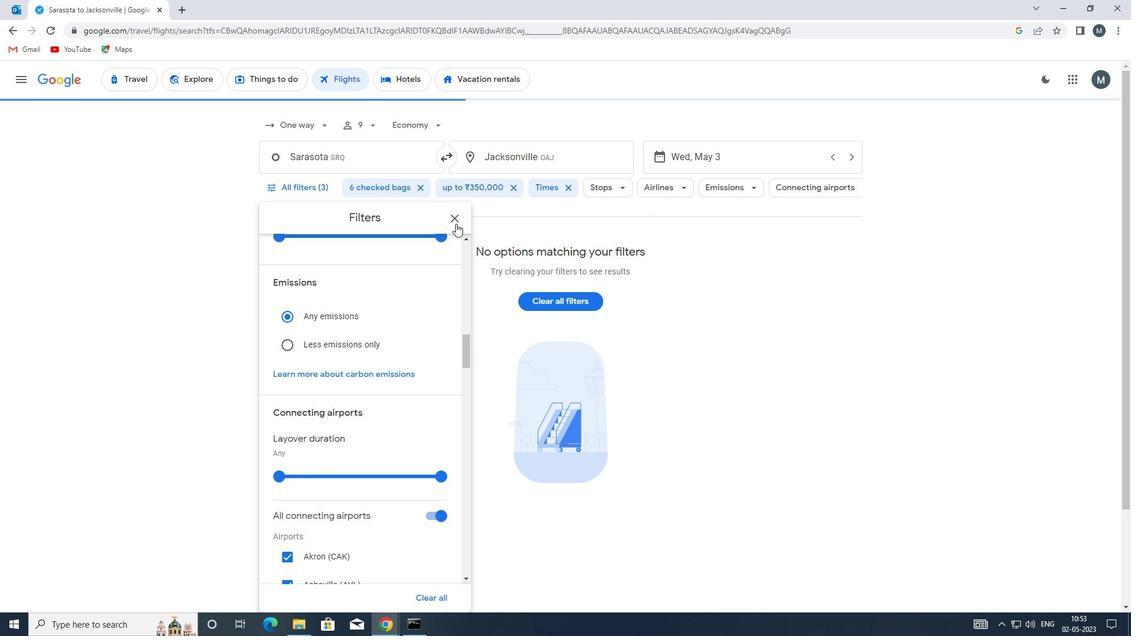 
Action: Mouse pressed left at (452, 219)
Screenshot: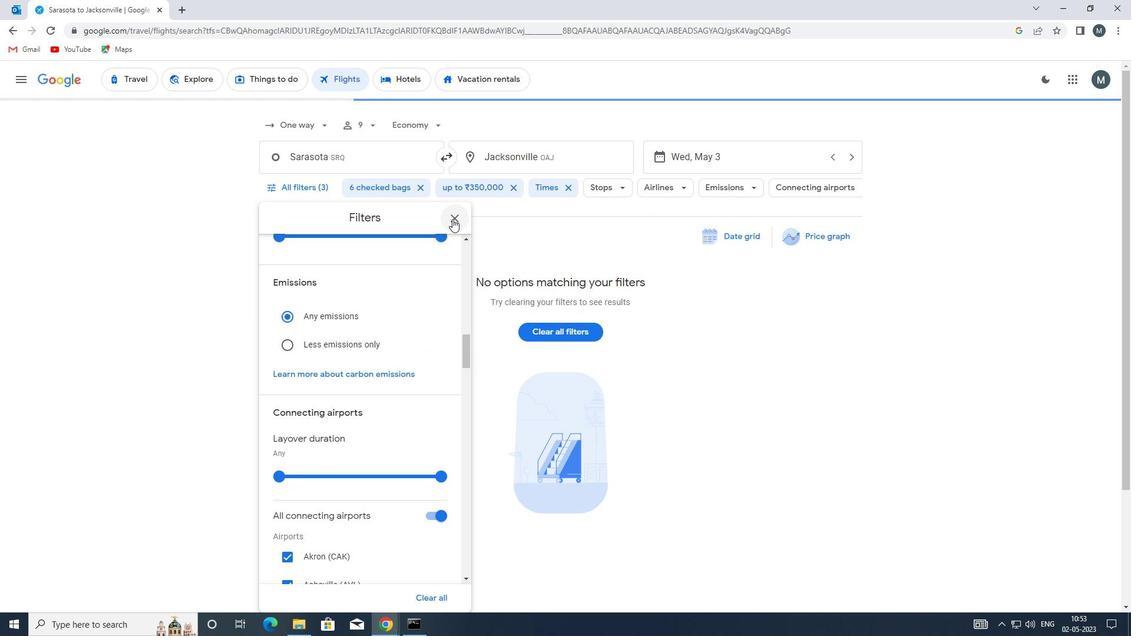 
